 Task: Look for space in Bharwāri, India from 11th June, 2023 to 15th June, 2023 for 2 adults in price range Rs.7000 to Rs.16000. Place can be private room with 1  bedroom having 2 beds and 1 bathroom. Property type can be house, flat, guest house, hotel. Booking option can be shelf check-in. Required host language is English.
Action: Mouse moved to (457, 90)
Screenshot: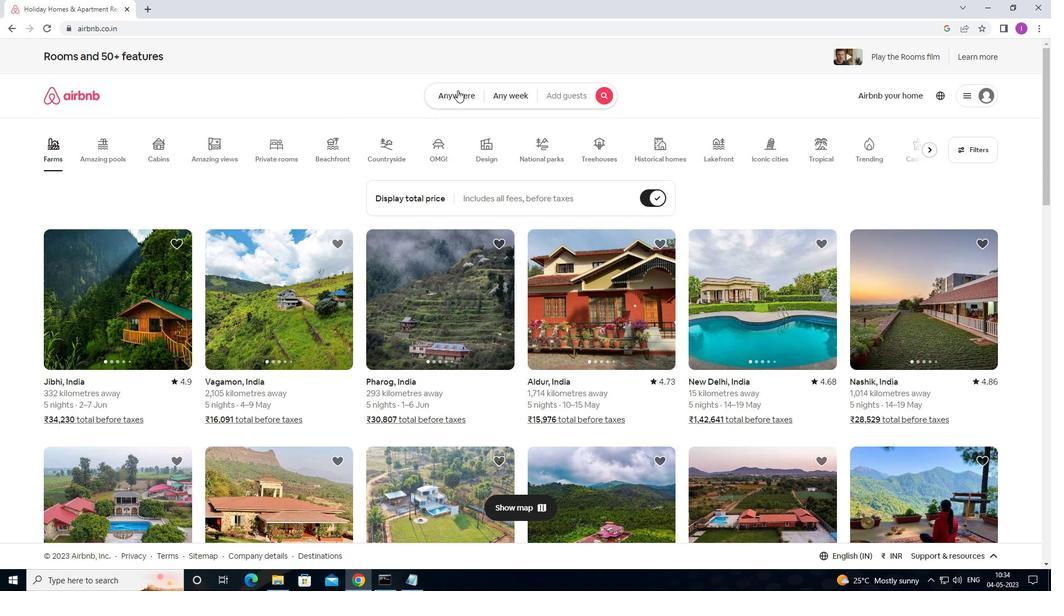 
Action: Mouse pressed left at (457, 90)
Screenshot: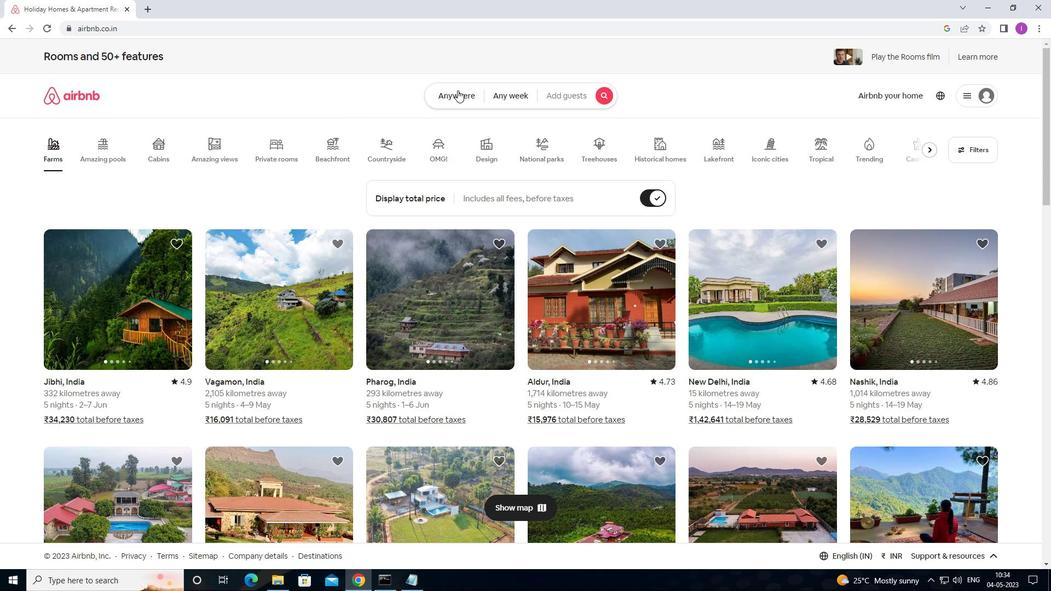
Action: Mouse moved to (371, 141)
Screenshot: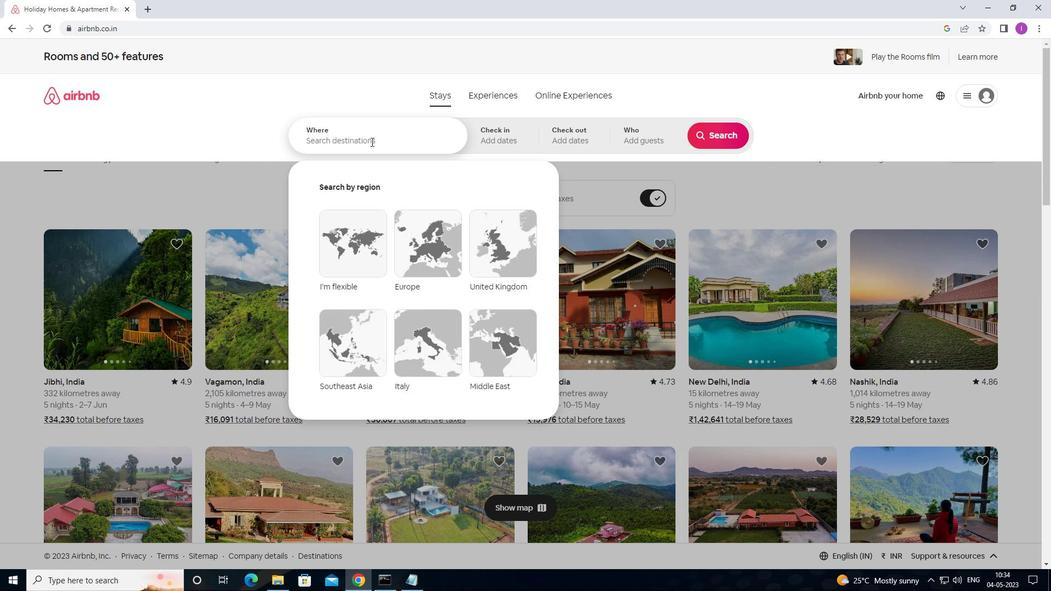 
Action: Mouse pressed left at (371, 141)
Screenshot: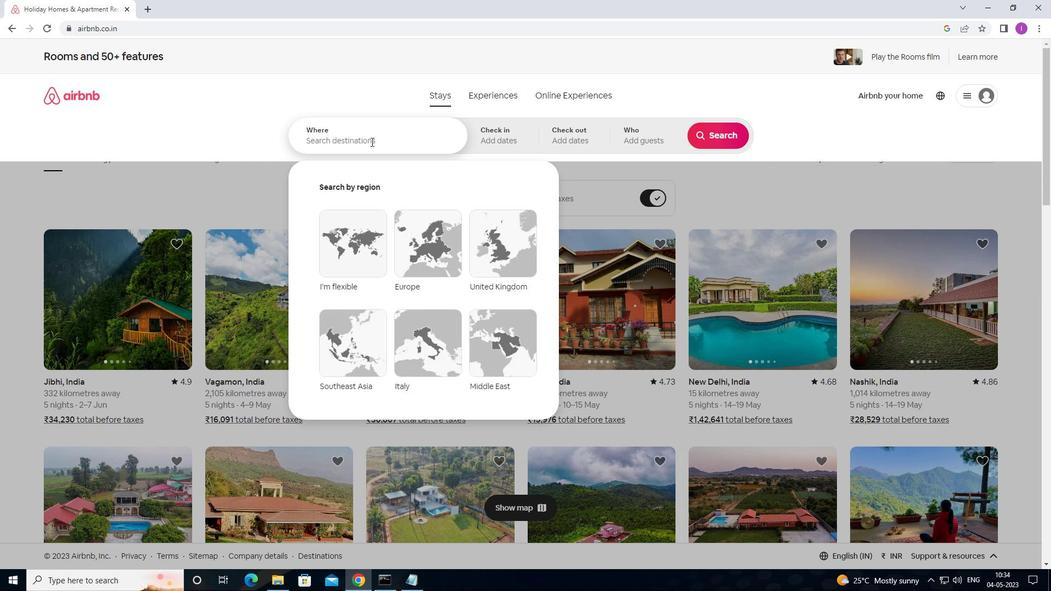 
Action: Mouse moved to (418, 138)
Screenshot: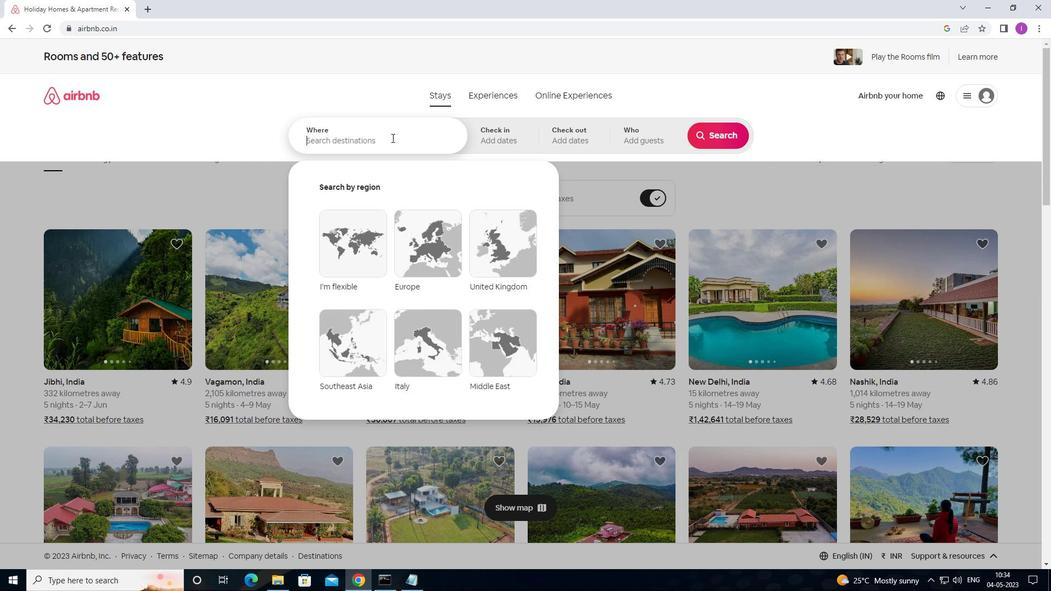 
Action: Key pressed <Key.shift>BHARWARI,
Screenshot: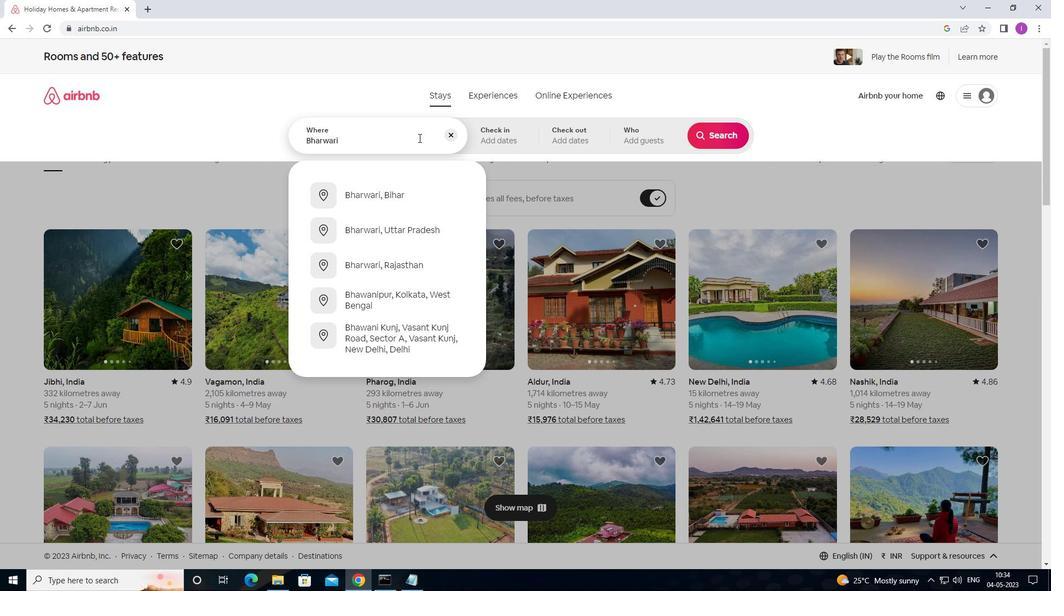
Action: Mouse moved to (711, 0)
Screenshot: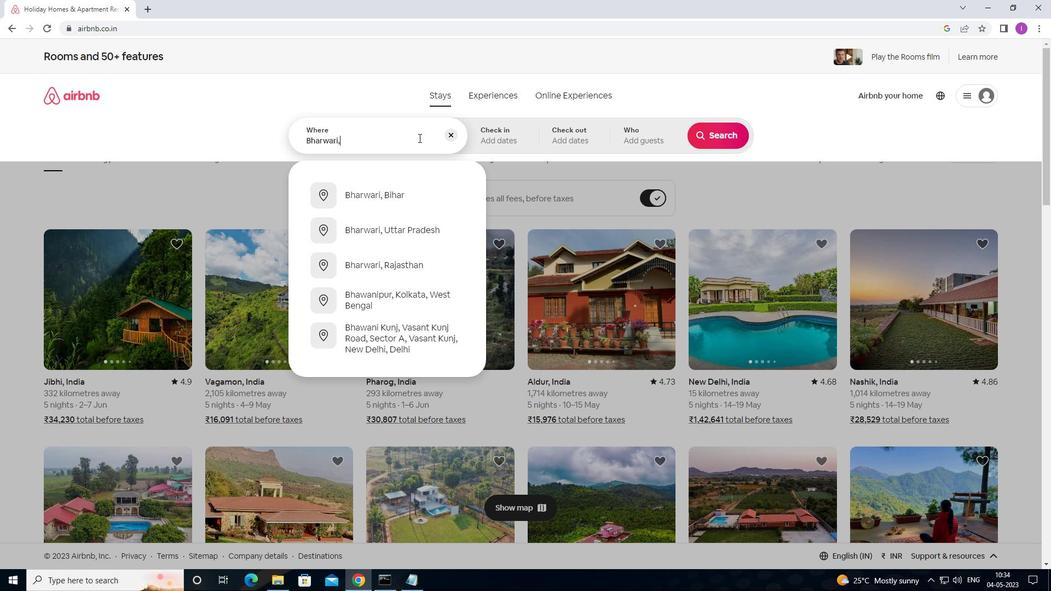 
Action: Key pressed <Key.shift>INDIA
Screenshot: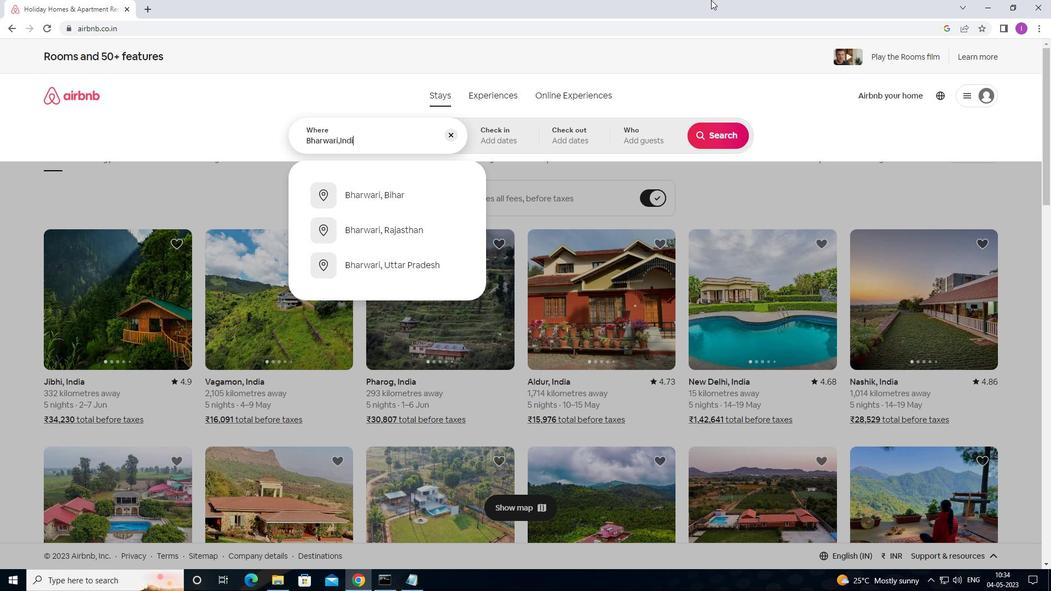 
Action: Mouse moved to (513, 142)
Screenshot: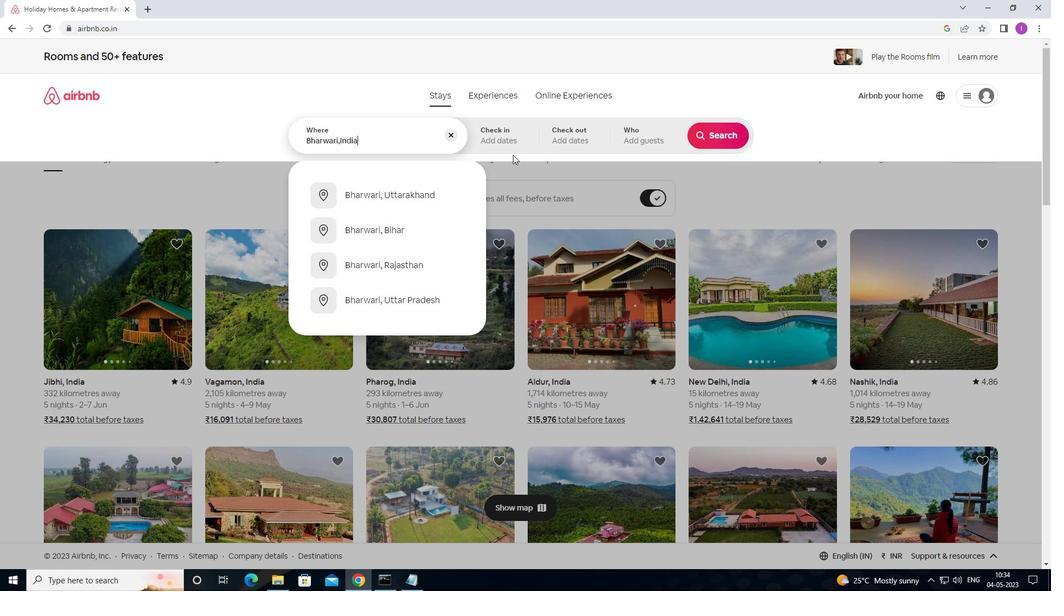 
Action: Mouse pressed left at (513, 142)
Screenshot: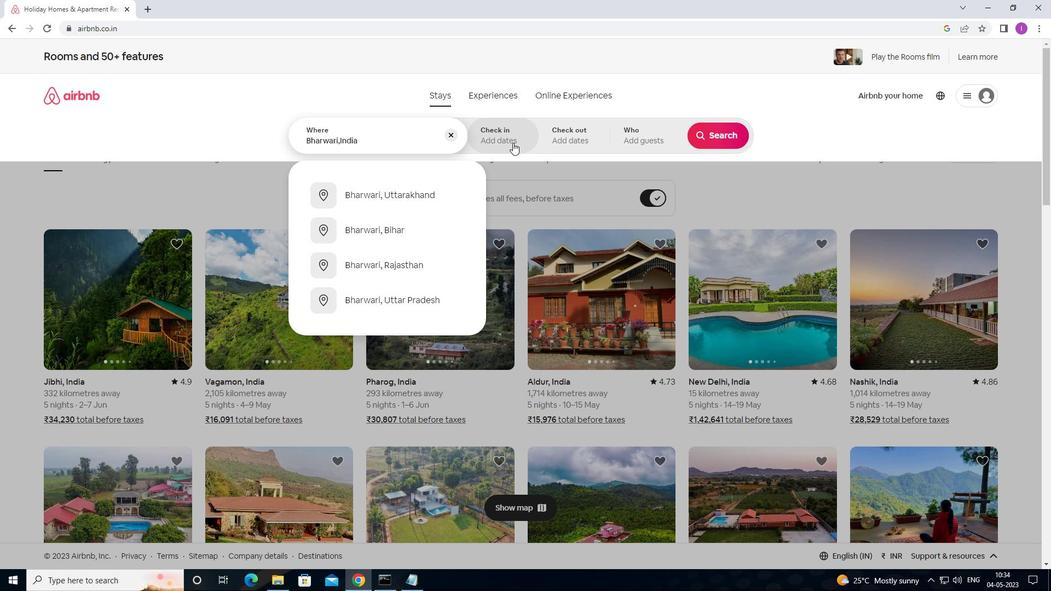 
Action: Mouse moved to (709, 221)
Screenshot: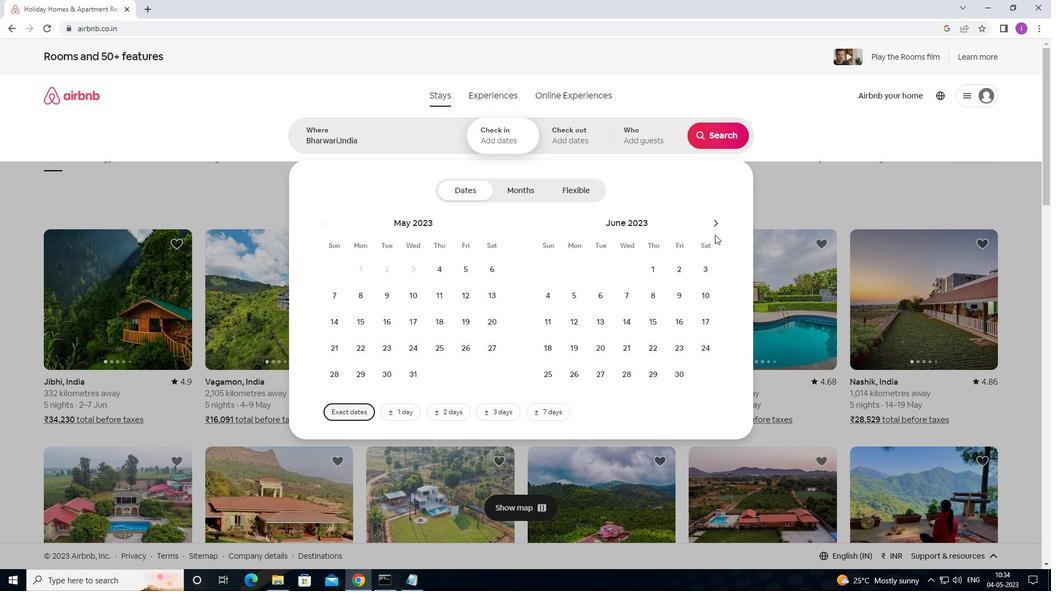 
Action: Mouse pressed left at (709, 221)
Screenshot: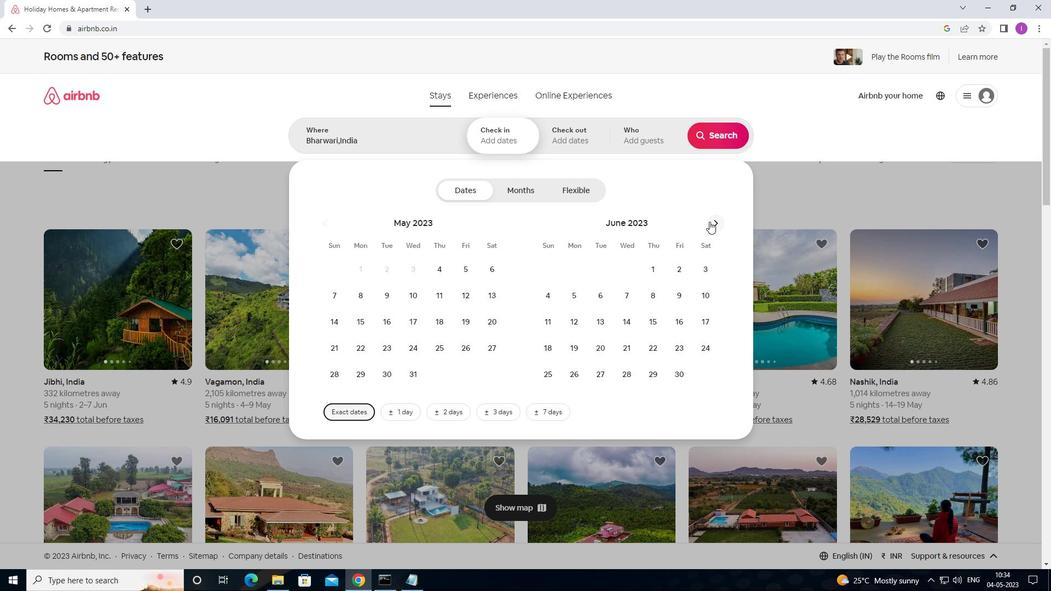 
Action: Mouse moved to (335, 317)
Screenshot: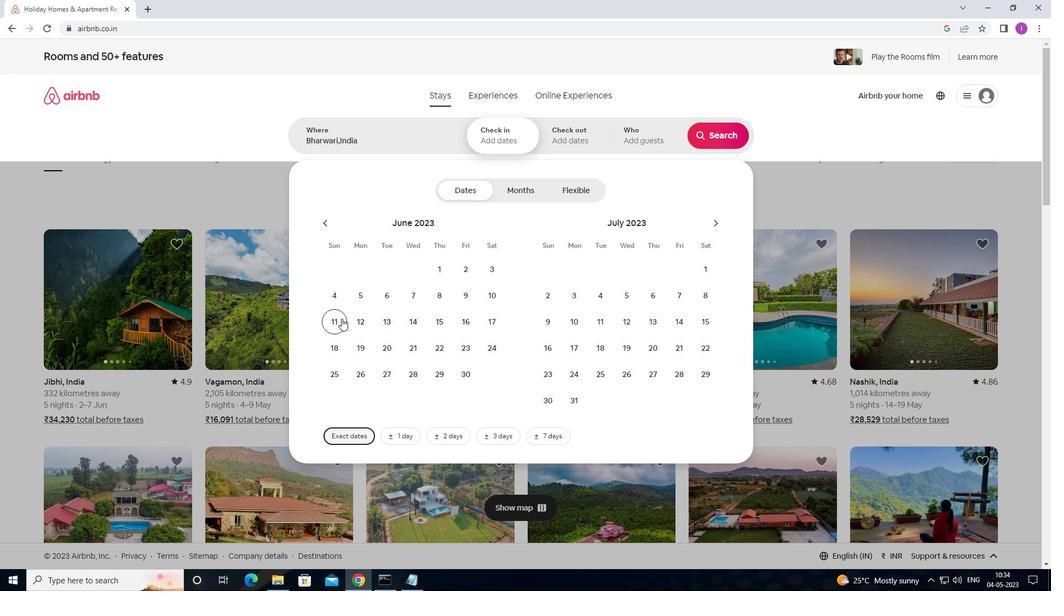
Action: Mouse pressed left at (335, 317)
Screenshot: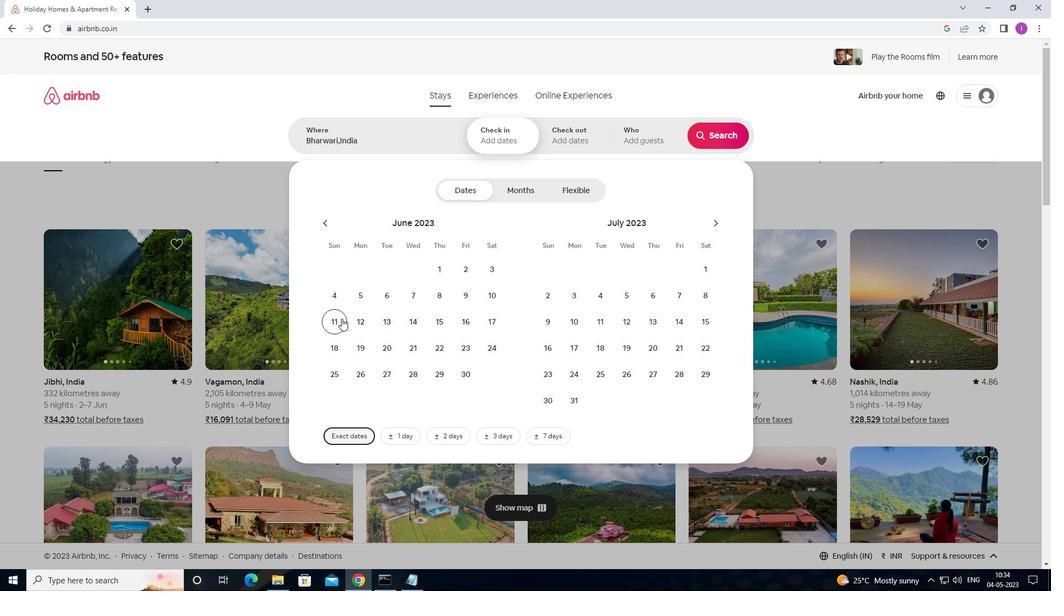 
Action: Mouse moved to (436, 327)
Screenshot: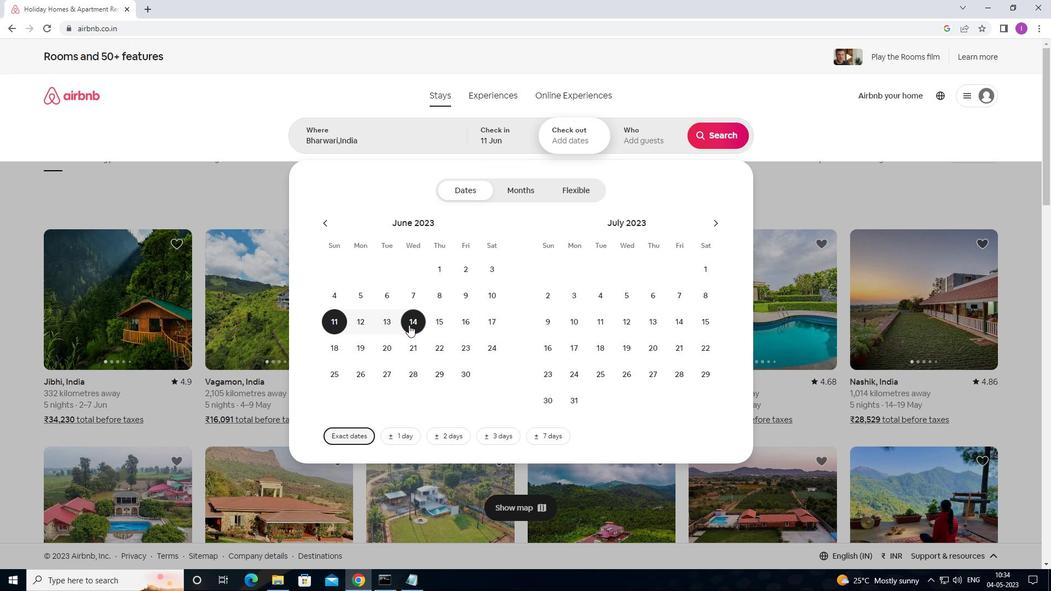 
Action: Mouse pressed left at (436, 327)
Screenshot: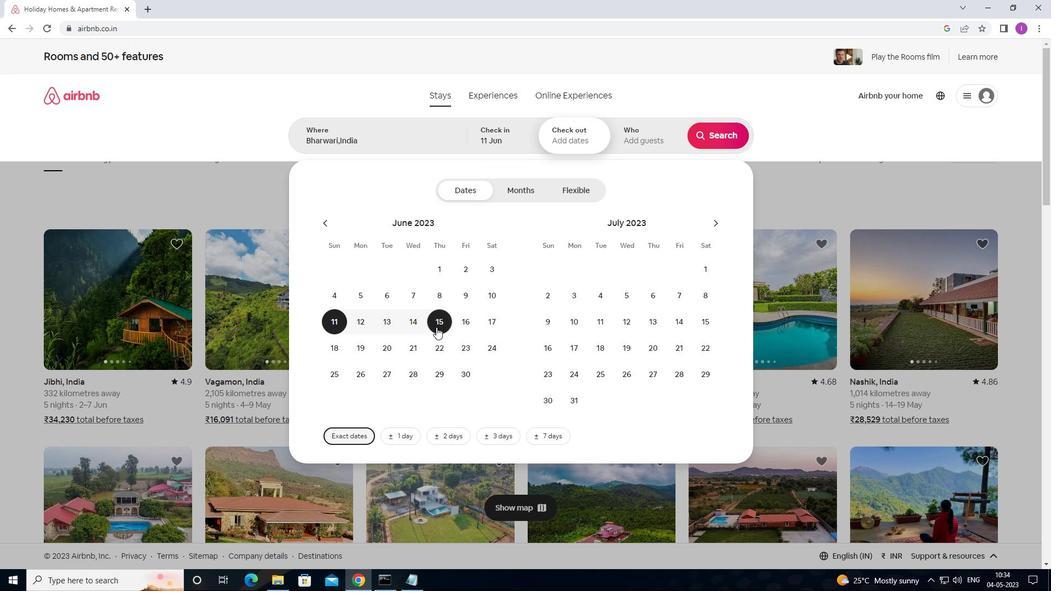 
Action: Mouse moved to (644, 141)
Screenshot: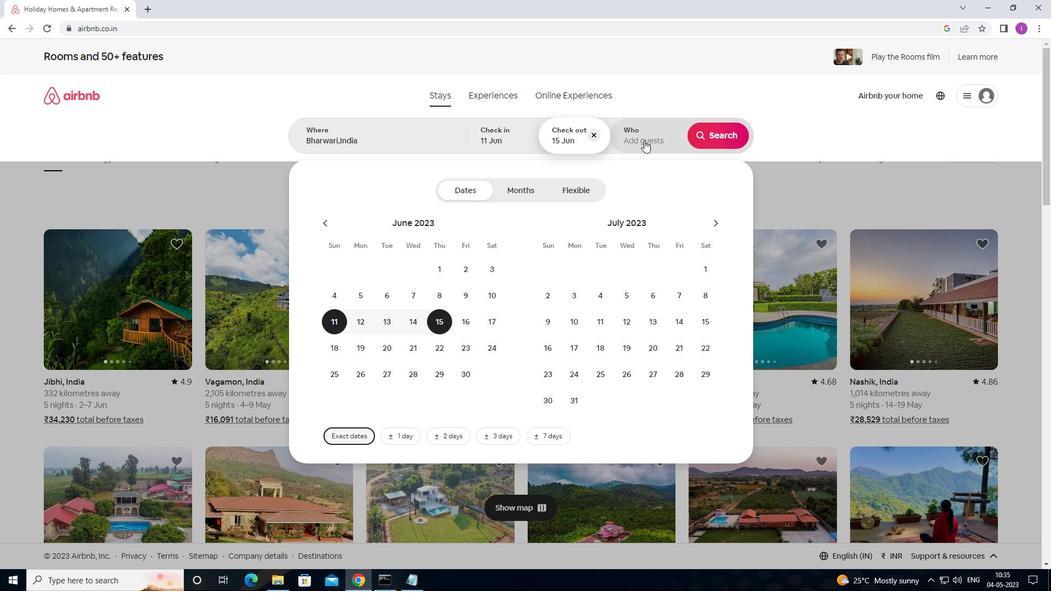 
Action: Mouse pressed left at (644, 141)
Screenshot: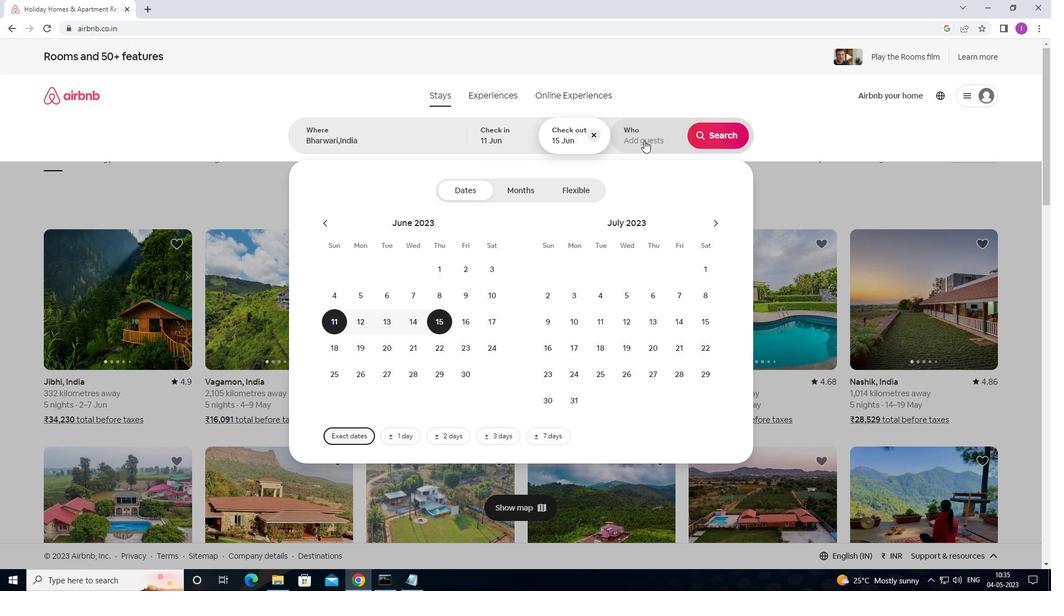 
Action: Mouse moved to (660, 231)
Screenshot: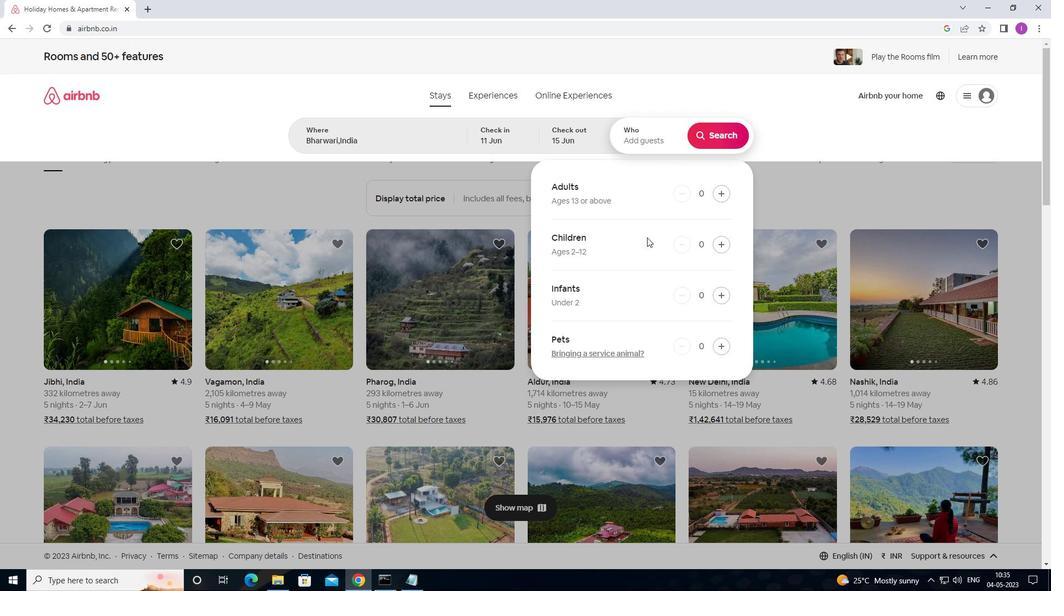 
Action: Mouse scrolled (660, 230) with delta (0, 0)
Screenshot: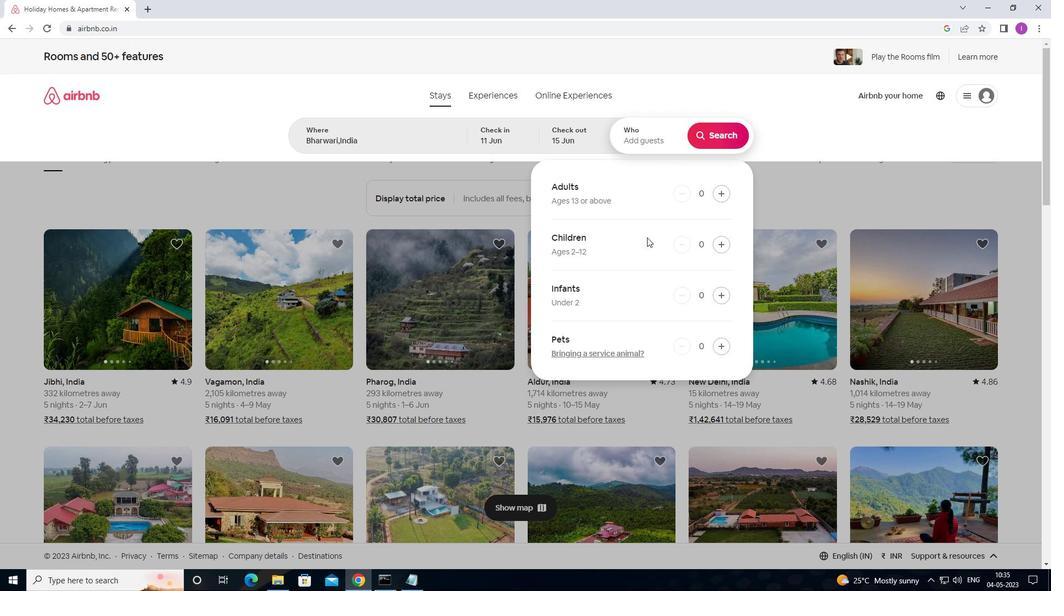 
Action: Mouse scrolled (660, 230) with delta (0, 0)
Screenshot: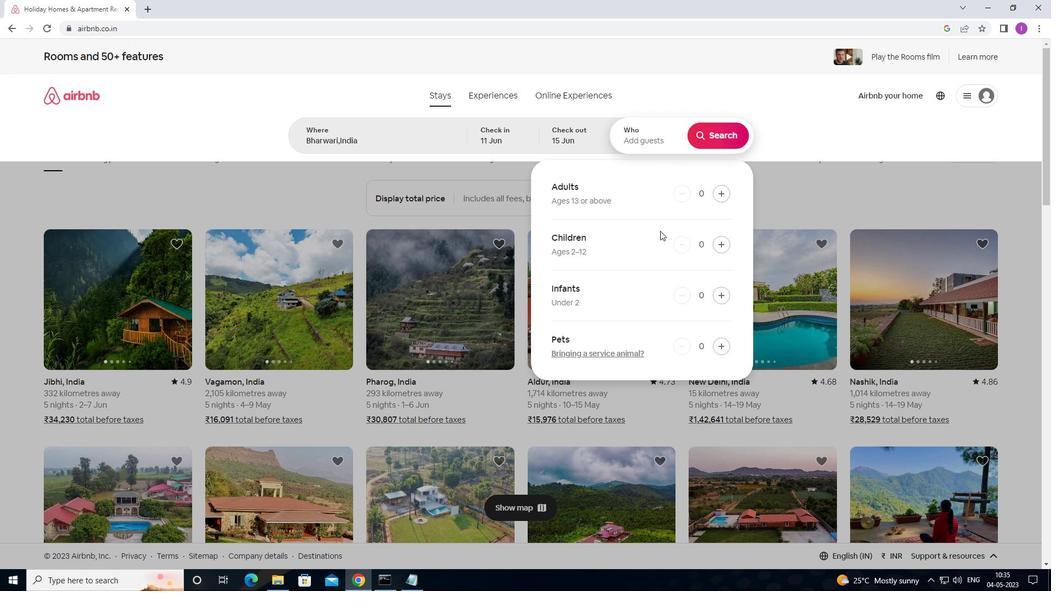 
Action: Mouse moved to (716, 192)
Screenshot: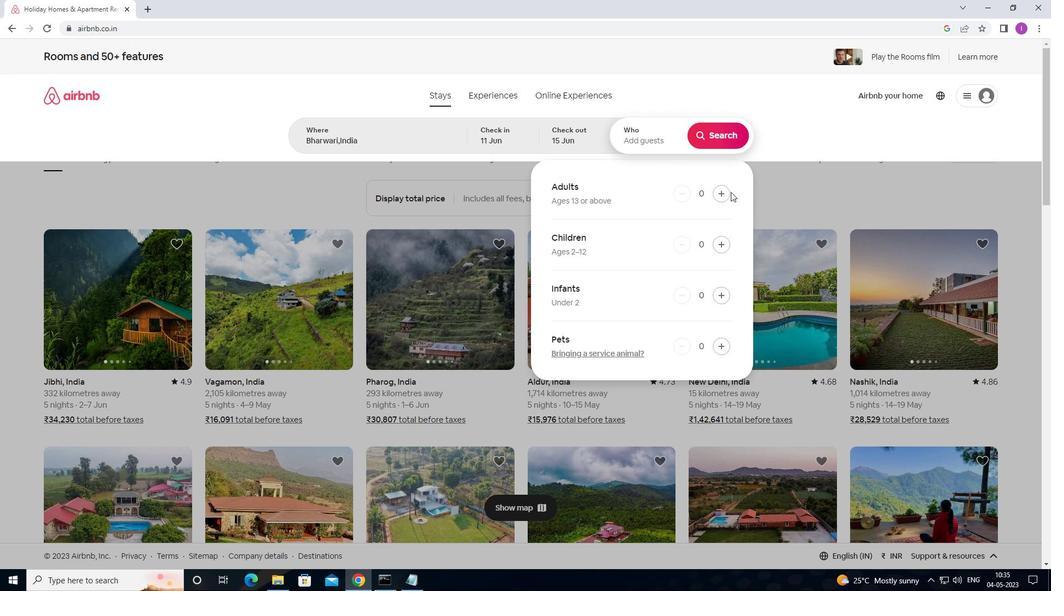 
Action: Mouse pressed left at (716, 192)
Screenshot: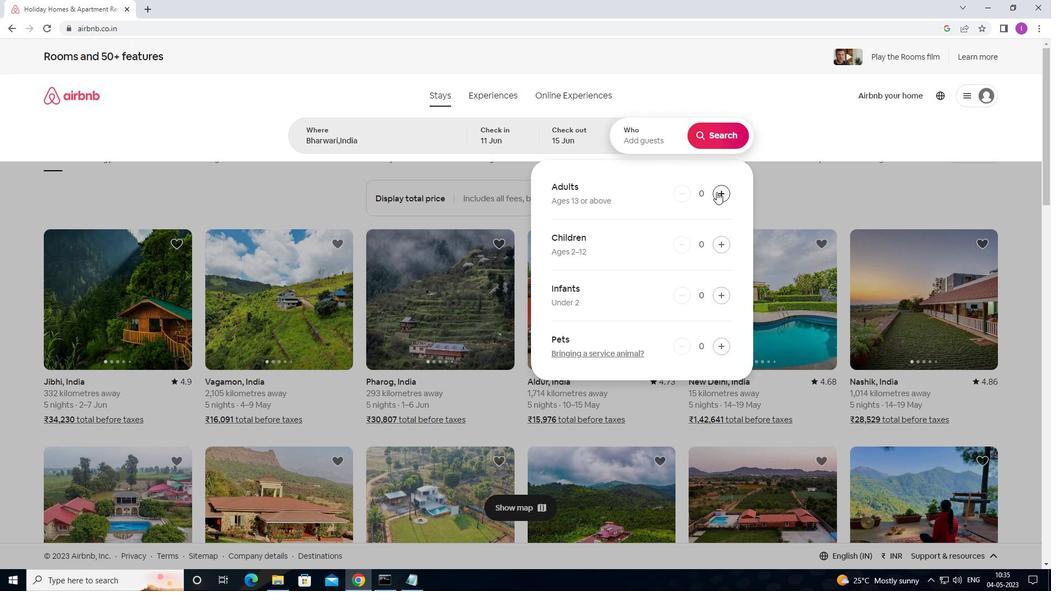 
Action: Mouse pressed left at (716, 192)
Screenshot: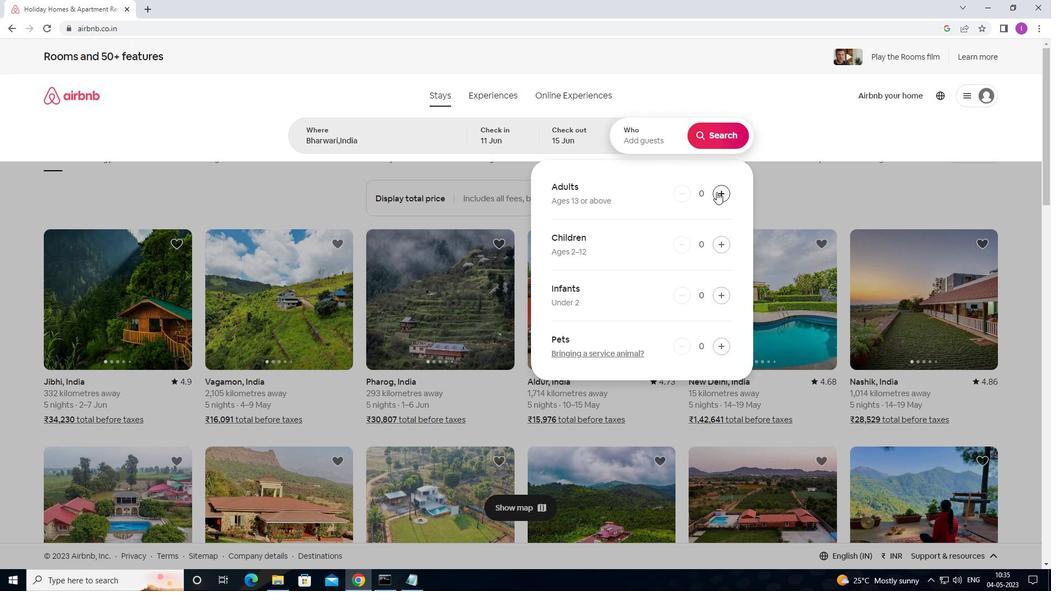 
Action: Mouse moved to (731, 137)
Screenshot: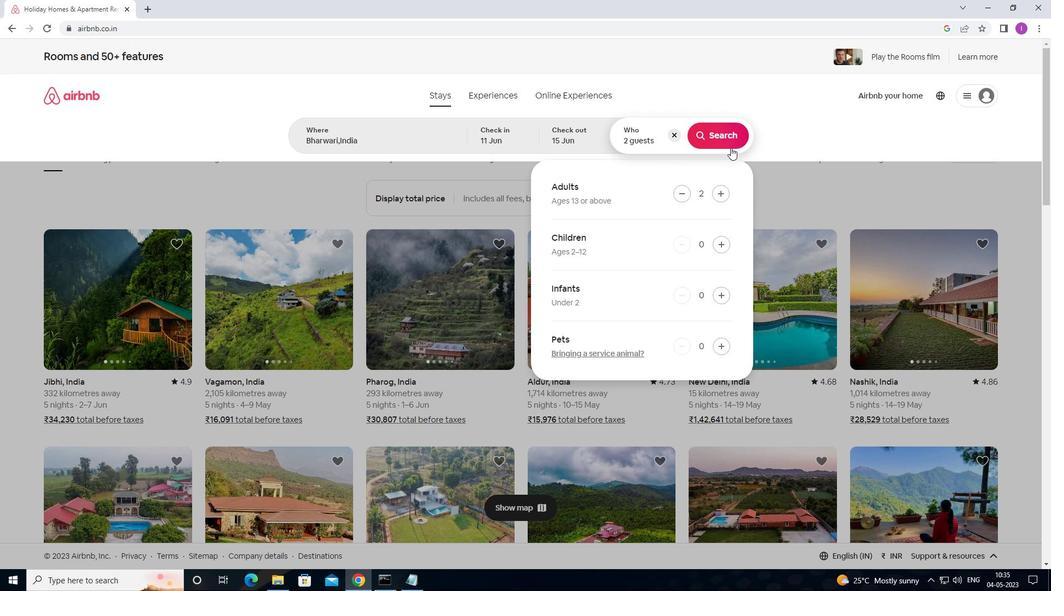 
Action: Mouse pressed left at (731, 137)
Screenshot: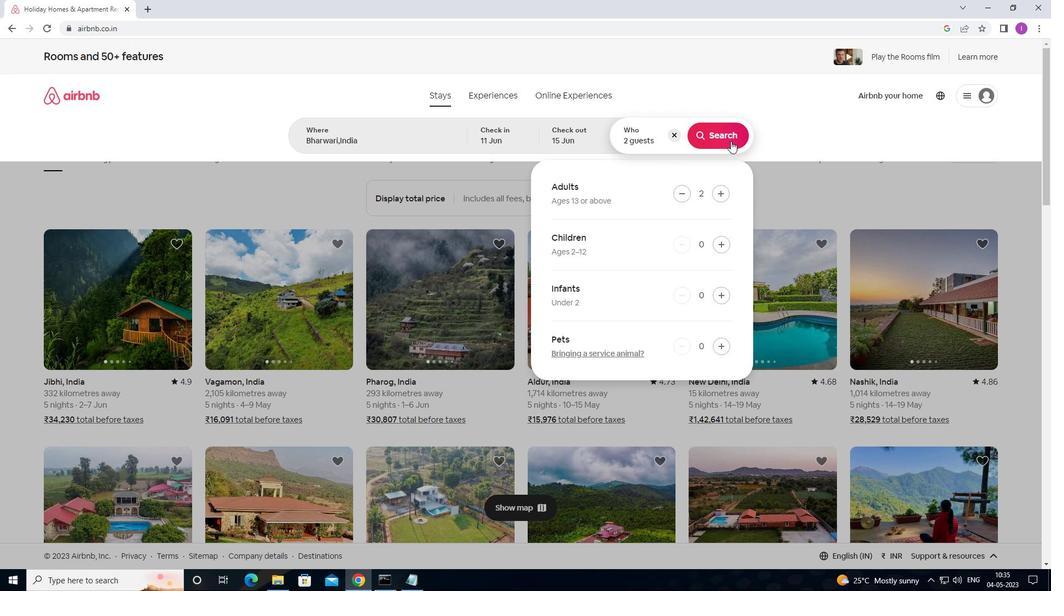 
Action: Mouse moved to (1020, 104)
Screenshot: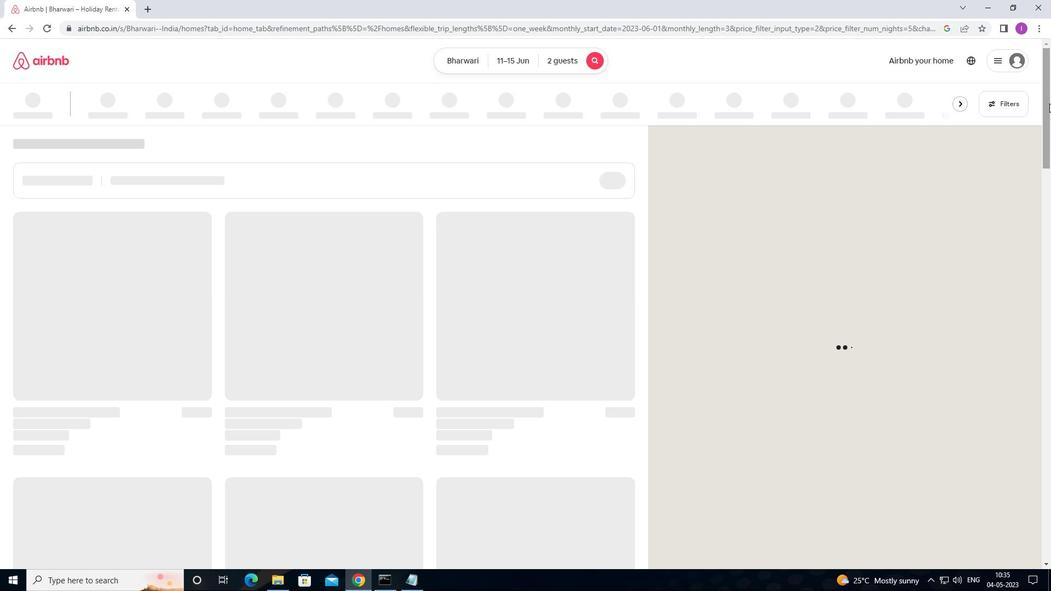 
Action: Mouse pressed left at (1020, 104)
Screenshot: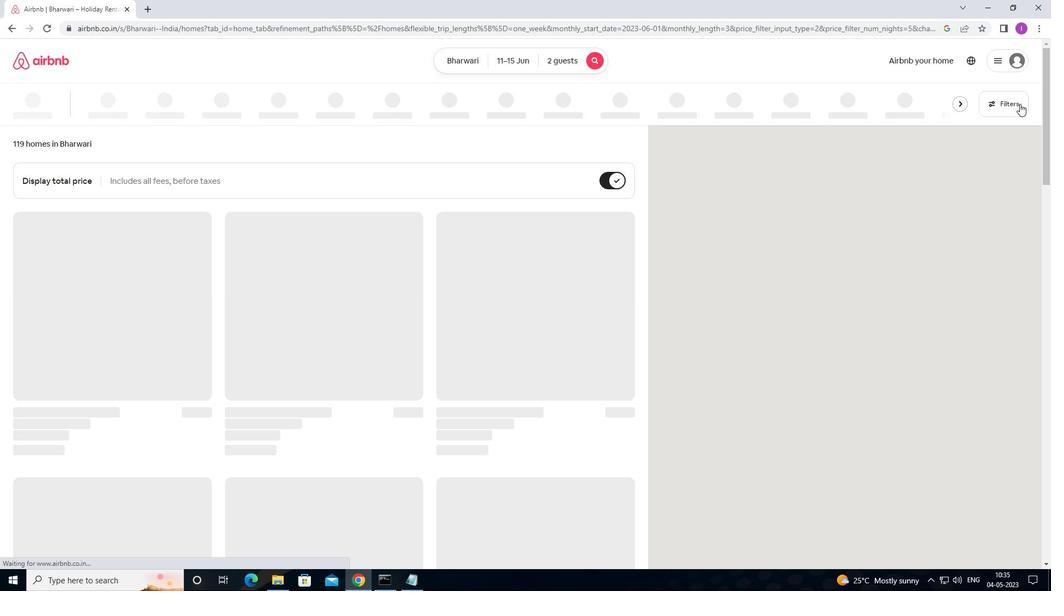 
Action: Mouse moved to (398, 243)
Screenshot: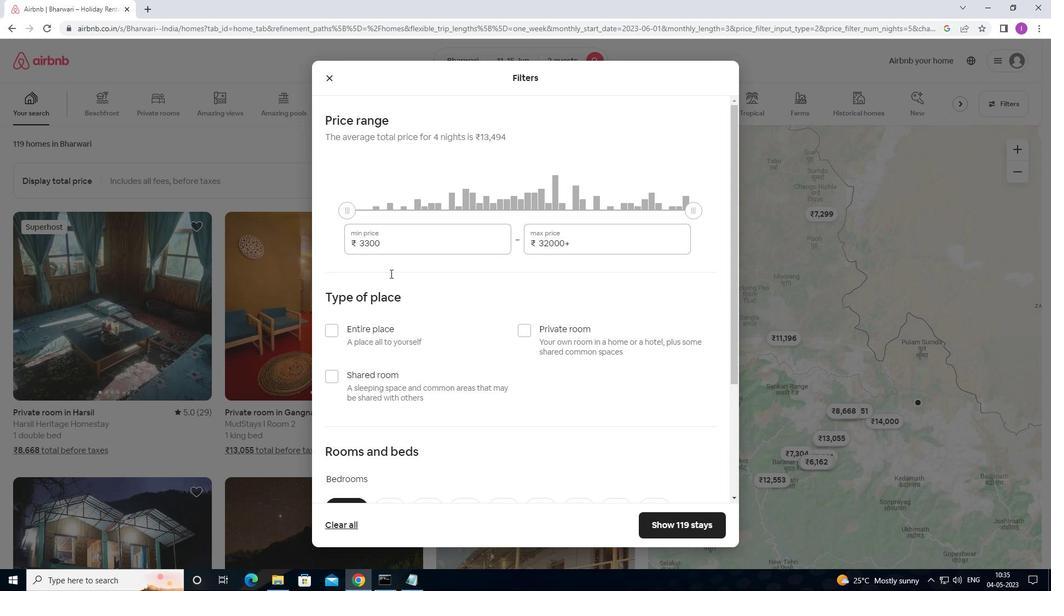 
Action: Mouse pressed left at (398, 243)
Screenshot: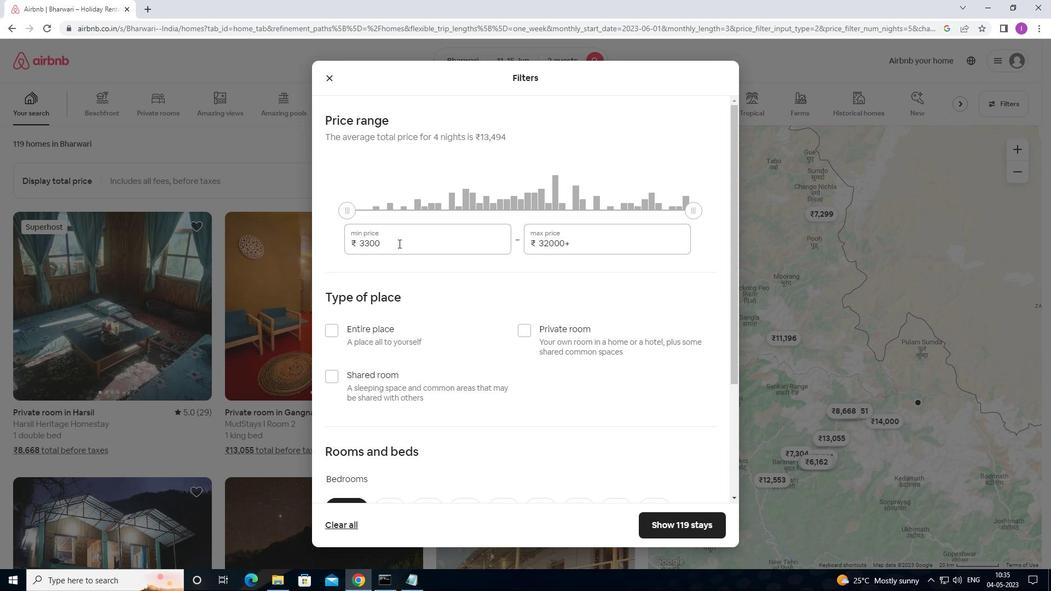 
Action: Mouse moved to (348, 252)
Screenshot: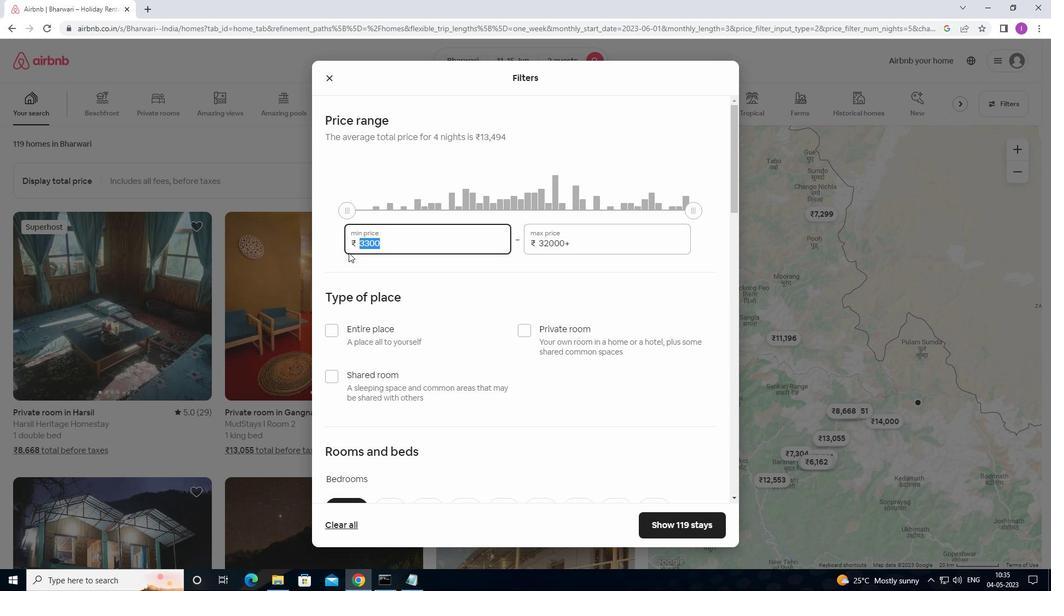 
Action: Key pressed 70
Screenshot: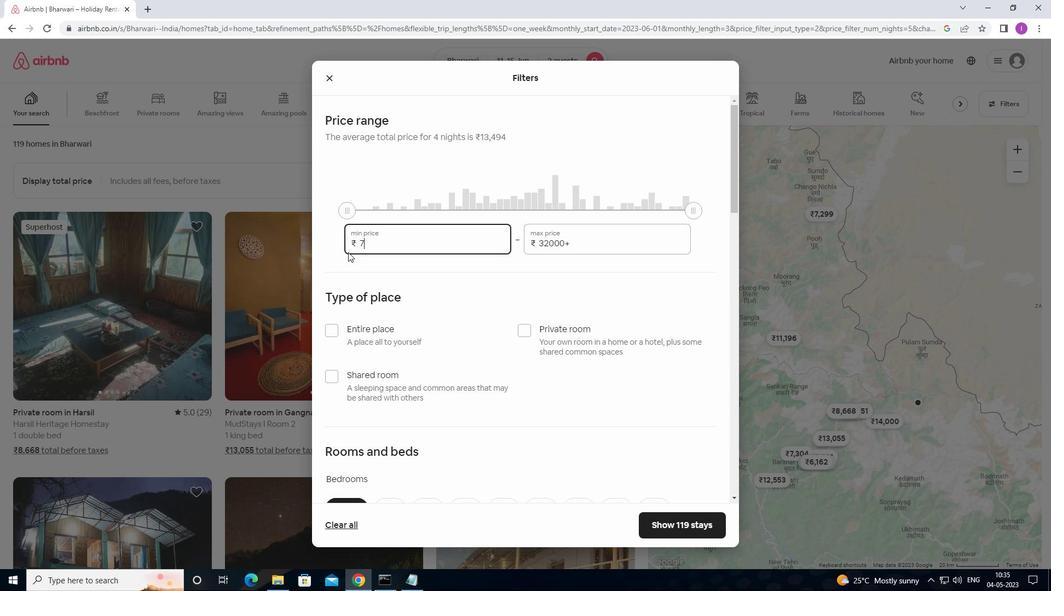 
Action: Mouse moved to (348, 250)
Screenshot: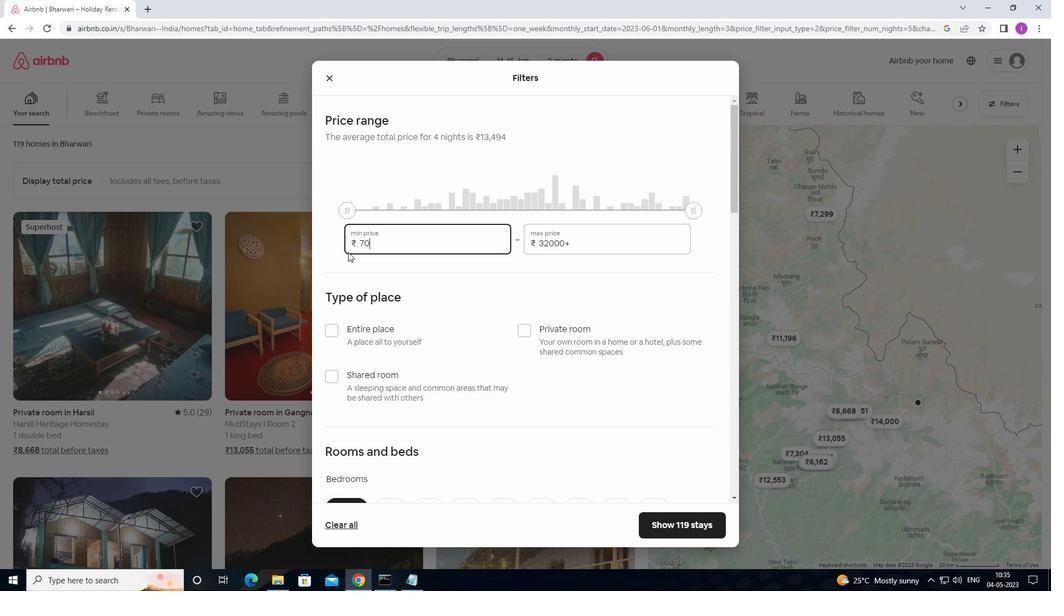 
Action: Key pressed 0
Screenshot: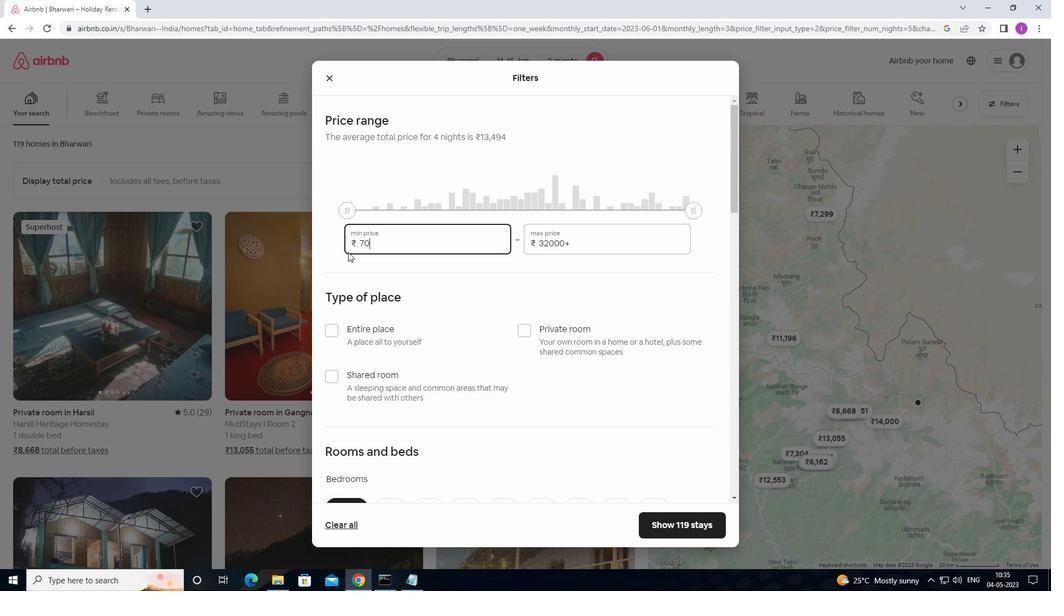 
Action: Mouse moved to (349, 250)
Screenshot: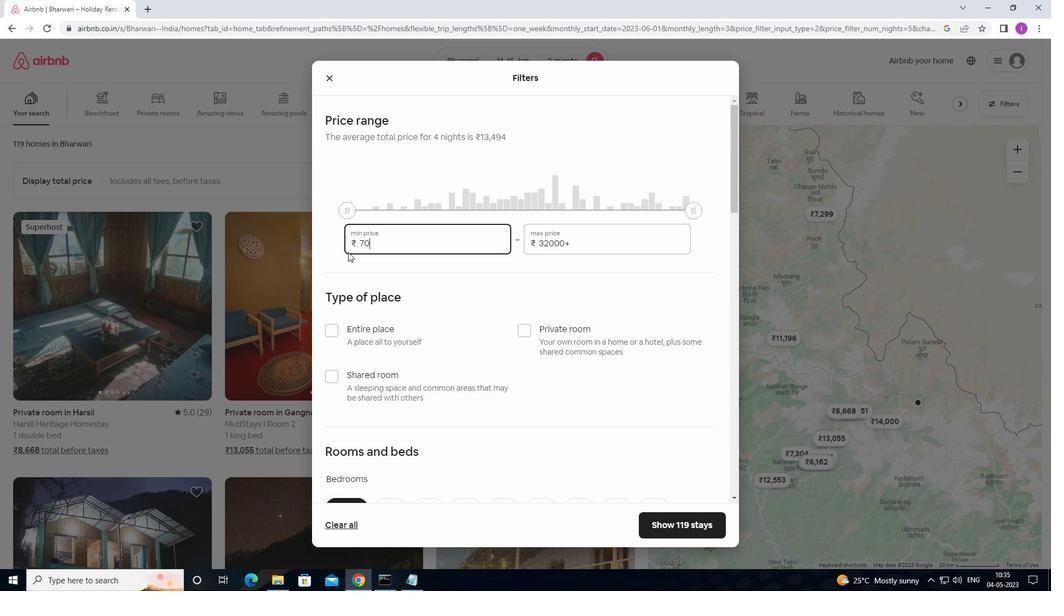 
Action: Key pressed 0
Screenshot: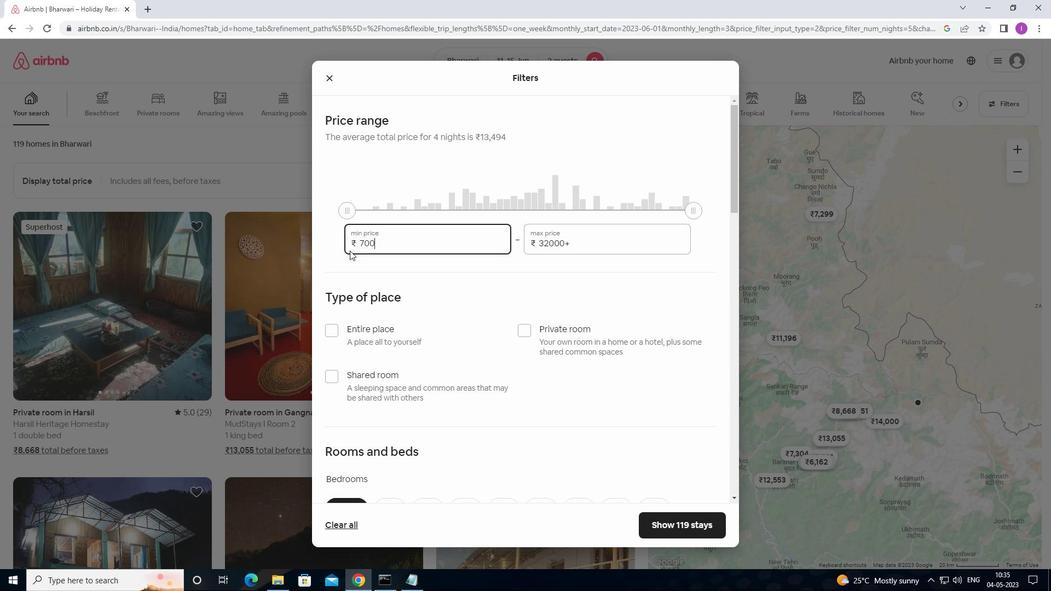 
Action: Mouse moved to (586, 248)
Screenshot: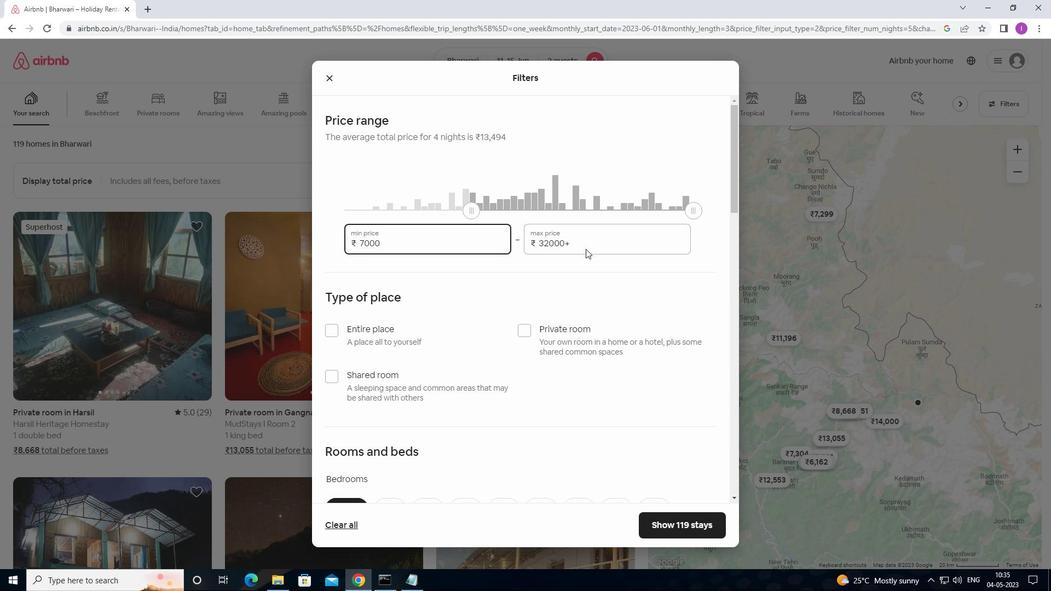 
Action: Mouse pressed left at (586, 248)
Screenshot: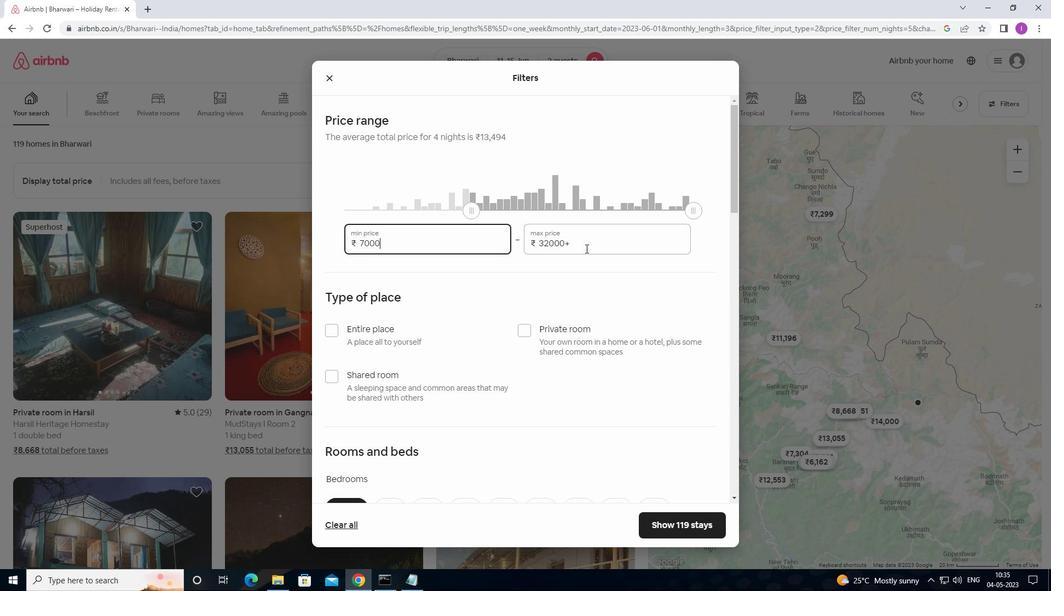 
Action: Mouse moved to (509, 233)
Screenshot: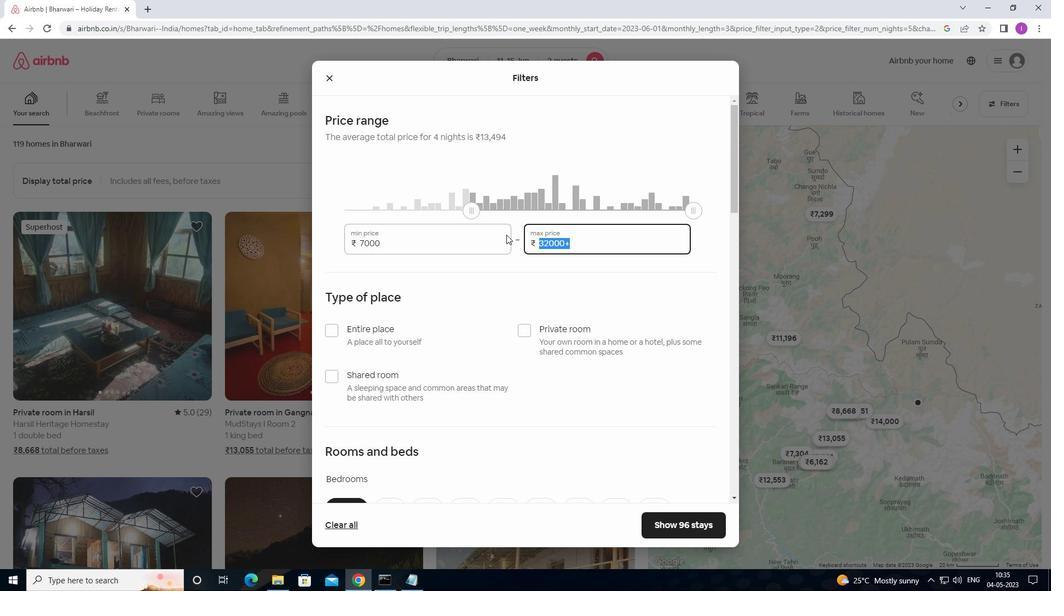 
Action: Key pressed 16000
Screenshot: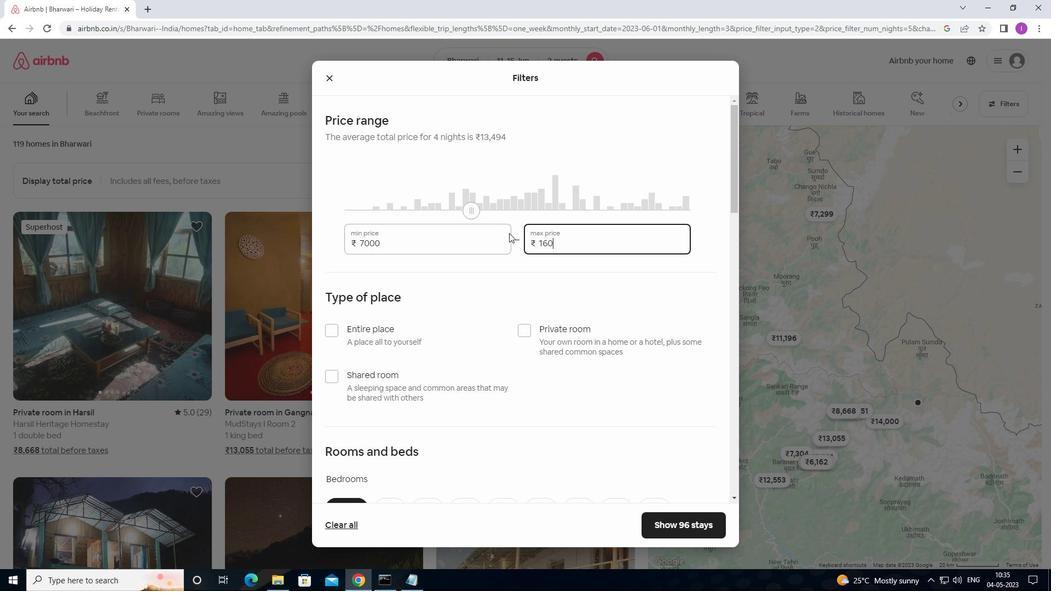 
Action: Mouse moved to (544, 276)
Screenshot: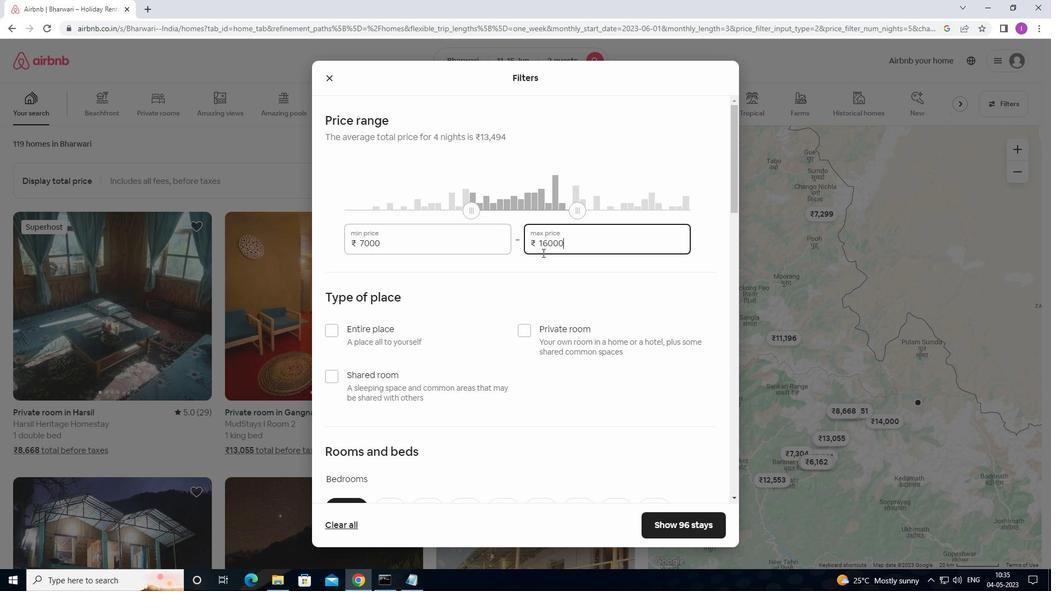 
Action: Mouse scrolled (544, 275) with delta (0, 0)
Screenshot: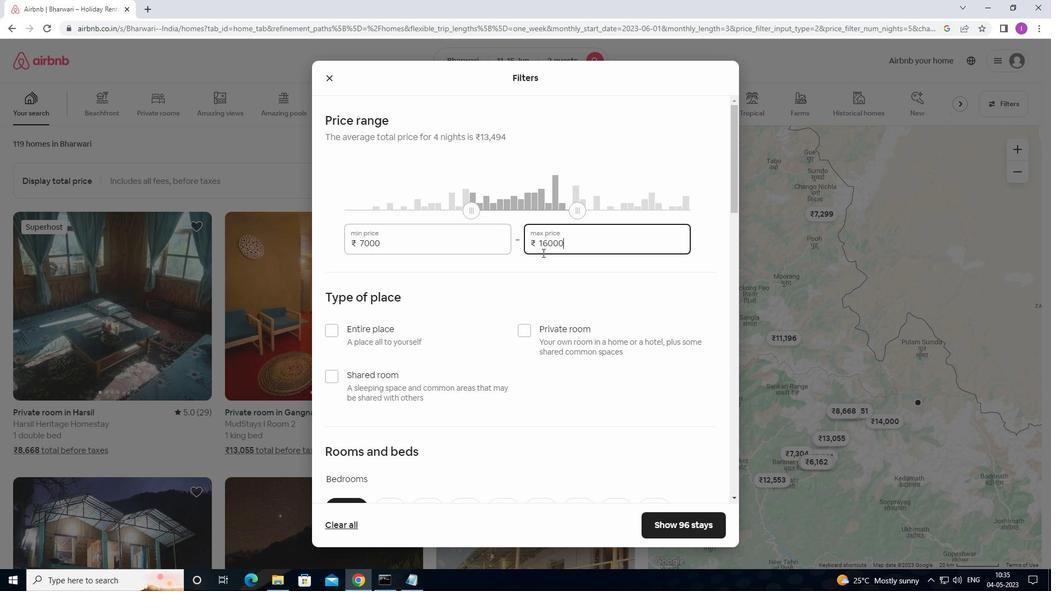 
Action: Mouse moved to (544, 276)
Screenshot: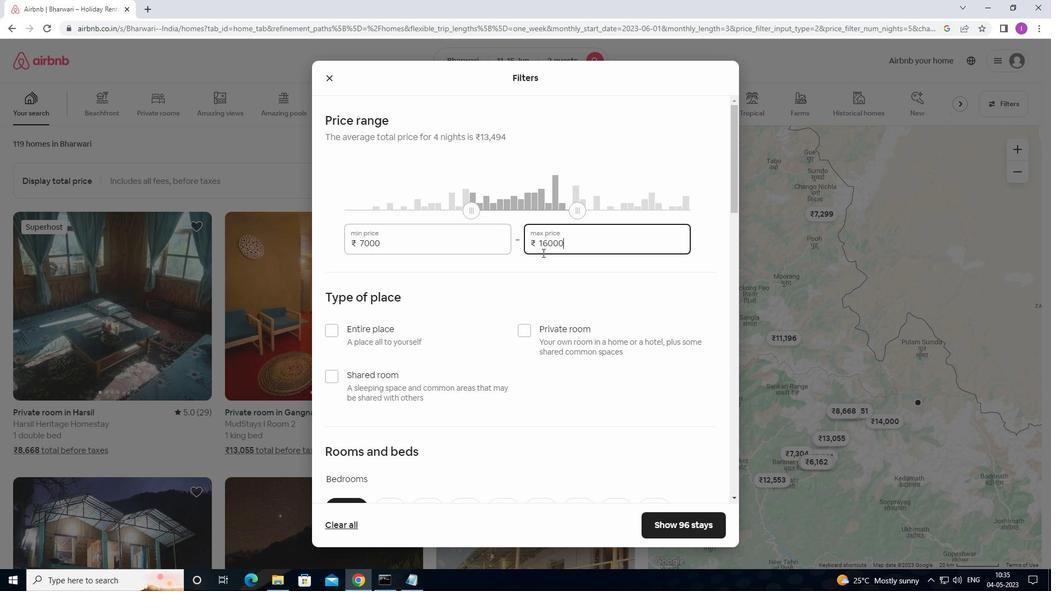 
Action: Mouse scrolled (544, 276) with delta (0, 0)
Screenshot: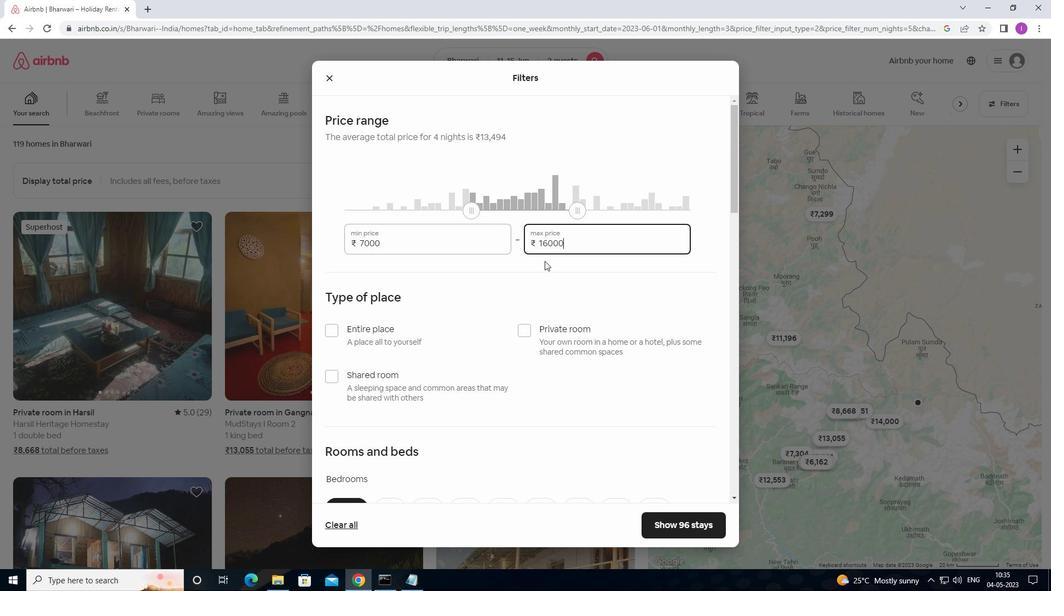 
Action: Mouse scrolled (544, 276) with delta (0, 0)
Screenshot: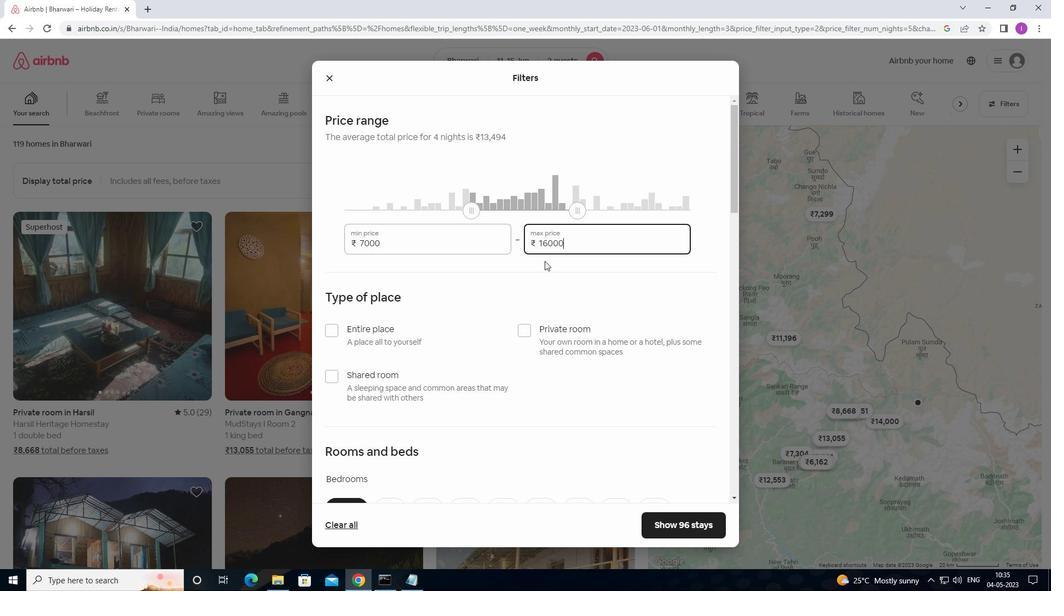 
Action: Mouse moved to (525, 158)
Screenshot: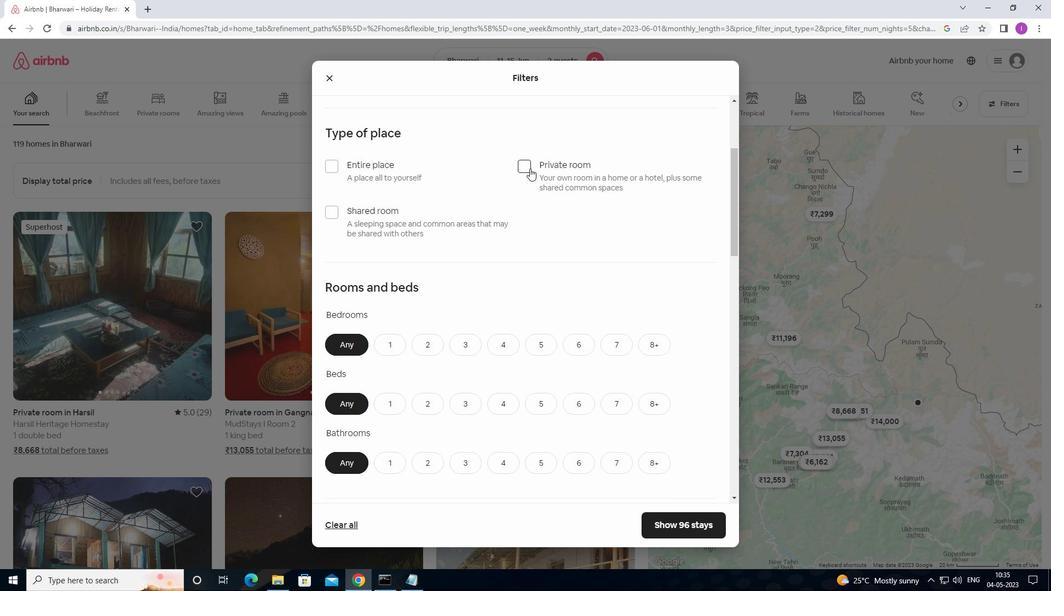 
Action: Mouse pressed left at (525, 158)
Screenshot: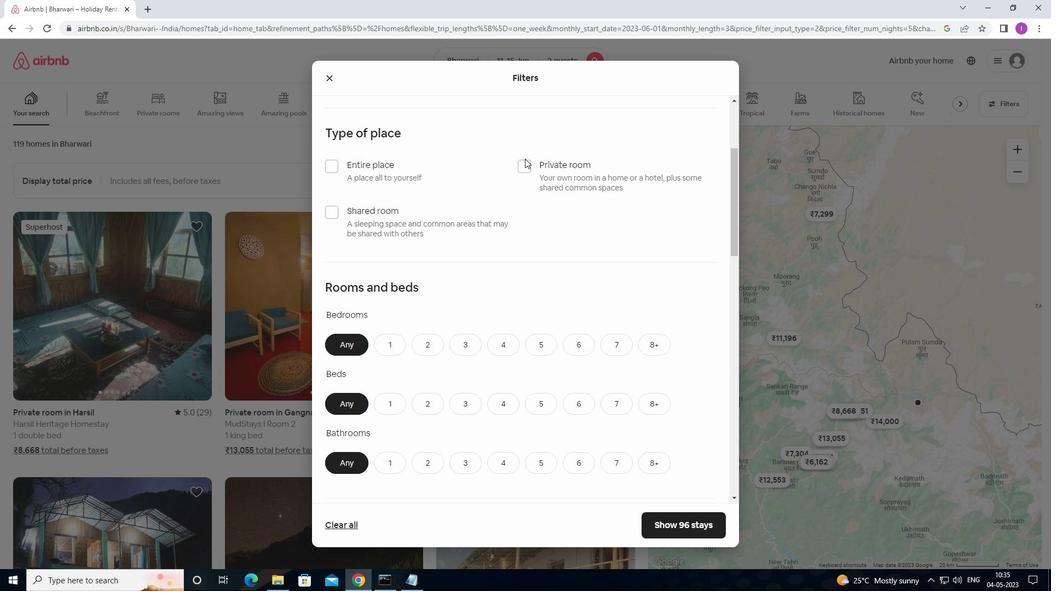
Action: Mouse moved to (519, 163)
Screenshot: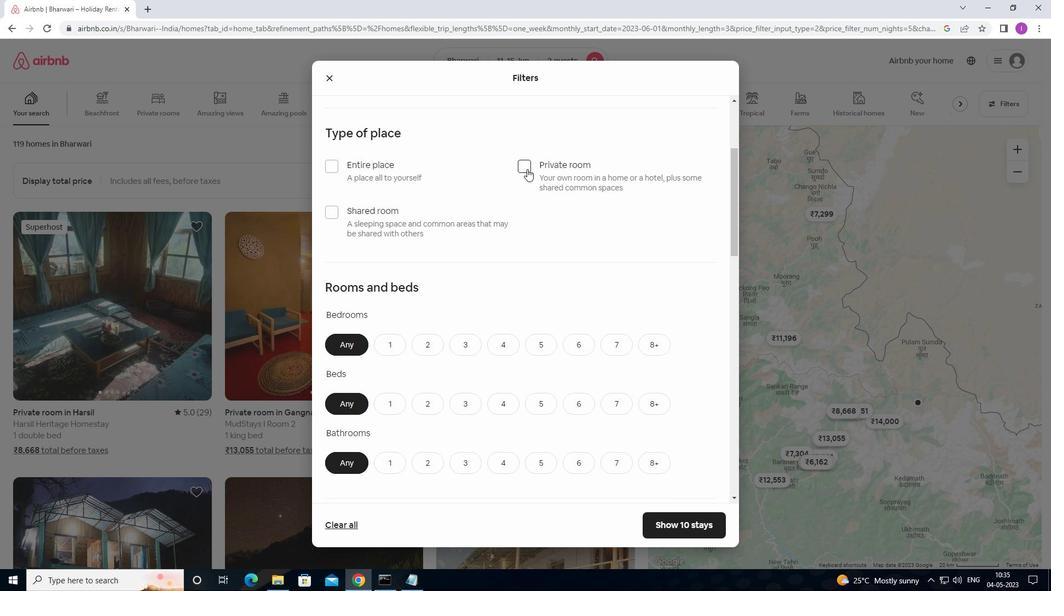 
Action: Mouse pressed left at (519, 163)
Screenshot: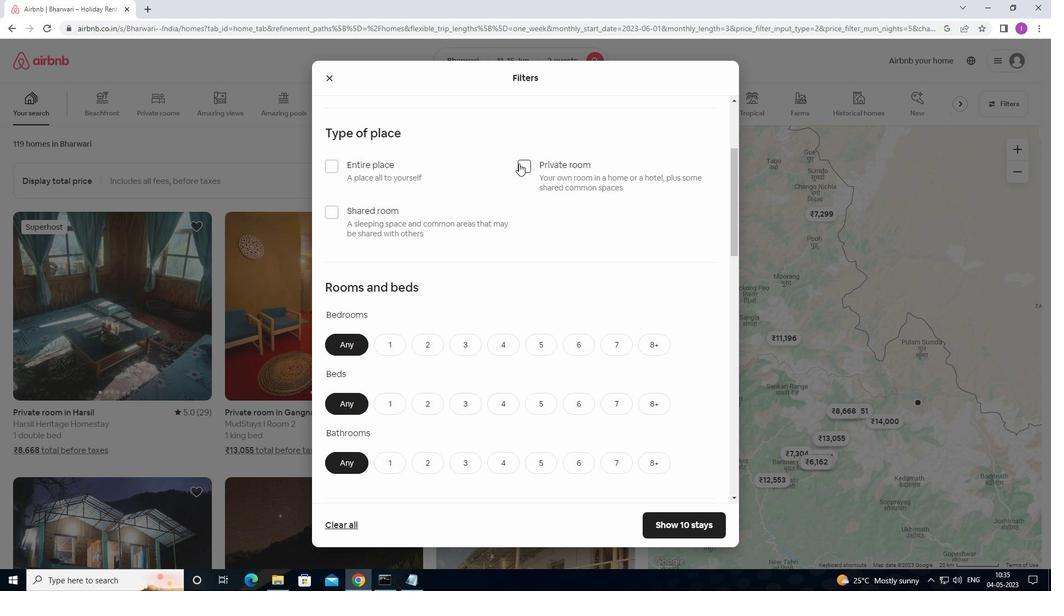
Action: Mouse moved to (537, 207)
Screenshot: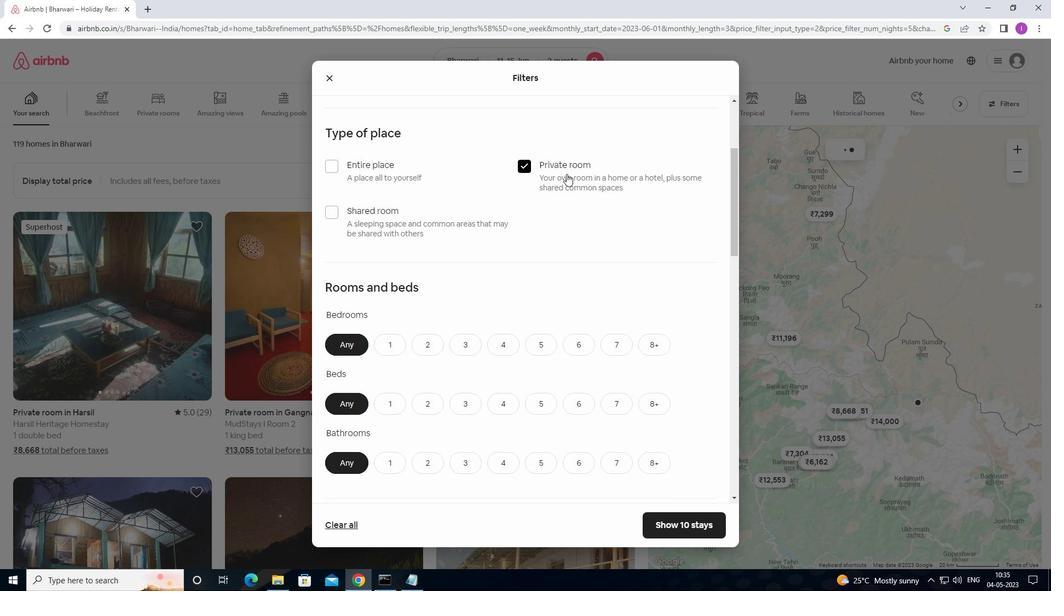 
Action: Mouse scrolled (537, 206) with delta (0, 0)
Screenshot: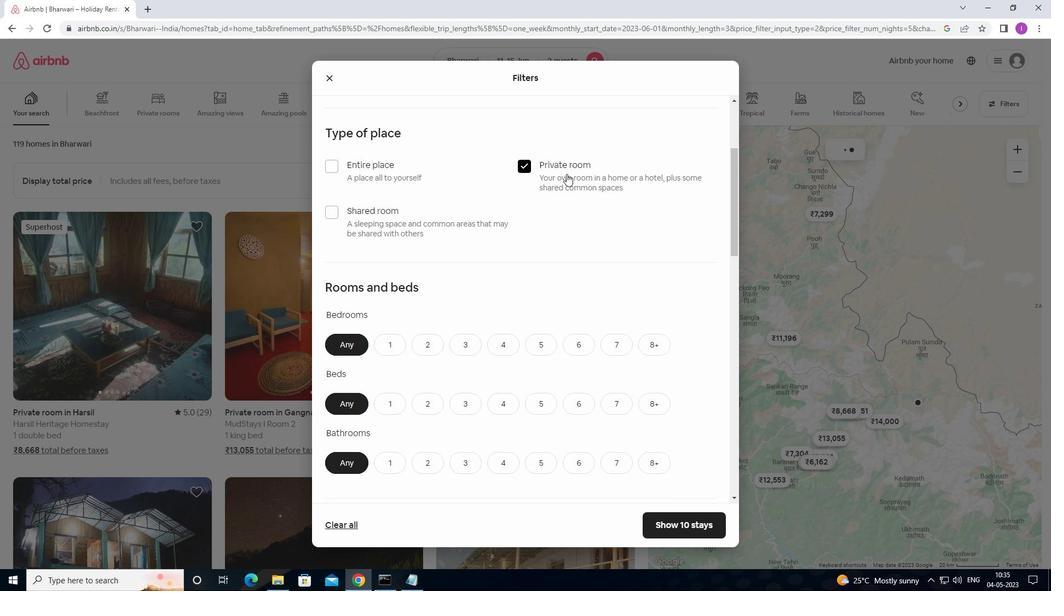 
Action: Mouse moved to (521, 218)
Screenshot: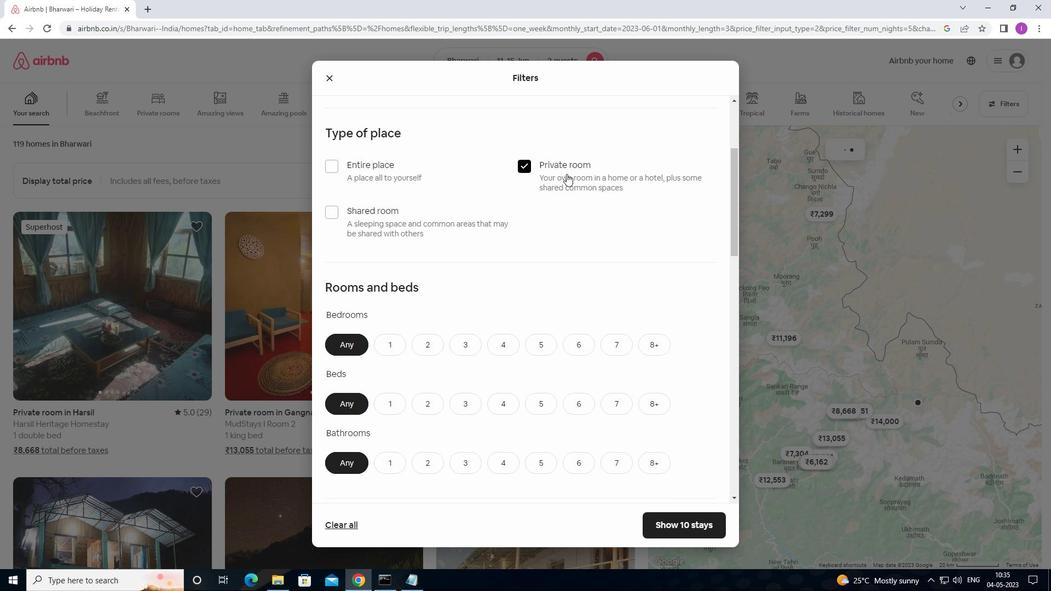 
Action: Mouse scrolled (521, 217) with delta (0, 0)
Screenshot: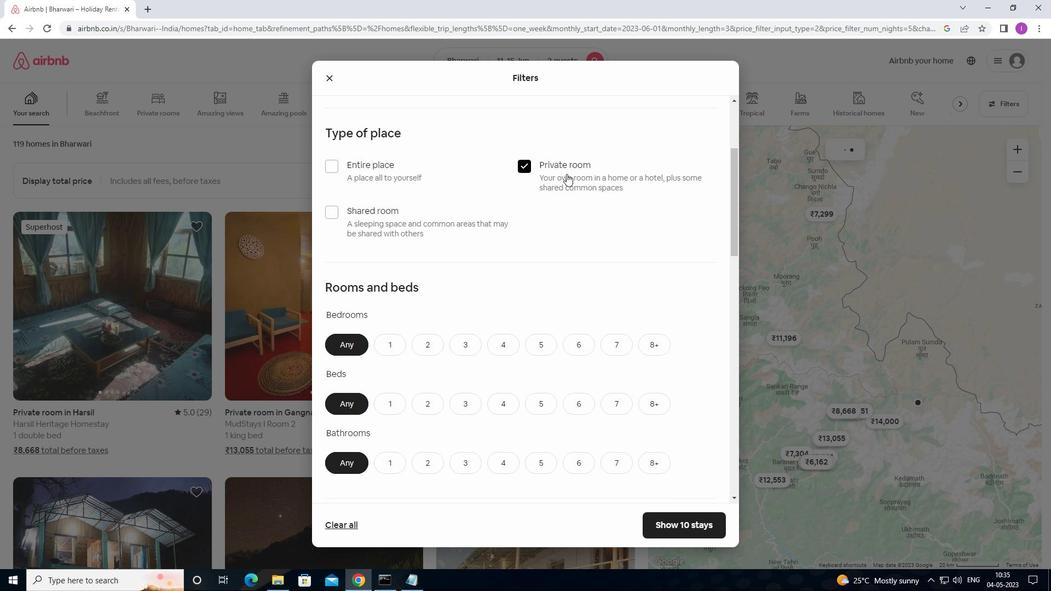 
Action: Mouse moved to (519, 221)
Screenshot: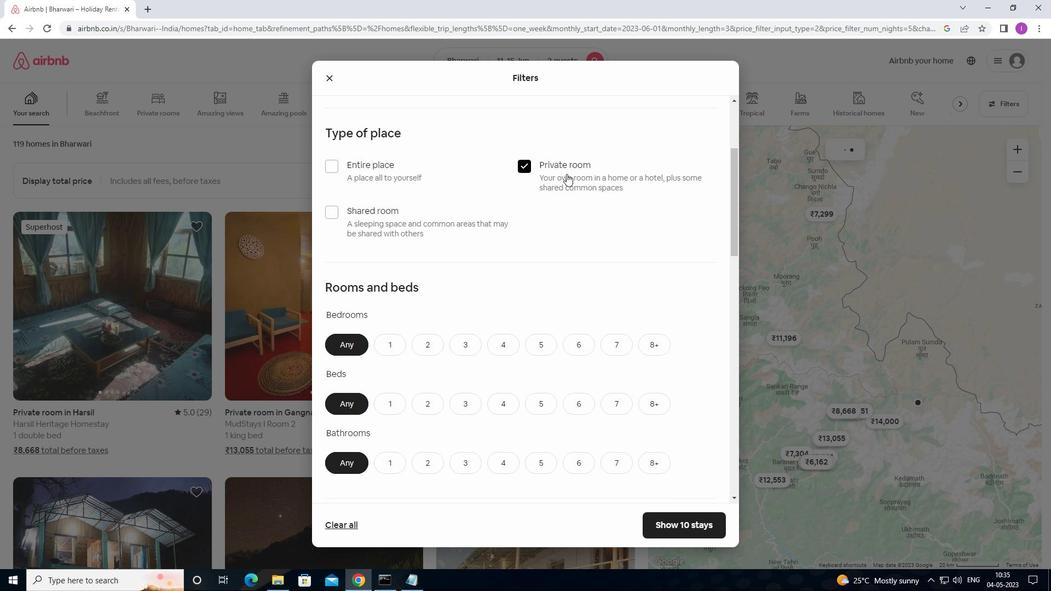 
Action: Mouse scrolled (519, 220) with delta (0, 0)
Screenshot: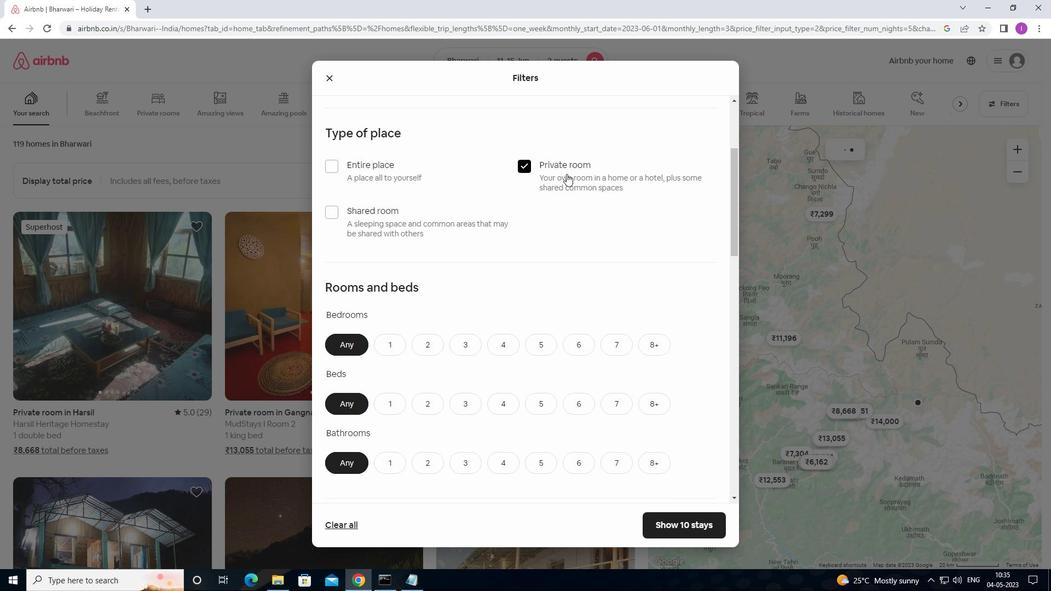 
Action: Mouse moved to (517, 222)
Screenshot: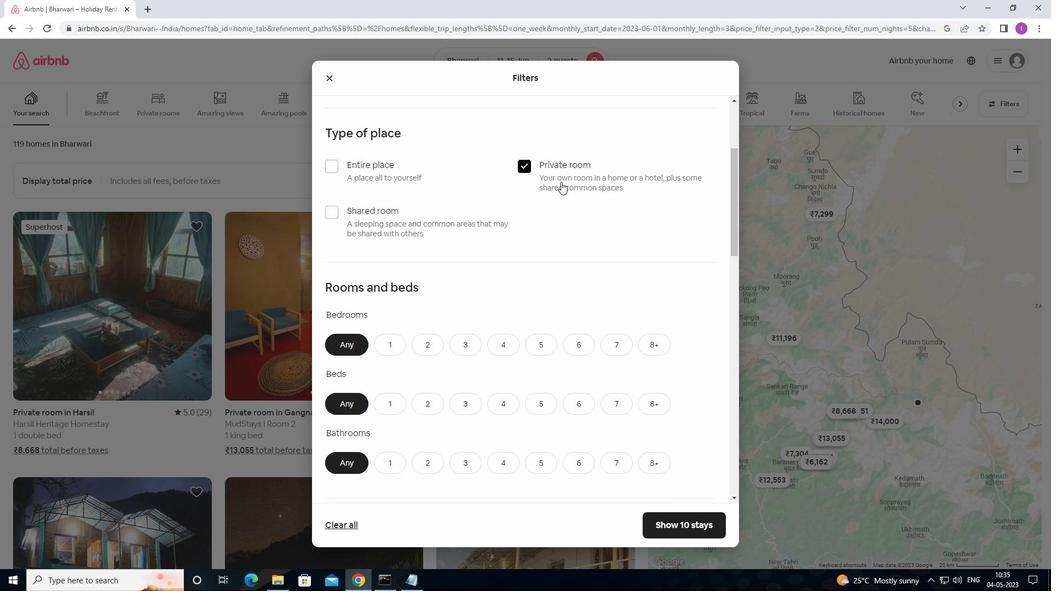 
Action: Mouse scrolled (517, 221) with delta (0, 0)
Screenshot: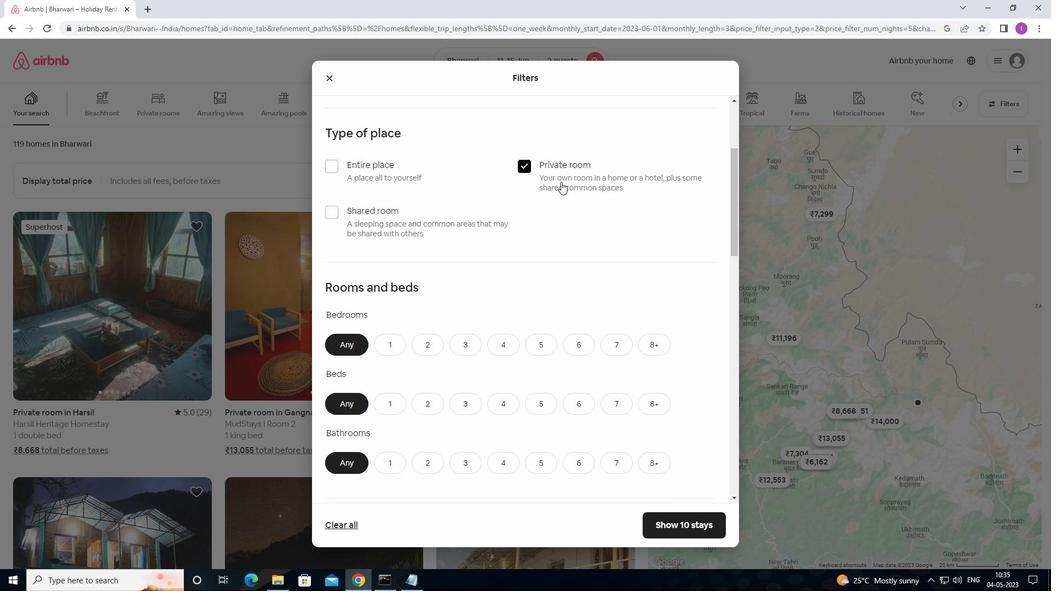 
Action: Mouse moved to (508, 223)
Screenshot: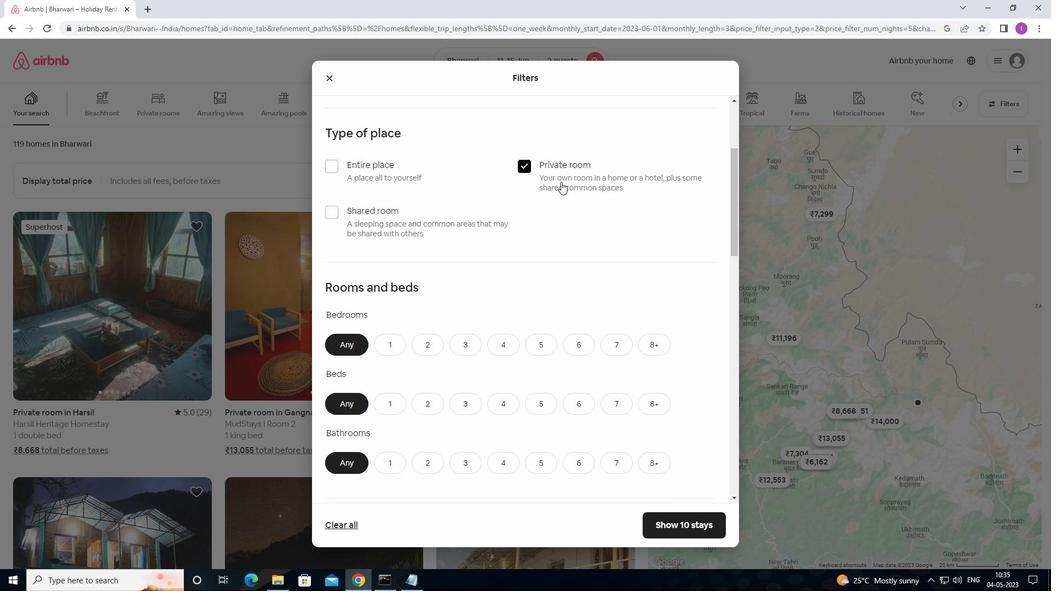 
Action: Mouse scrolled (508, 222) with delta (0, 0)
Screenshot: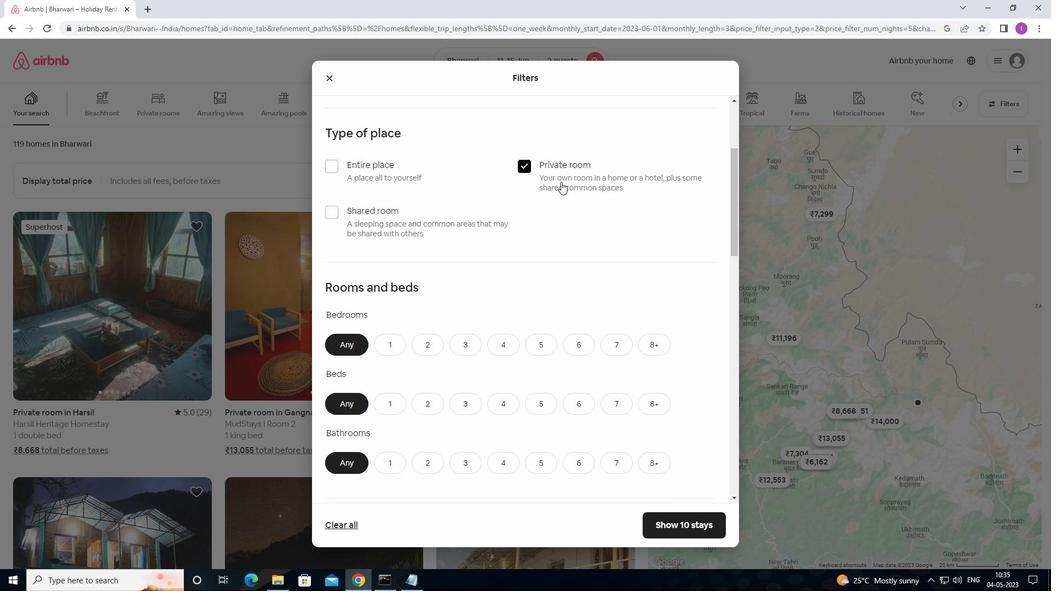 
Action: Mouse moved to (418, 175)
Screenshot: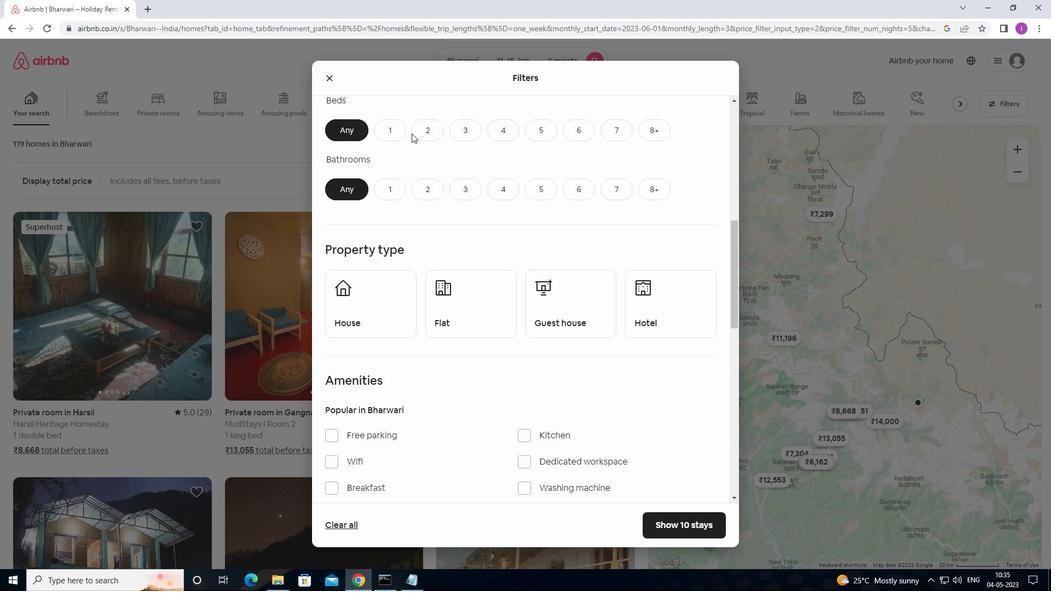 
Action: Mouse scrolled (418, 176) with delta (0, 0)
Screenshot: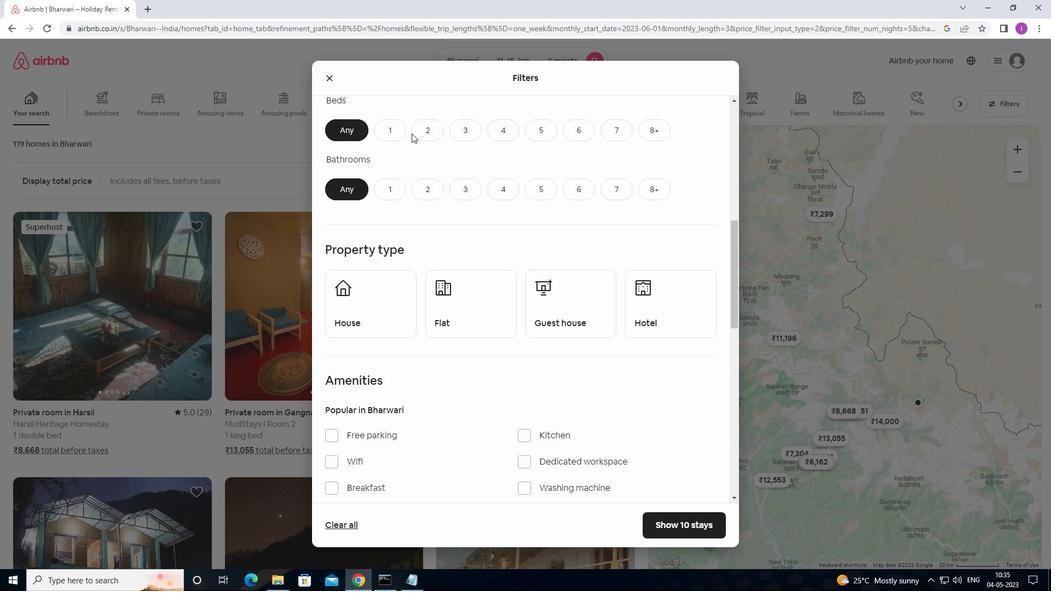 
Action: Mouse moved to (420, 184)
Screenshot: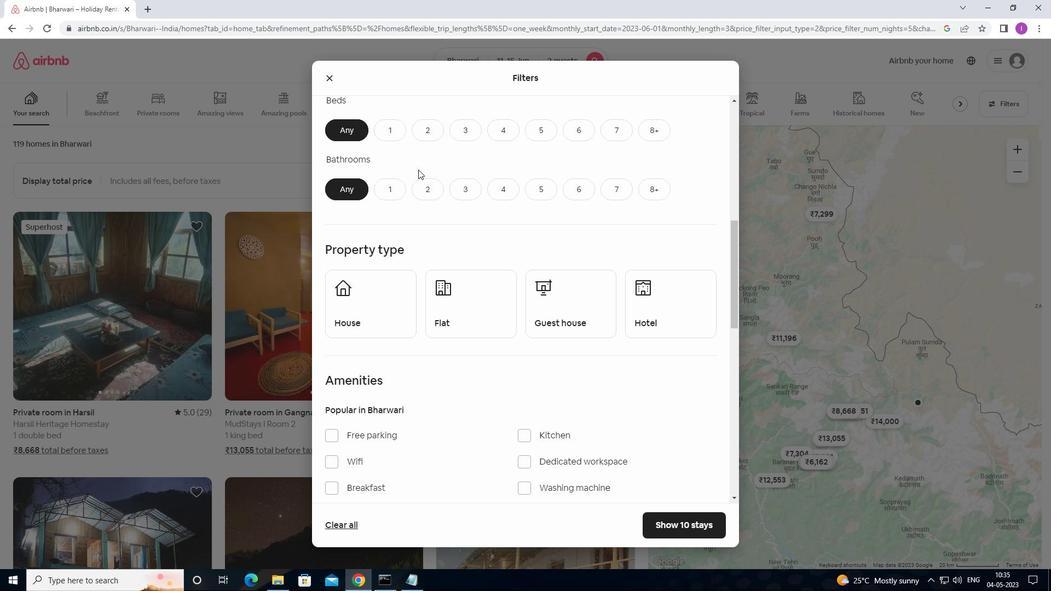 
Action: Mouse scrolled (420, 184) with delta (0, 0)
Screenshot: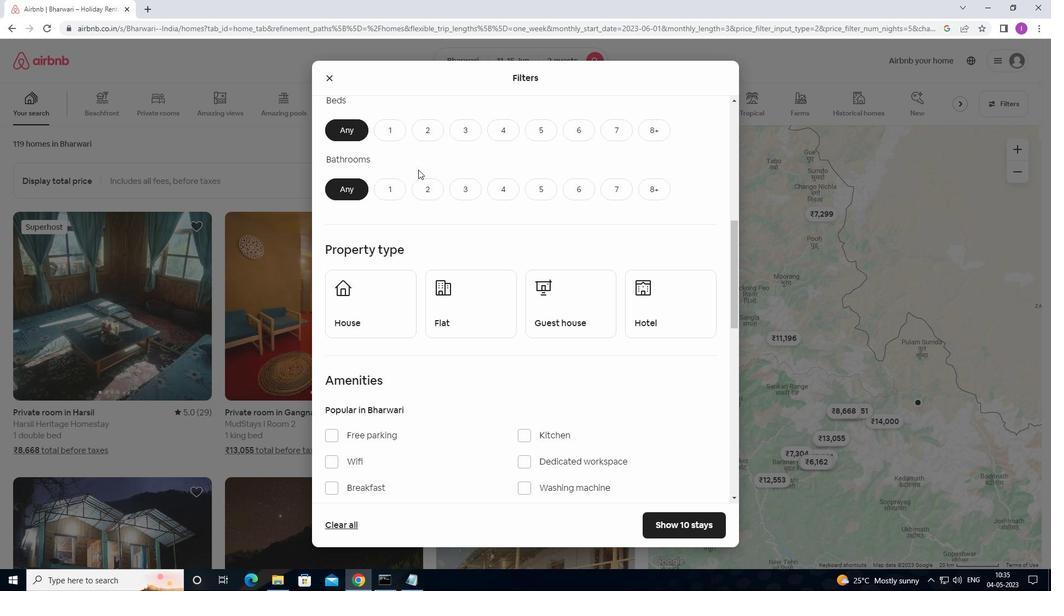 
Action: Mouse moved to (397, 180)
Screenshot: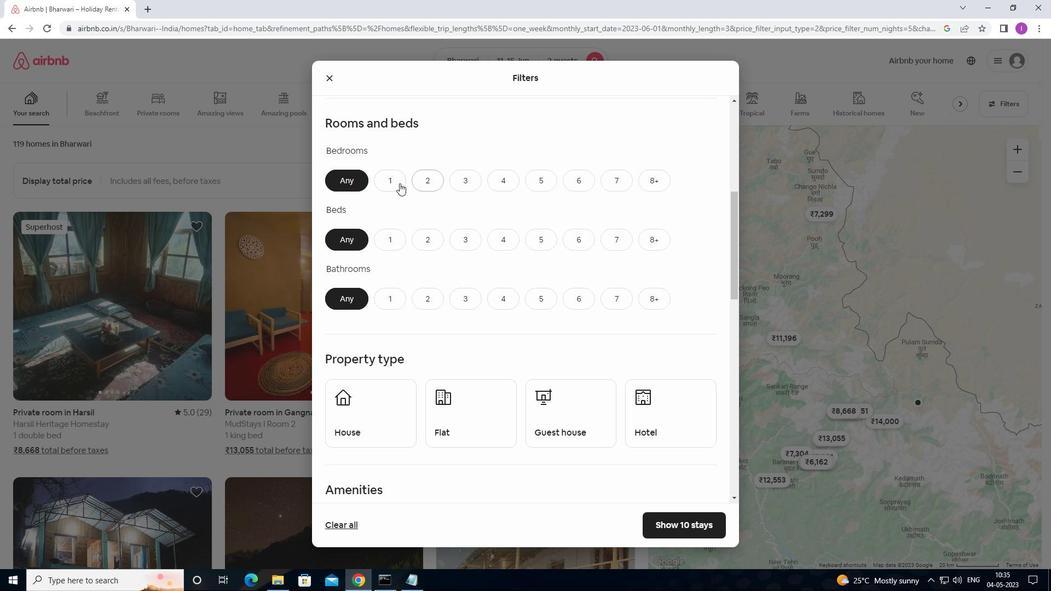 
Action: Mouse pressed left at (397, 180)
Screenshot: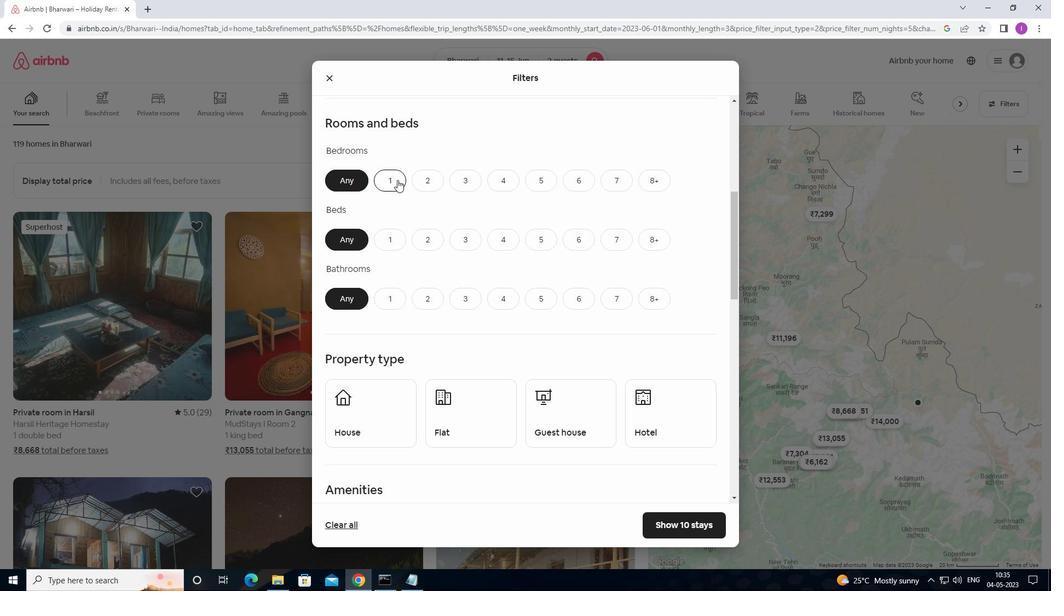 
Action: Mouse moved to (432, 237)
Screenshot: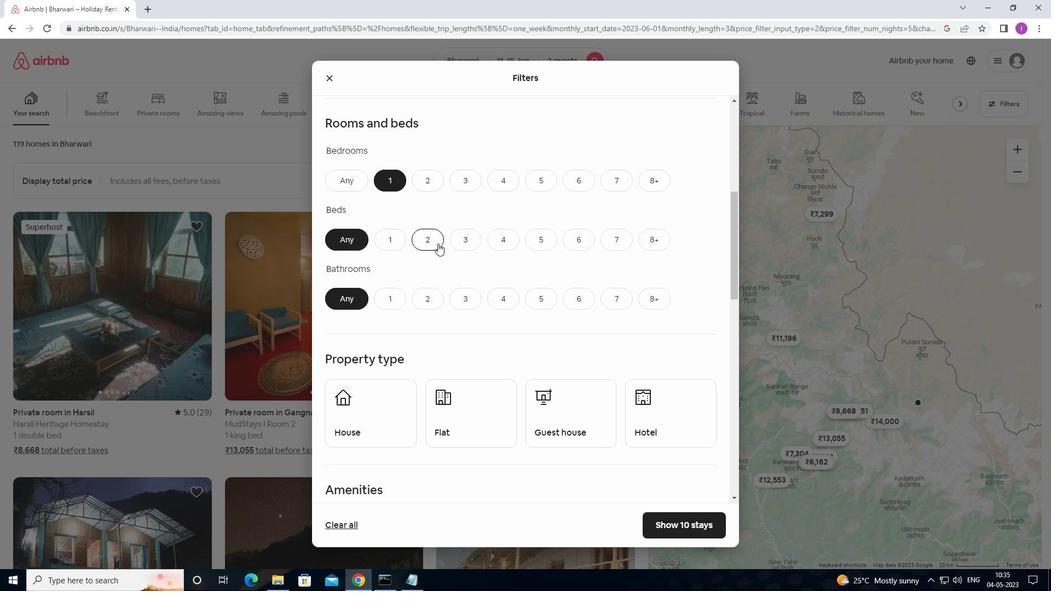 
Action: Mouse pressed left at (432, 237)
Screenshot: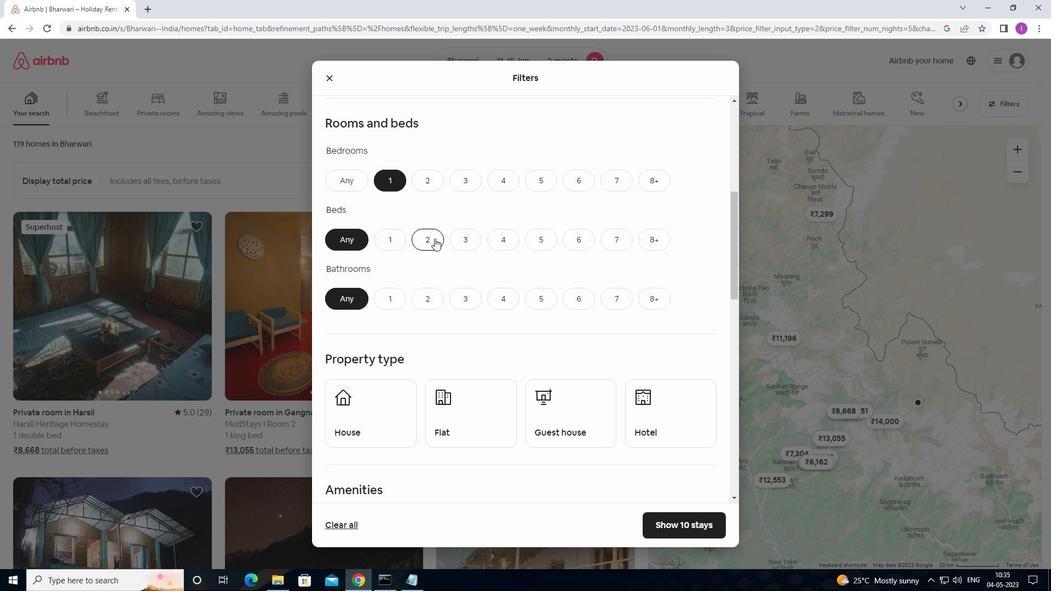
Action: Mouse moved to (392, 301)
Screenshot: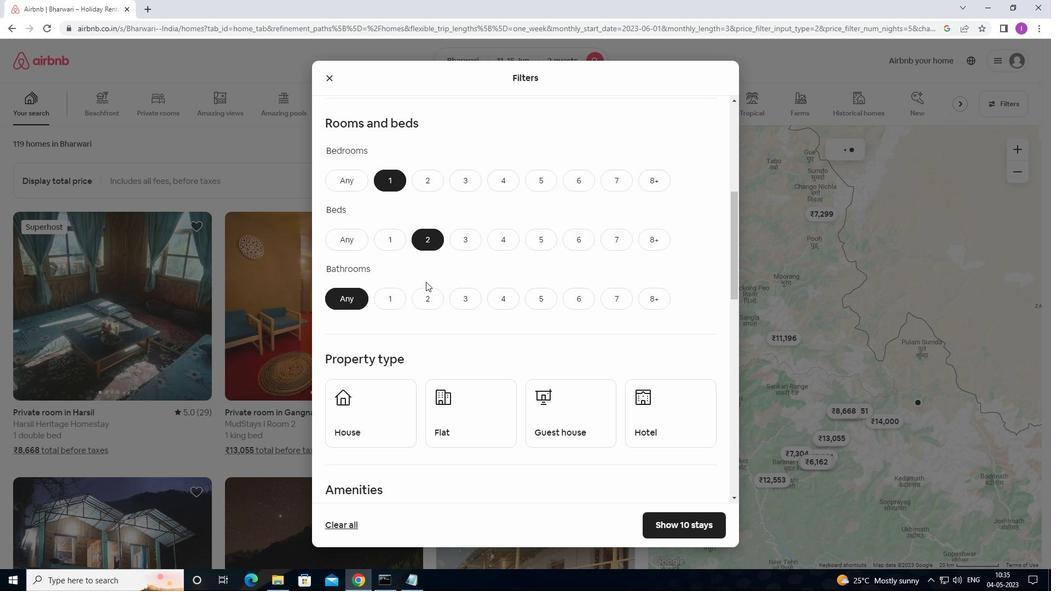 
Action: Mouse pressed left at (392, 301)
Screenshot: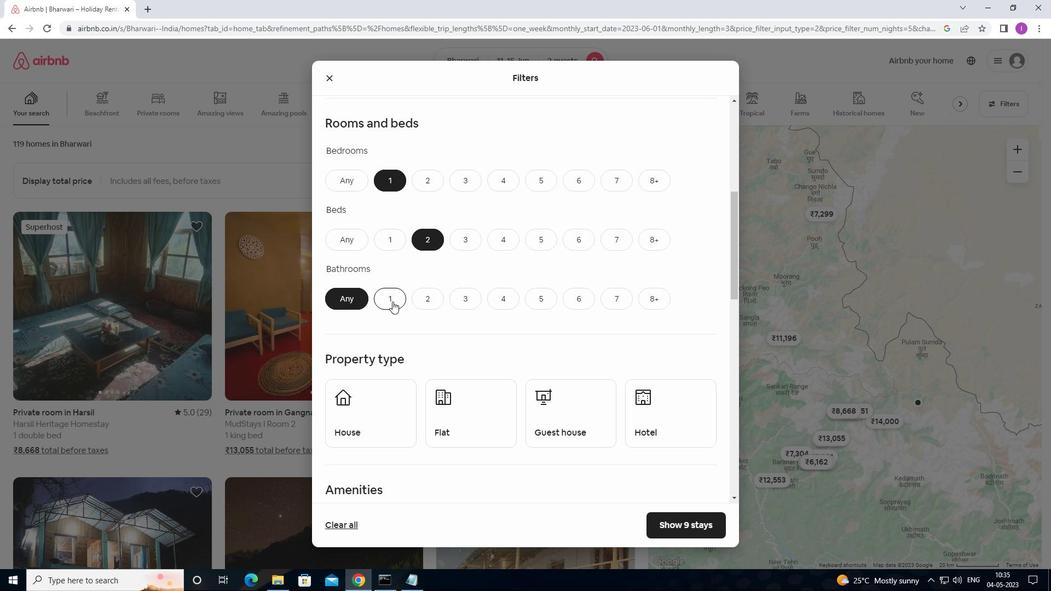 
Action: Mouse moved to (396, 291)
Screenshot: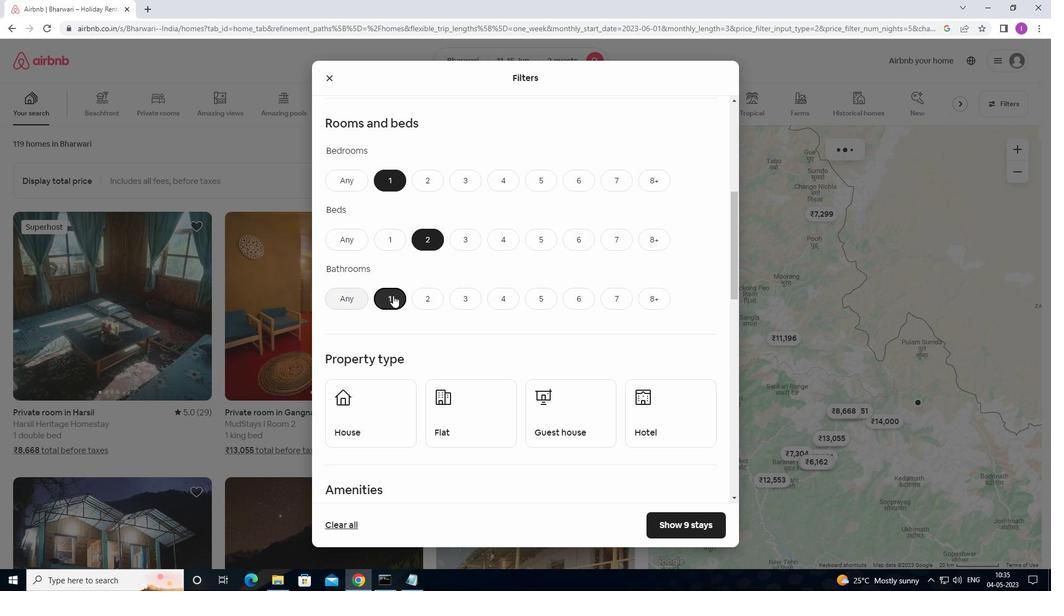 
Action: Mouse scrolled (396, 291) with delta (0, 0)
Screenshot: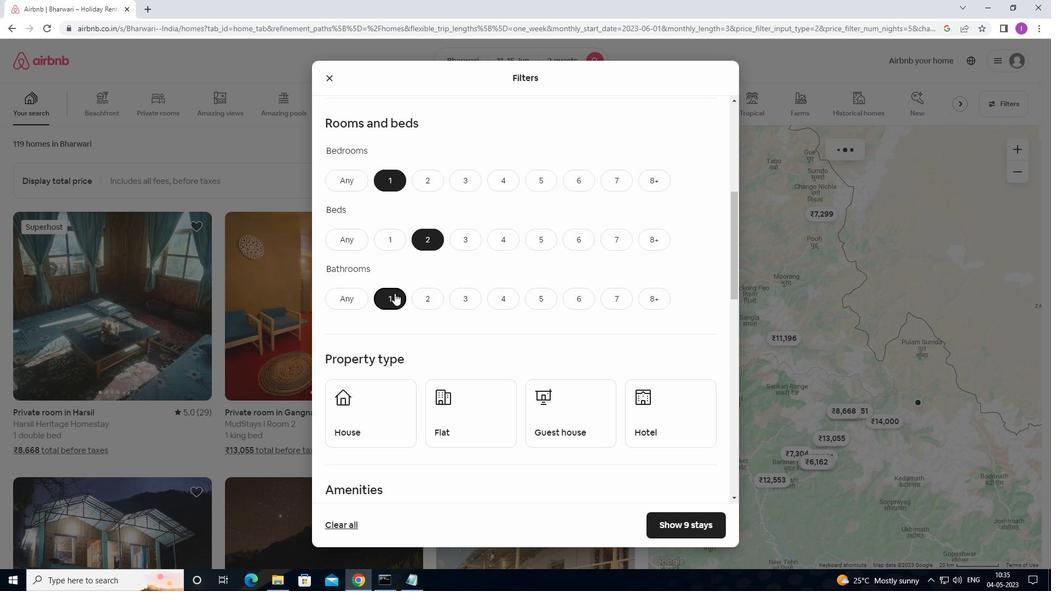 
Action: Mouse scrolled (396, 291) with delta (0, 0)
Screenshot: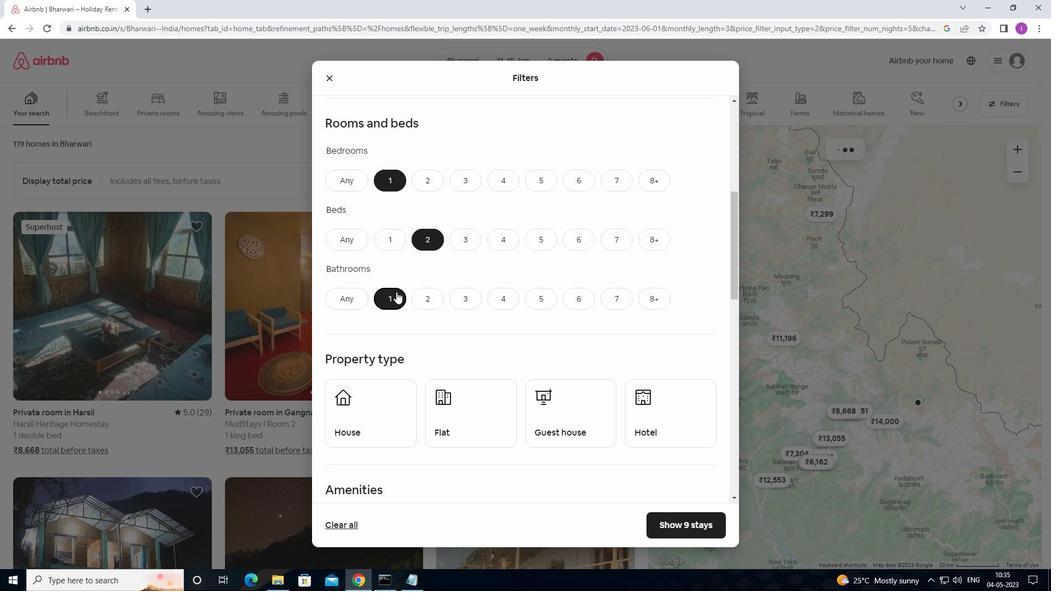 
Action: Mouse scrolled (396, 291) with delta (0, 0)
Screenshot: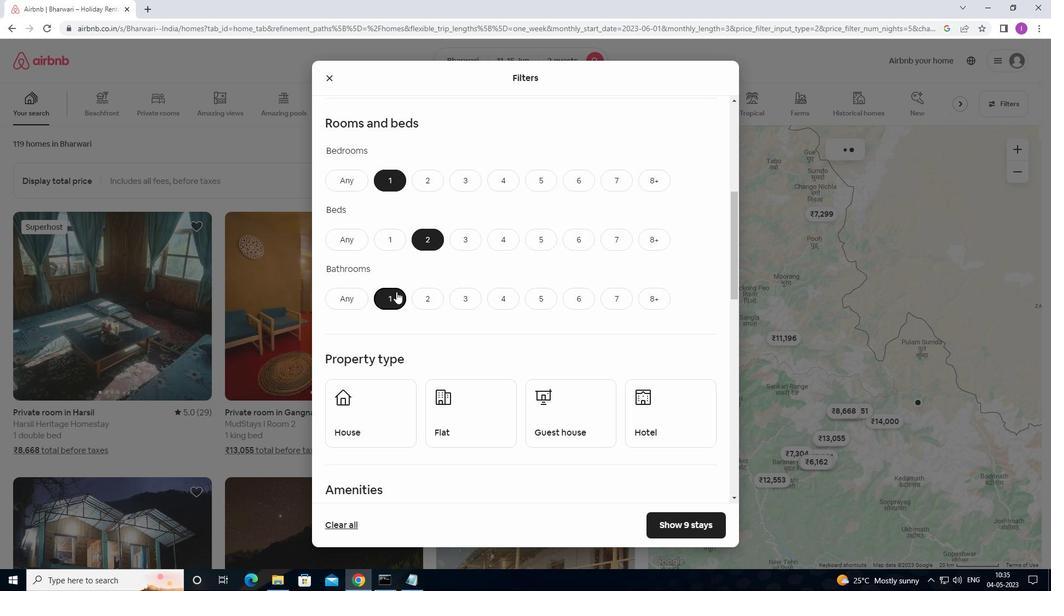 
Action: Mouse moved to (397, 289)
Screenshot: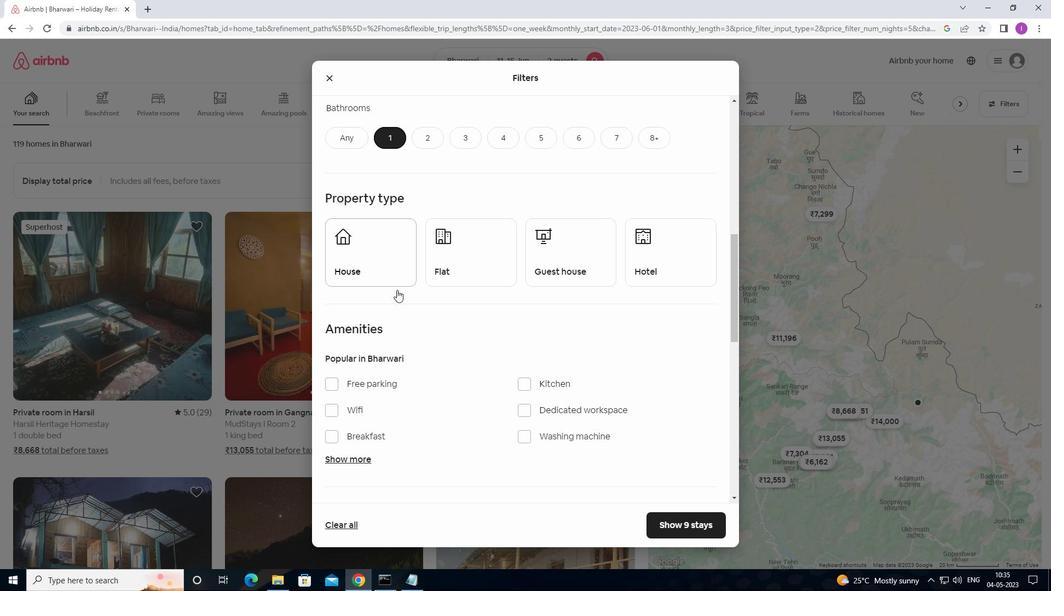 
Action: Mouse scrolled (397, 288) with delta (0, 0)
Screenshot: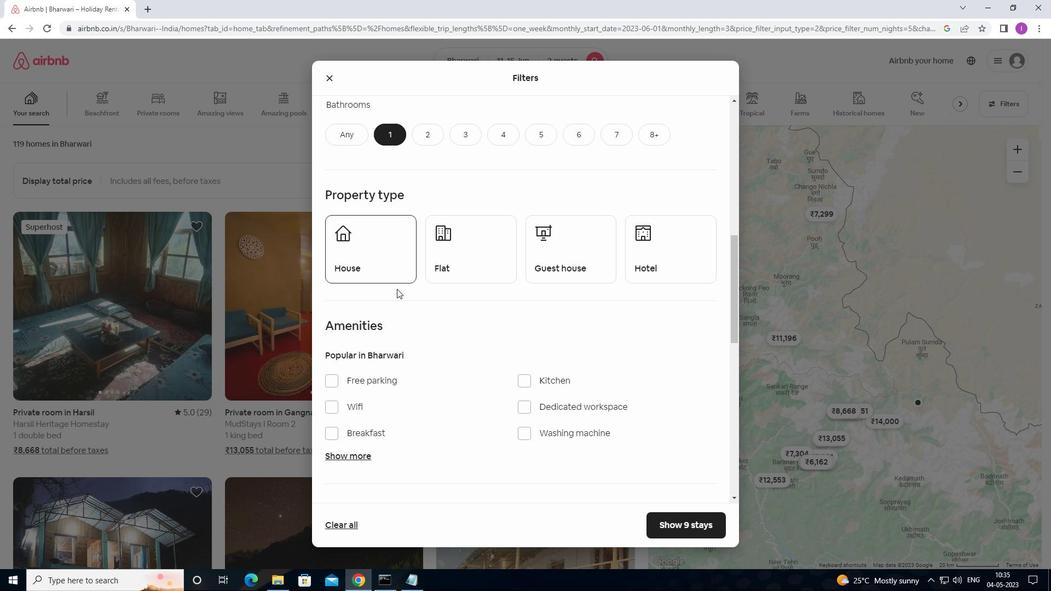 
Action: Mouse moved to (353, 207)
Screenshot: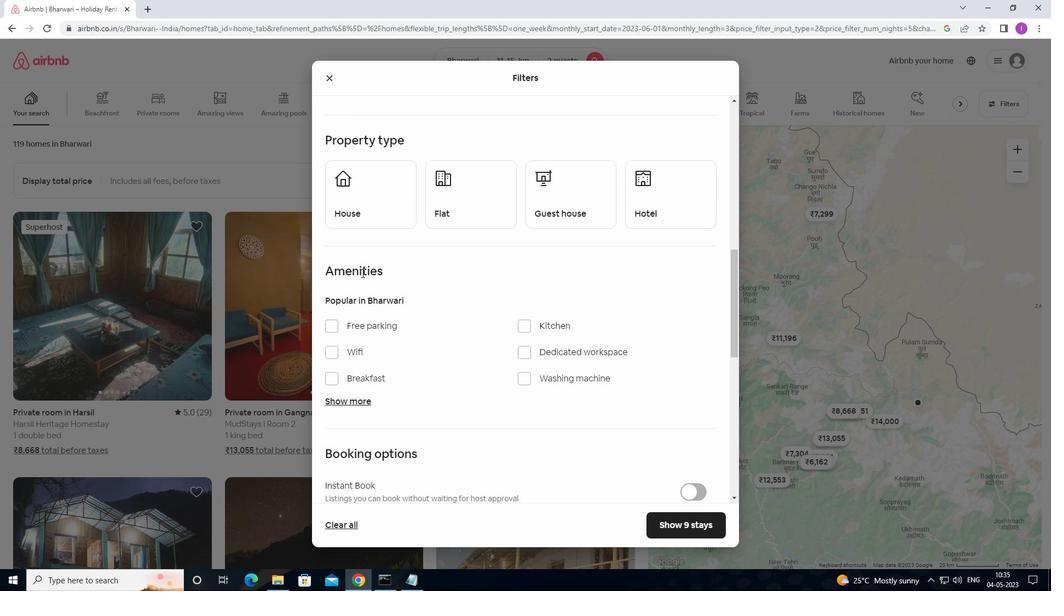 
Action: Mouse pressed left at (353, 207)
Screenshot: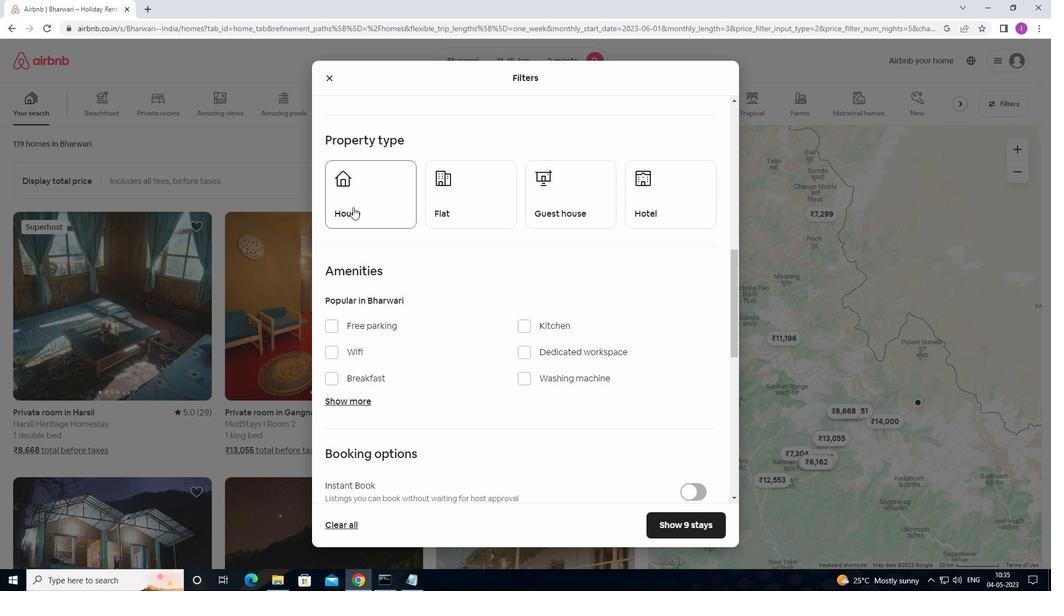 
Action: Mouse moved to (455, 218)
Screenshot: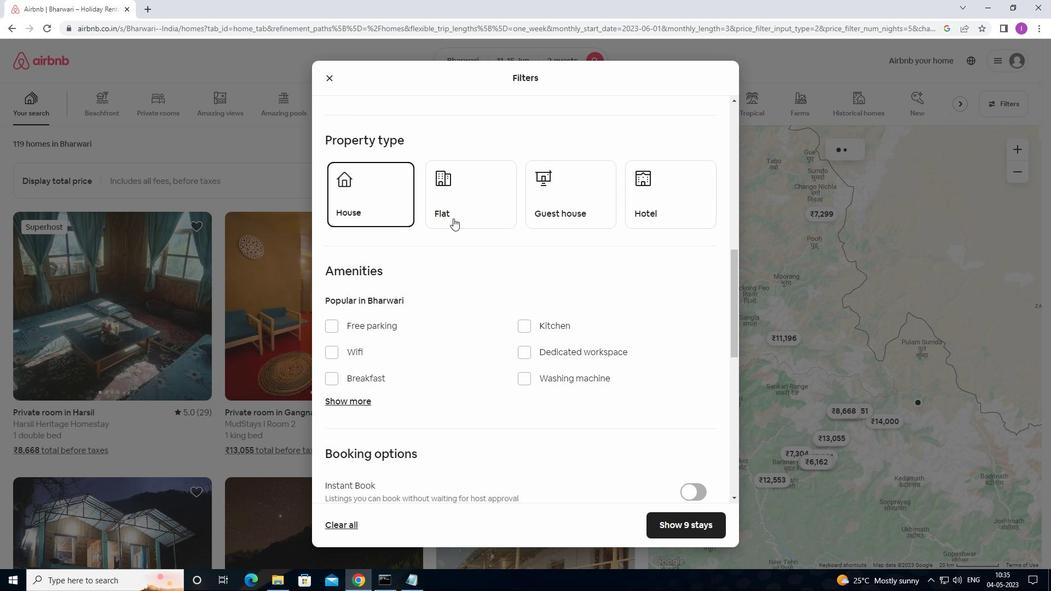 
Action: Mouse pressed left at (455, 218)
Screenshot: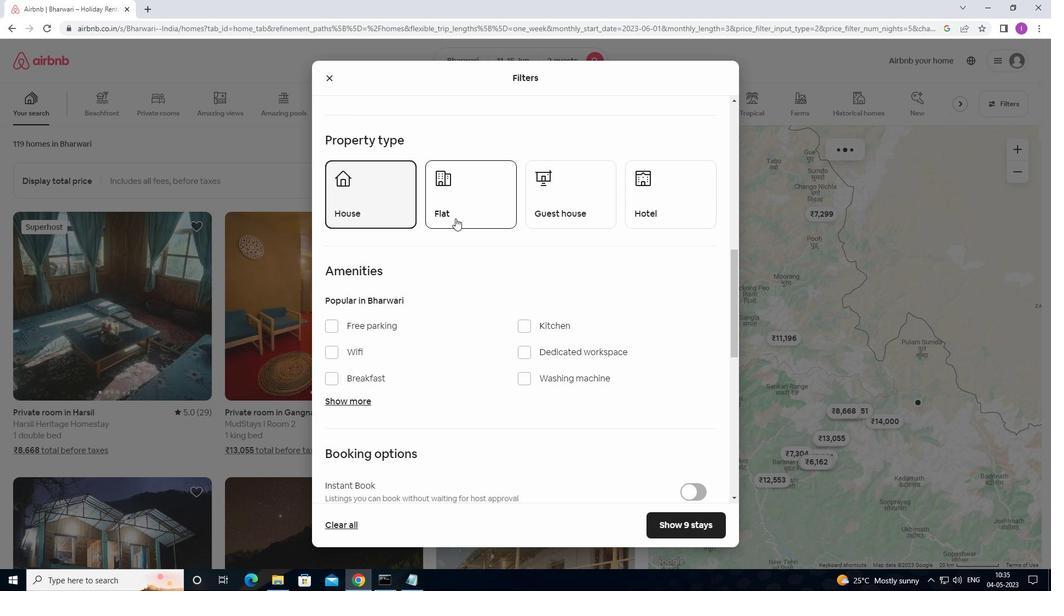 
Action: Mouse moved to (630, 218)
Screenshot: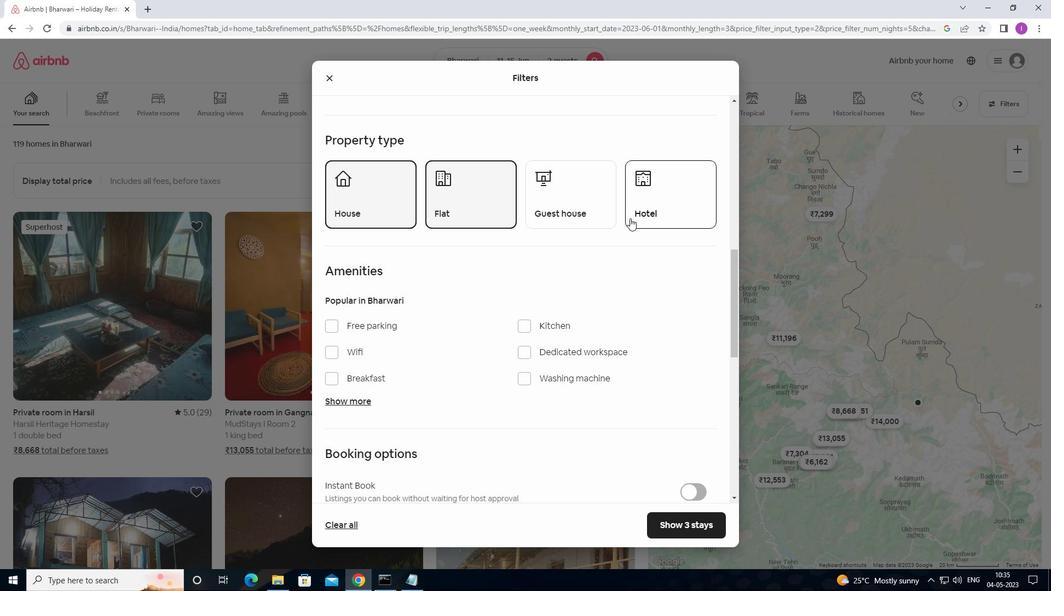 
Action: Mouse pressed left at (630, 218)
Screenshot: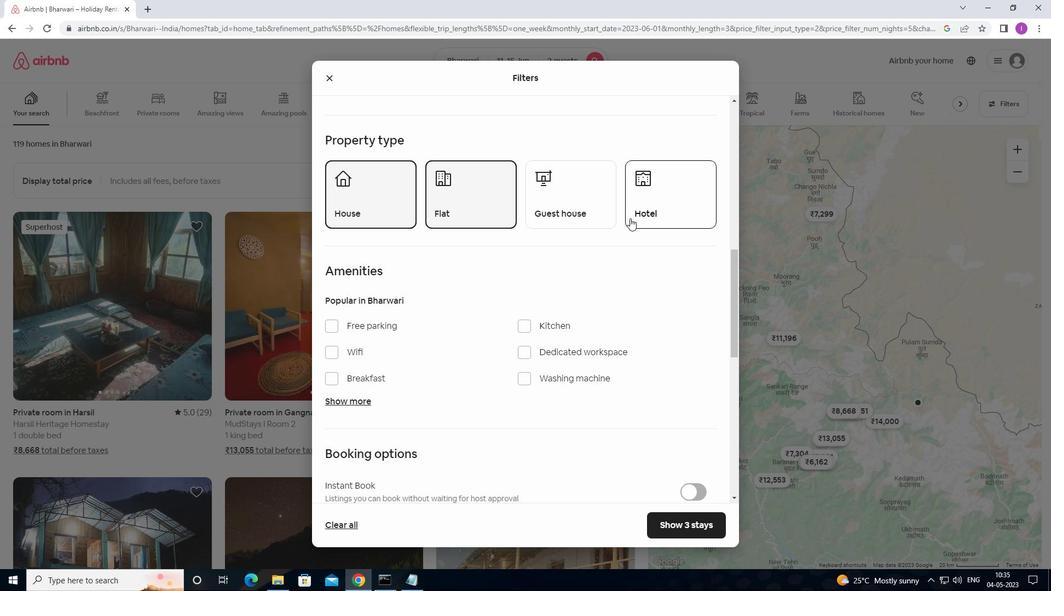 
Action: Mouse moved to (605, 215)
Screenshot: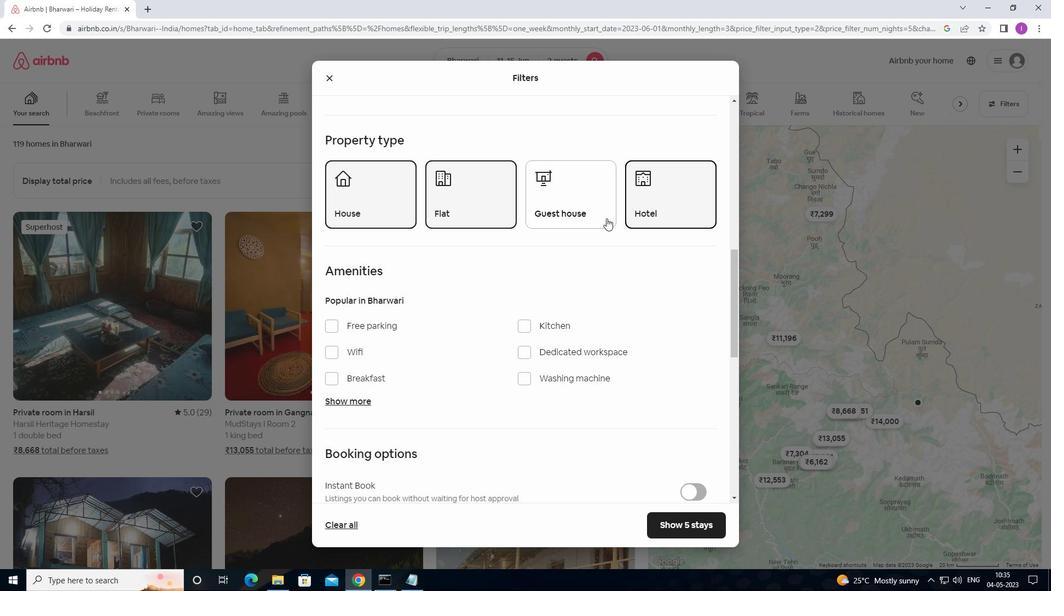 
Action: Mouse pressed left at (605, 215)
Screenshot: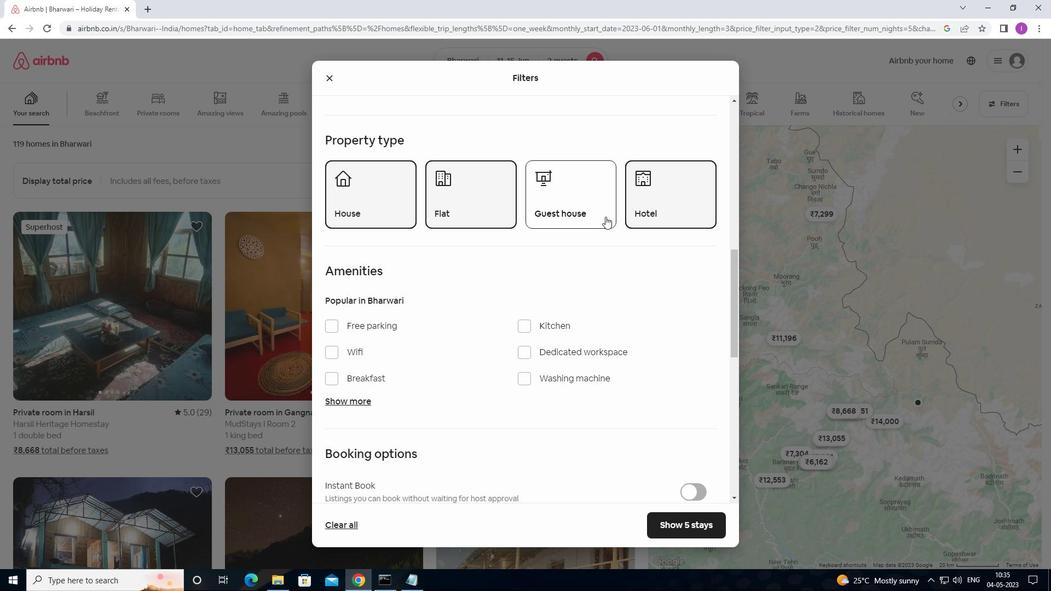
Action: Mouse moved to (457, 291)
Screenshot: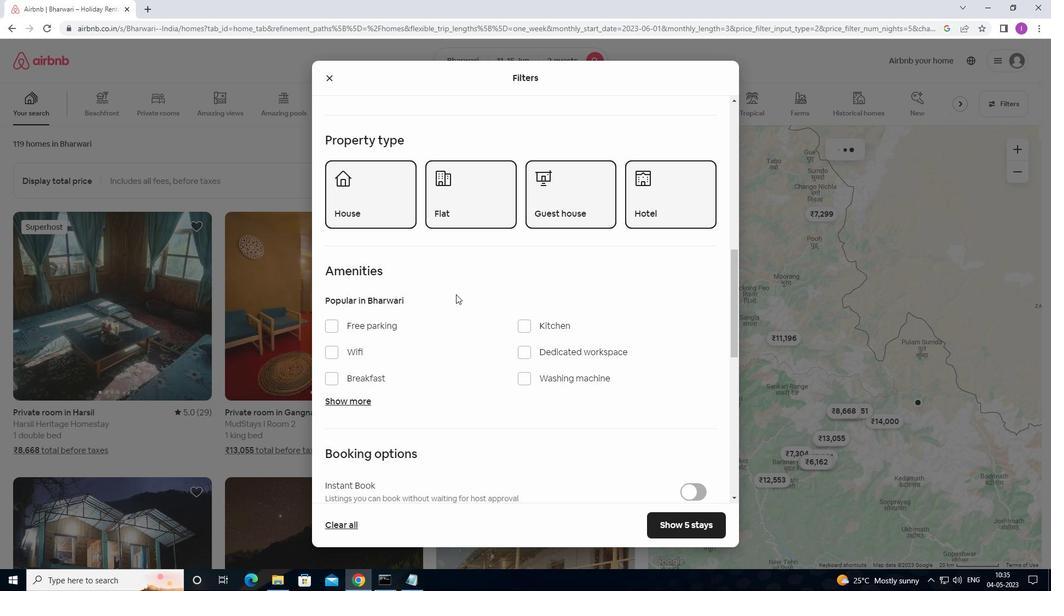 
Action: Mouse scrolled (457, 290) with delta (0, 0)
Screenshot: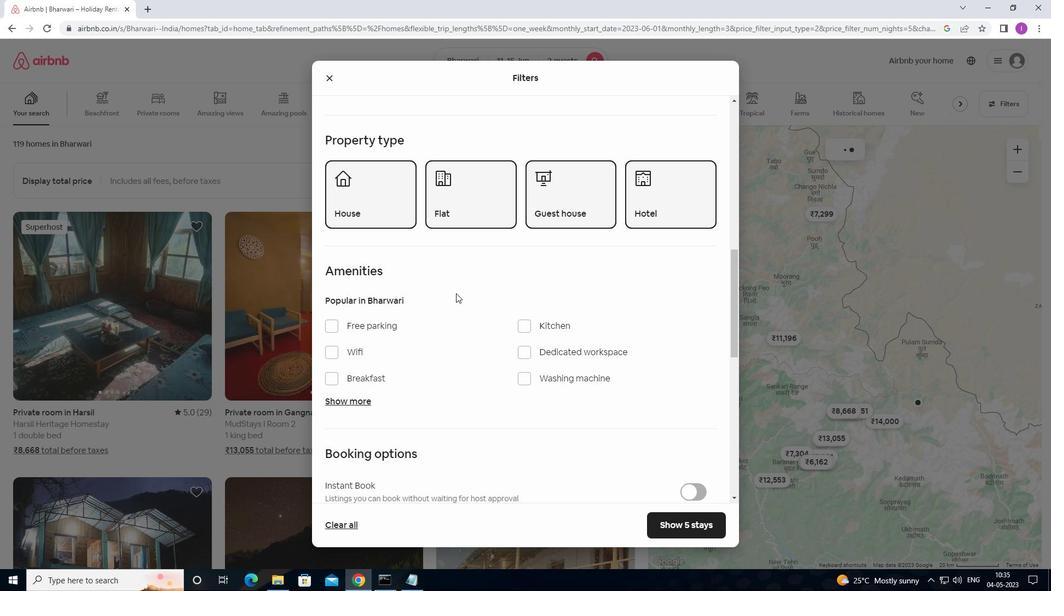 
Action: Mouse scrolled (457, 290) with delta (0, 0)
Screenshot: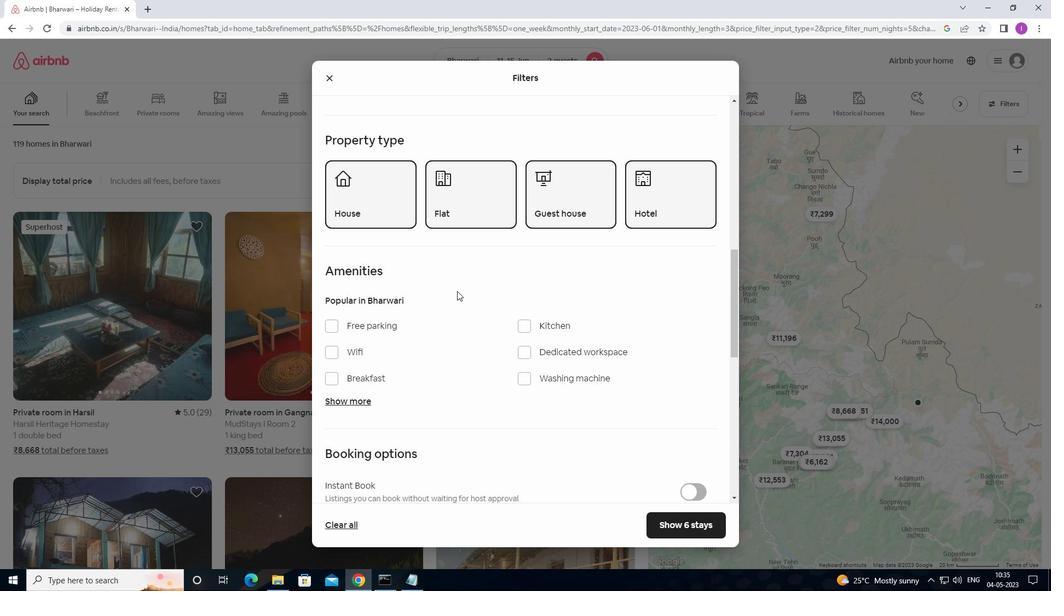 
Action: Mouse moved to (379, 256)
Screenshot: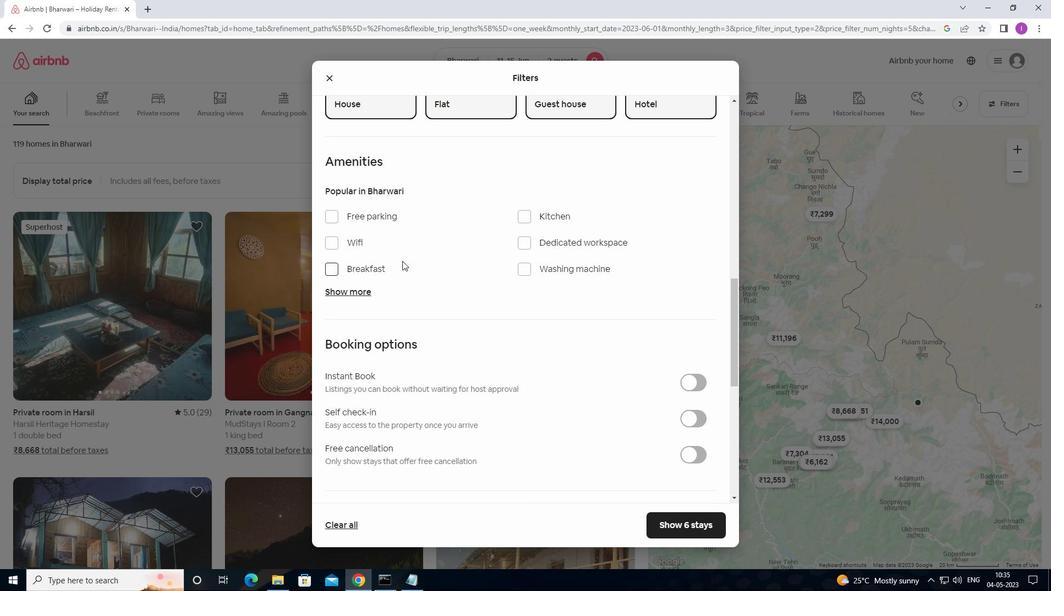
Action: Mouse scrolled (379, 256) with delta (0, 0)
Screenshot: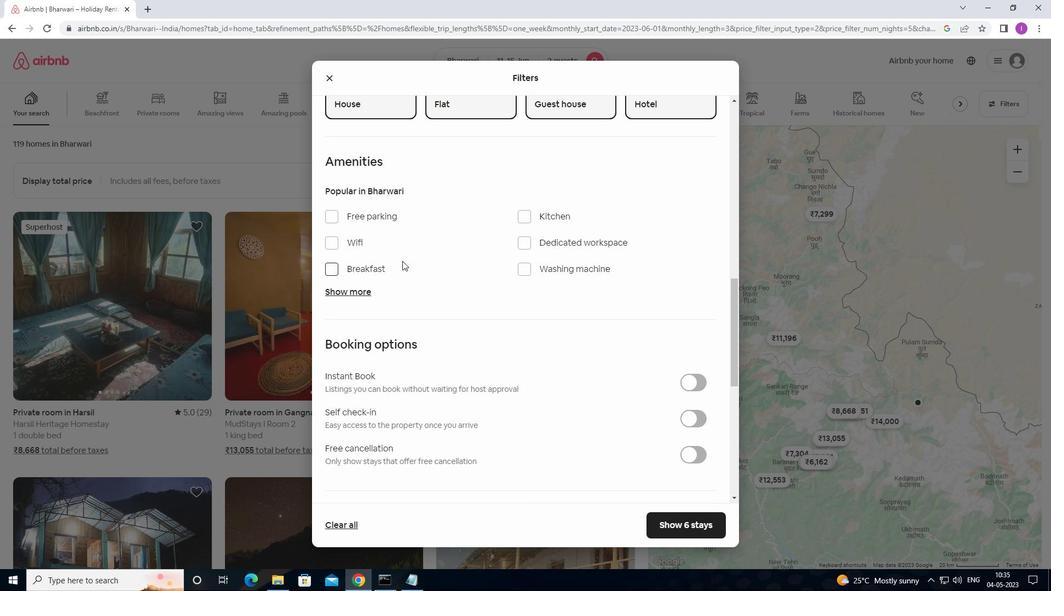 
Action: Mouse moved to (378, 256)
Screenshot: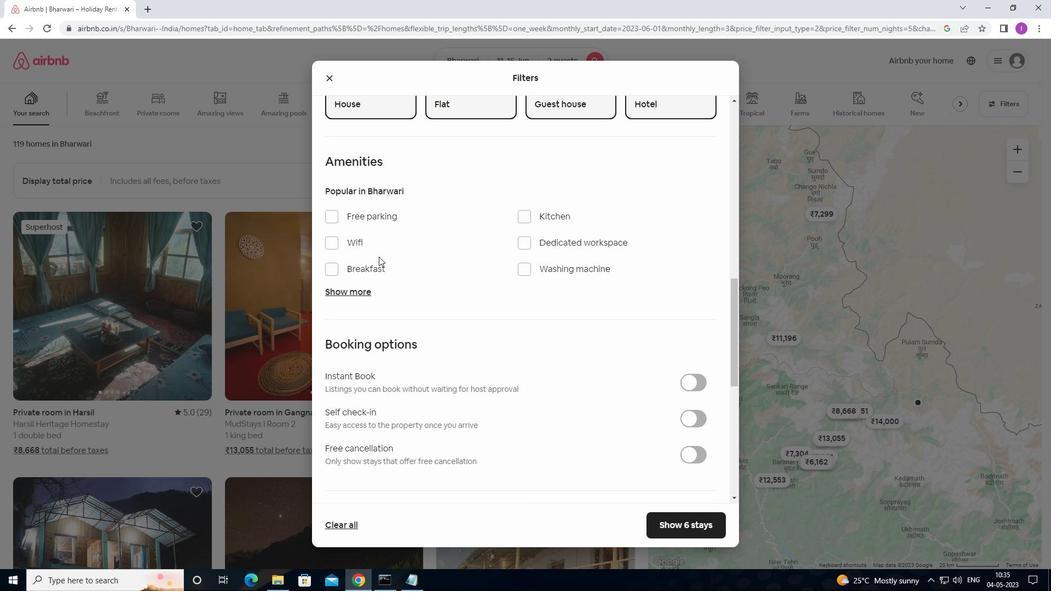 
Action: Mouse scrolled (378, 256) with delta (0, 0)
Screenshot: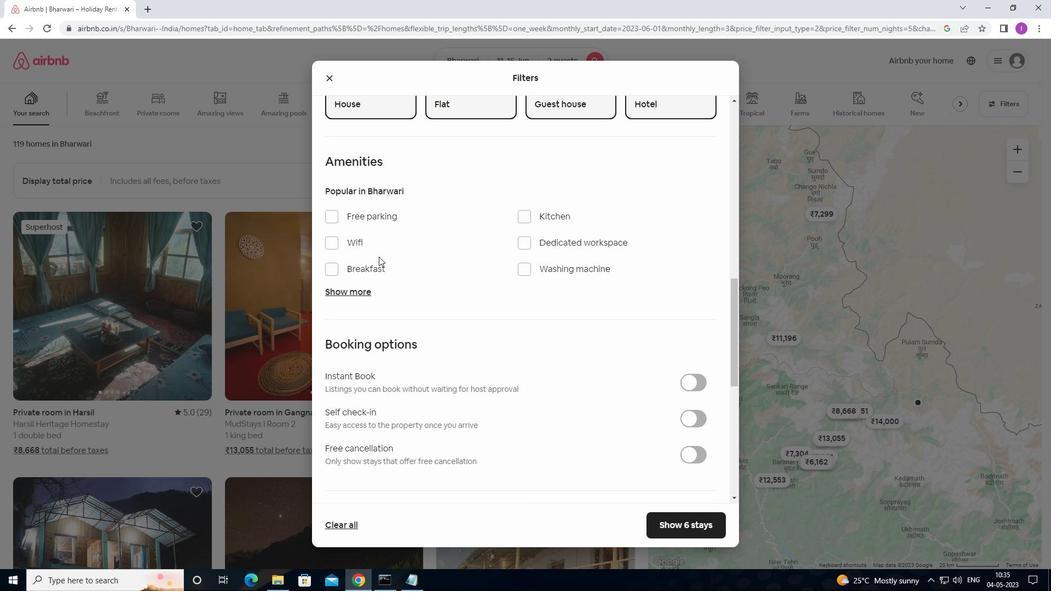 
Action: Mouse moved to (379, 256)
Screenshot: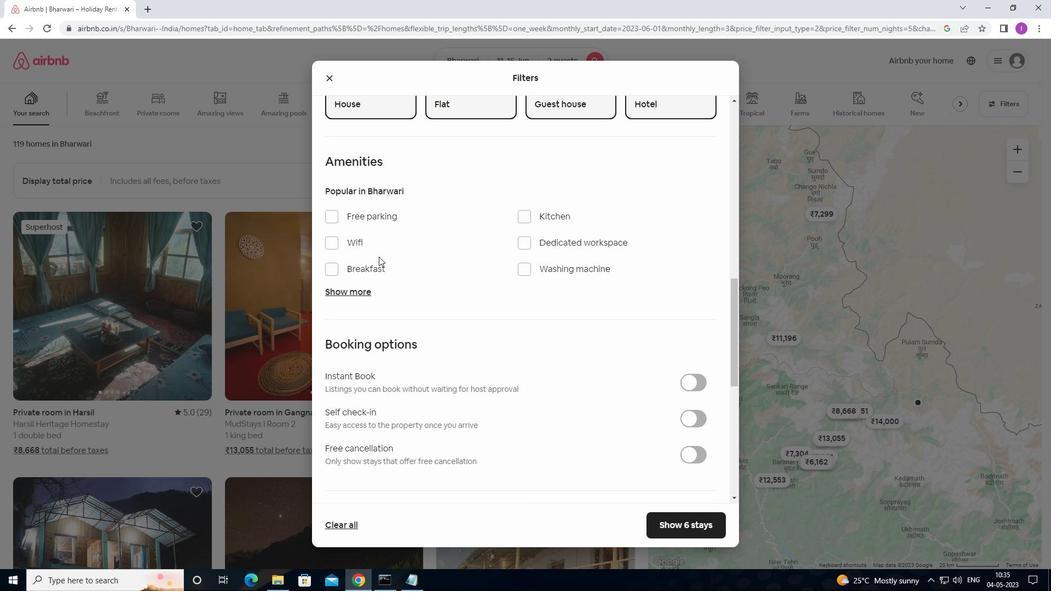 
Action: Mouse scrolled (379, 256) with delta (0, 0)
Screenshot: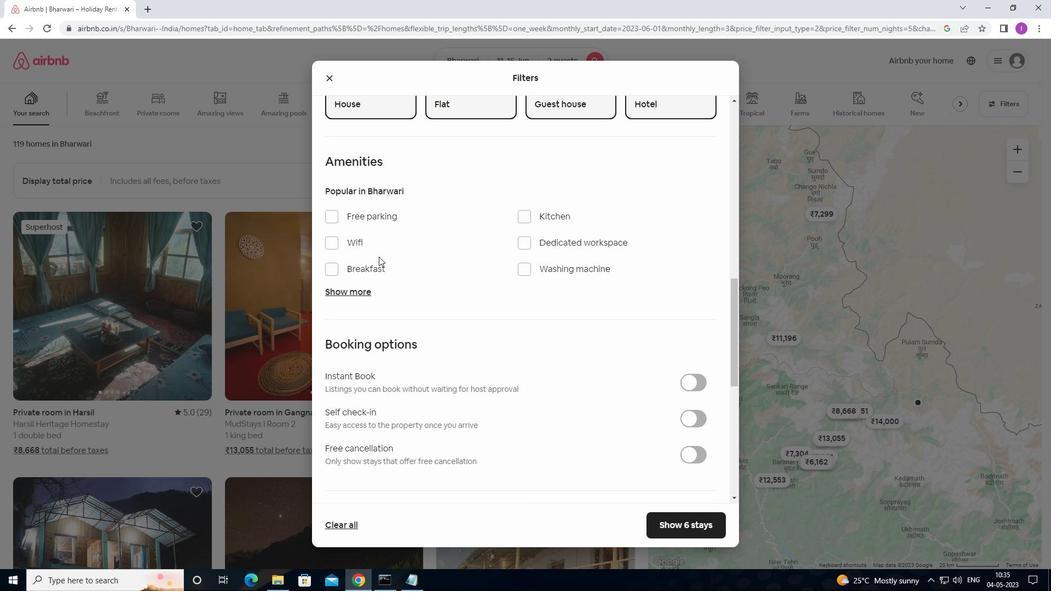 
Action: Mouse moved to (702, 257)
Screenshot: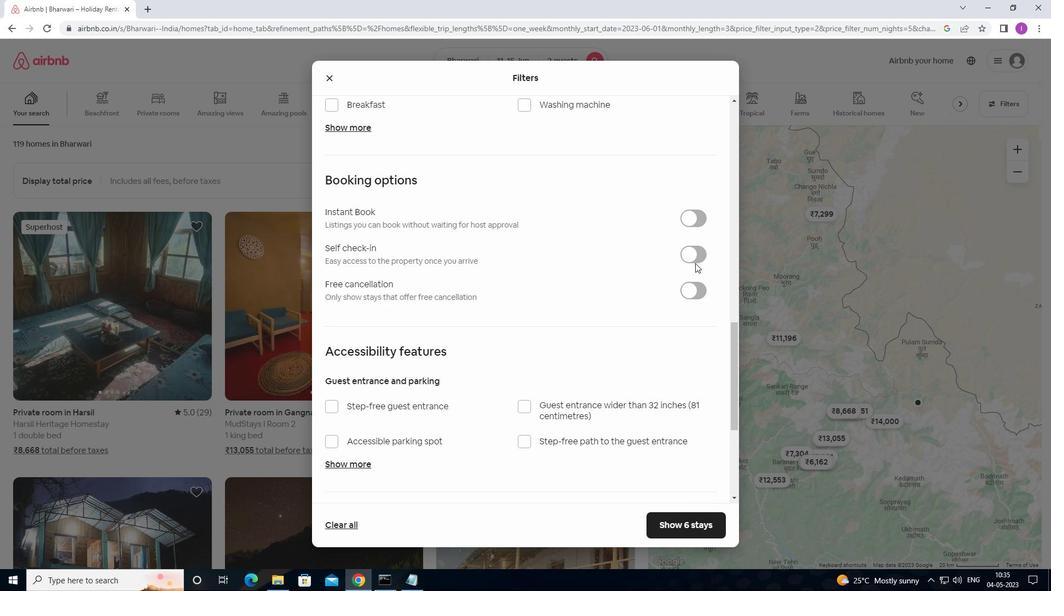 
Action: Mouse pressed left at (702, 257)
Screenshot: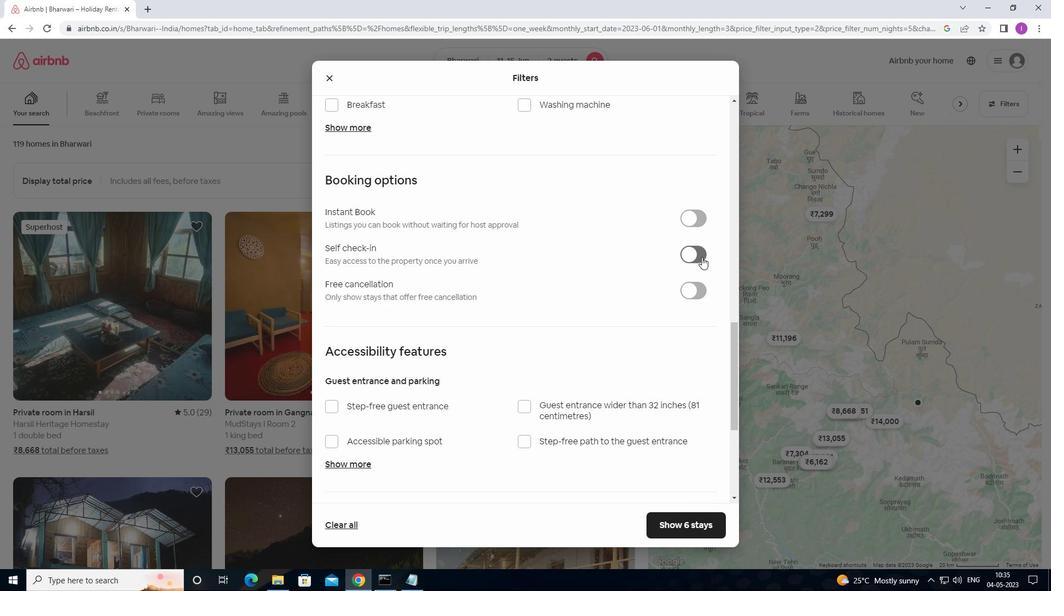 
Action: Mouse moved to (509, 283)
Screenshot: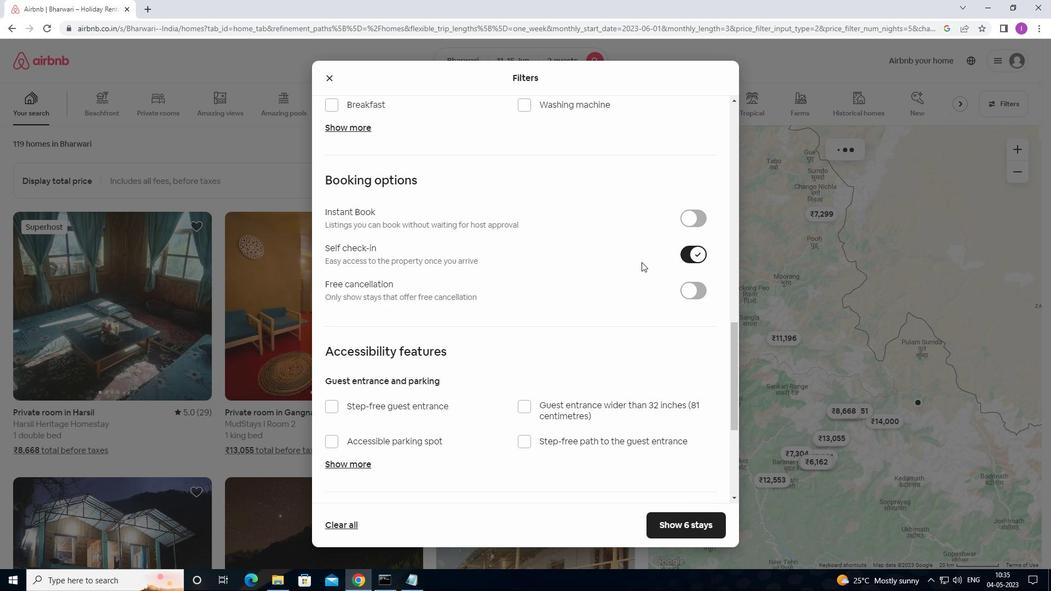 
Action: Mouse scrolled (509, 283) with delta (0, 0)
Screenshot: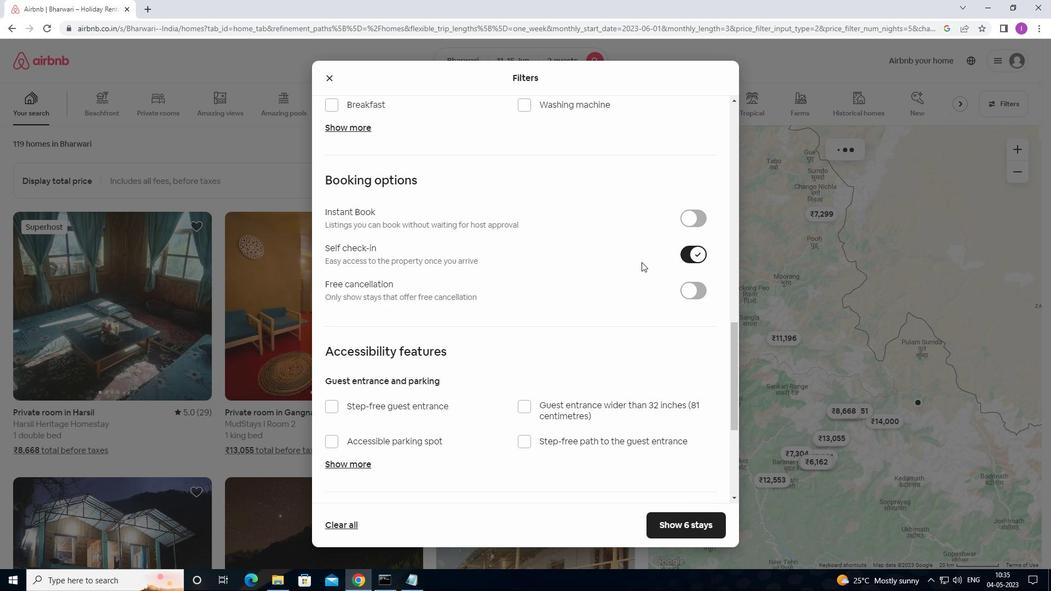 
Action: Mouse moved to (503, 285)
Screenshot: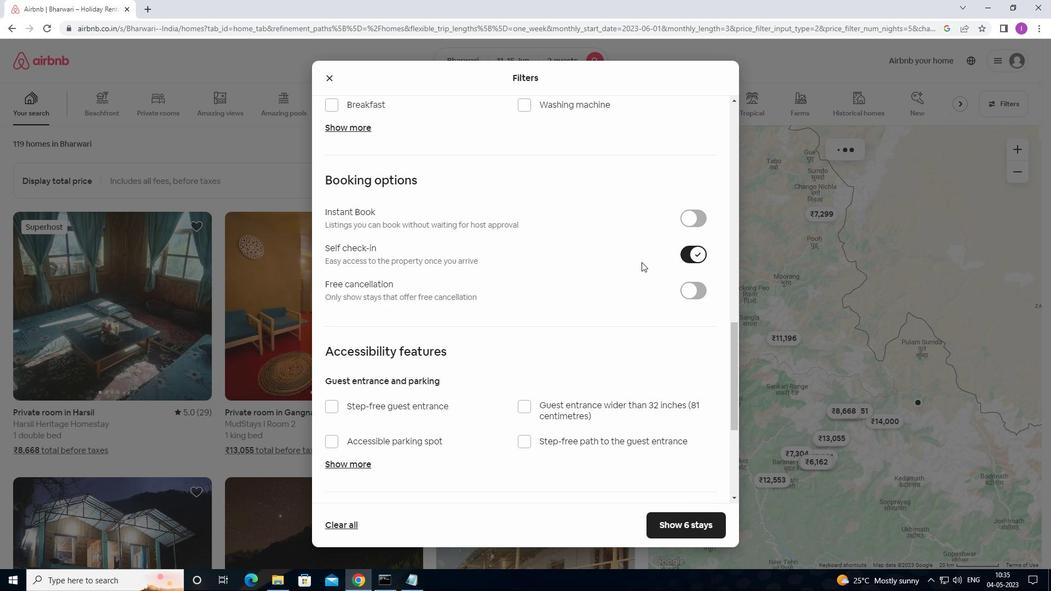 
Action: Mouse scrolled (503, 284) with delta (0, 0)
Screenshot: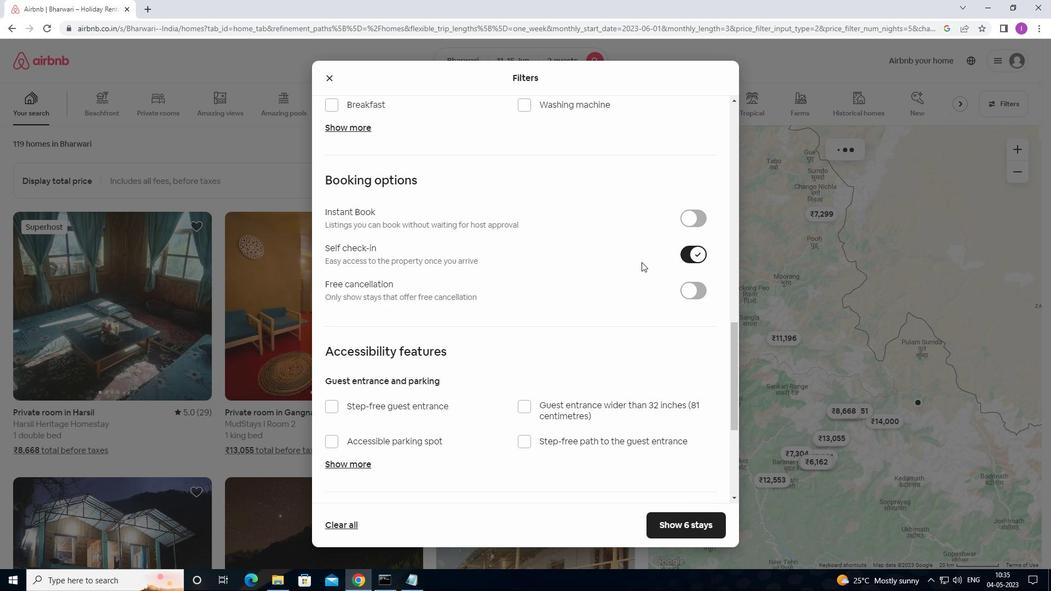 
Action: Mouse moved to (503, 285)
Screenshot: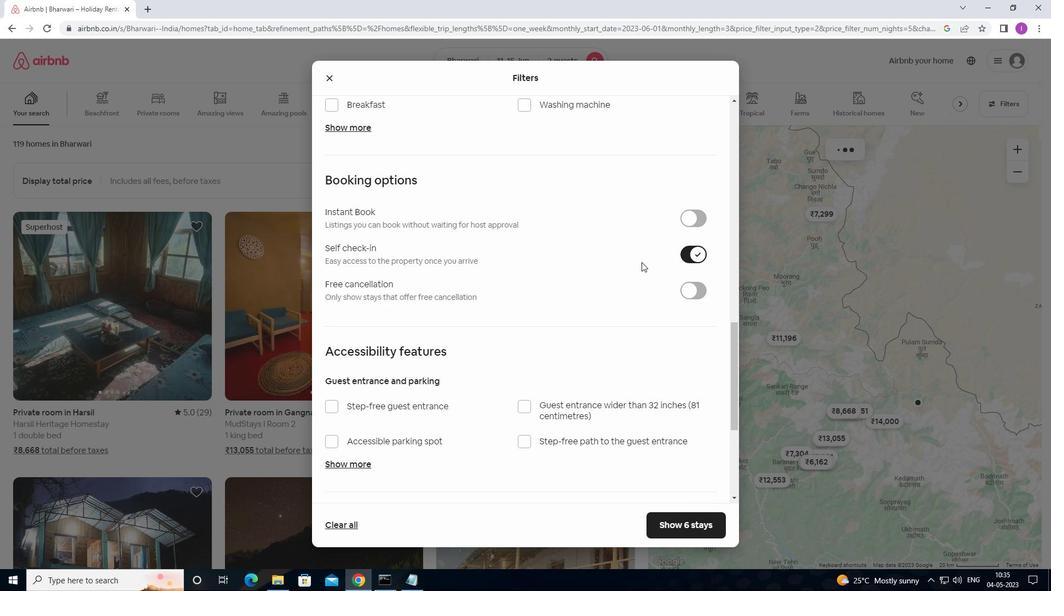 
Action: Mouse scrolled (503, 285) with delta (0, 0)
Screenshot: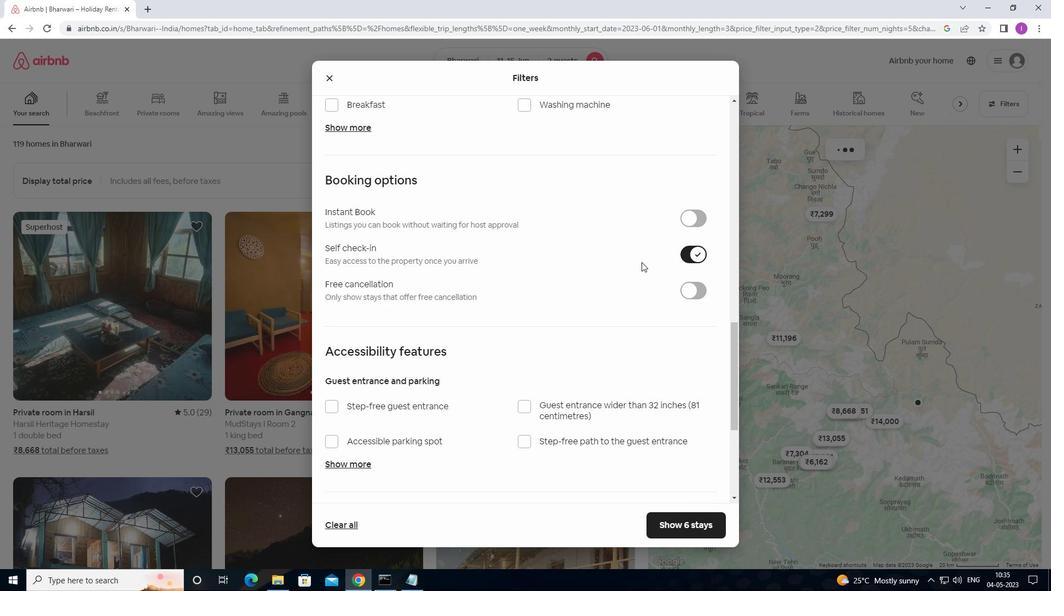 
Action: Mouse scrolled (503, 285) with delta (0, 0)
Screenshot: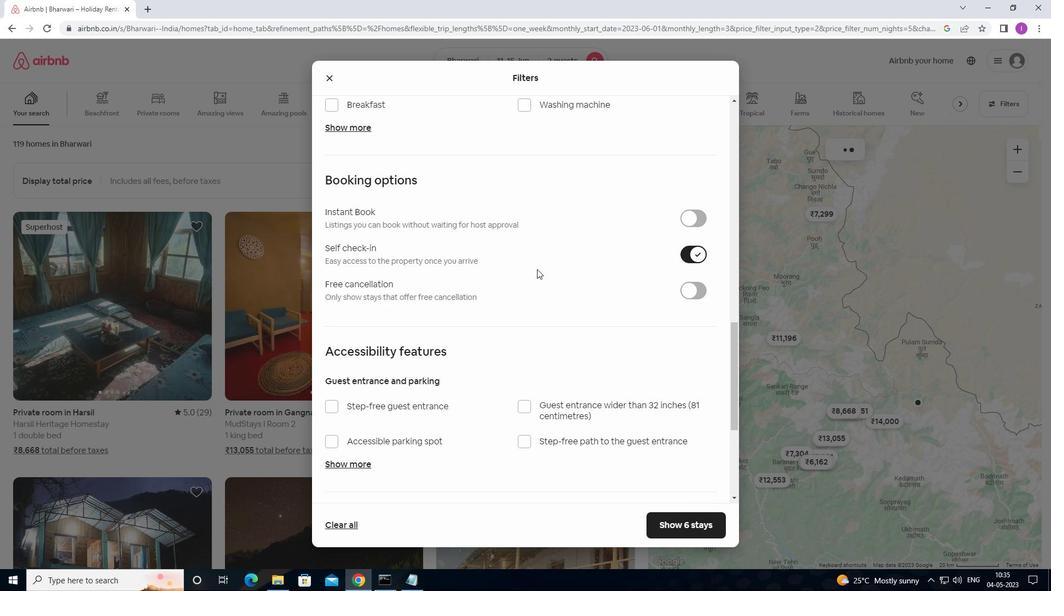 
Action: Mouse moved to (502, 286)
Screenshot: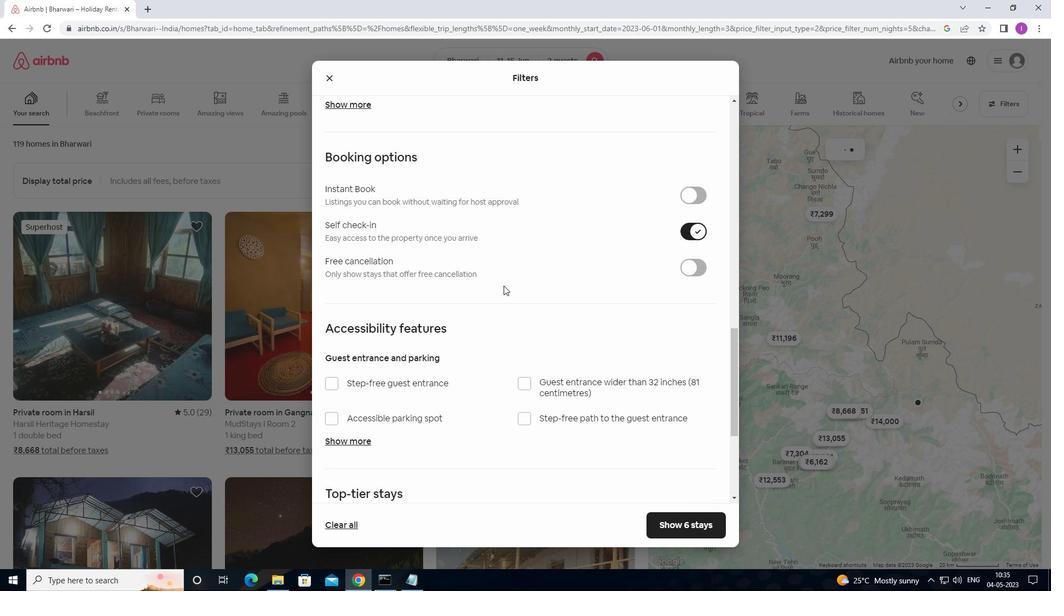 
Action: Mouse scrolled (502, 286) with delta (0, 0)
Screenshot: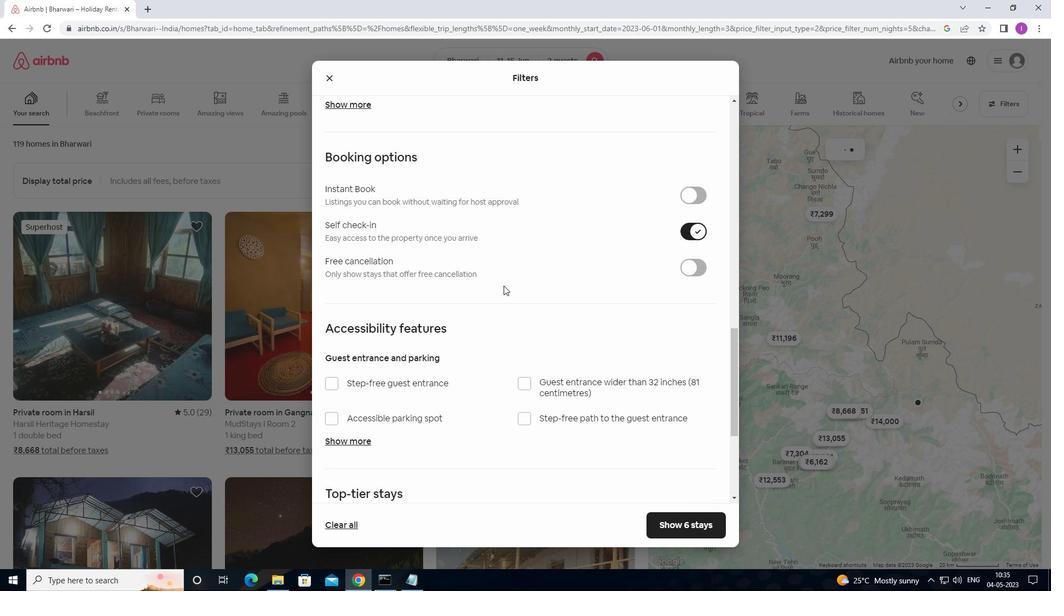 
Action: Mouse moved to (500, 291)
Screenshot: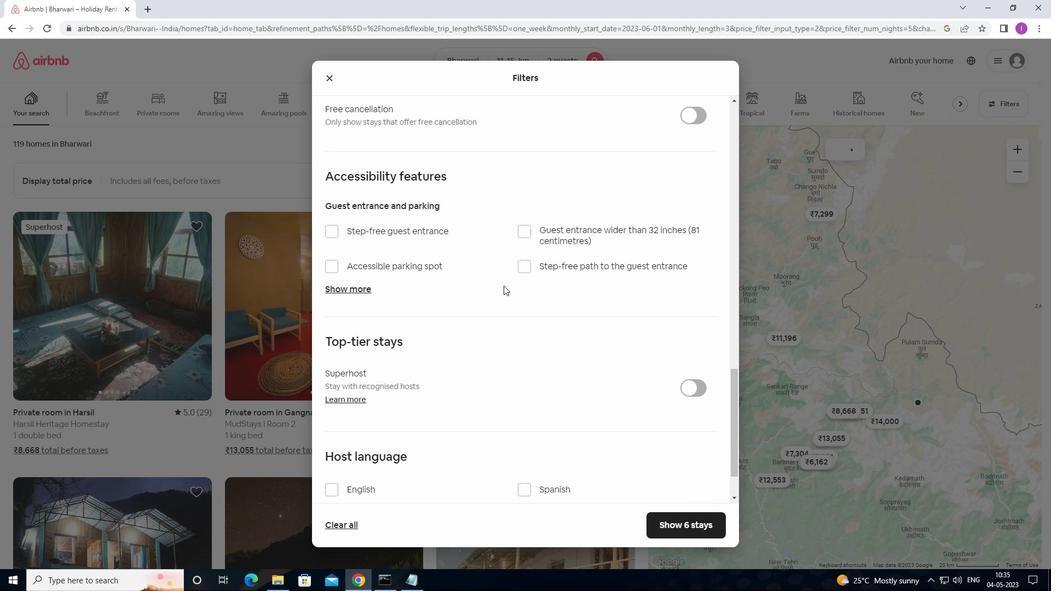 
Action: Mouse scrolled (500, 291) with delta (0, 0)
Screenshot: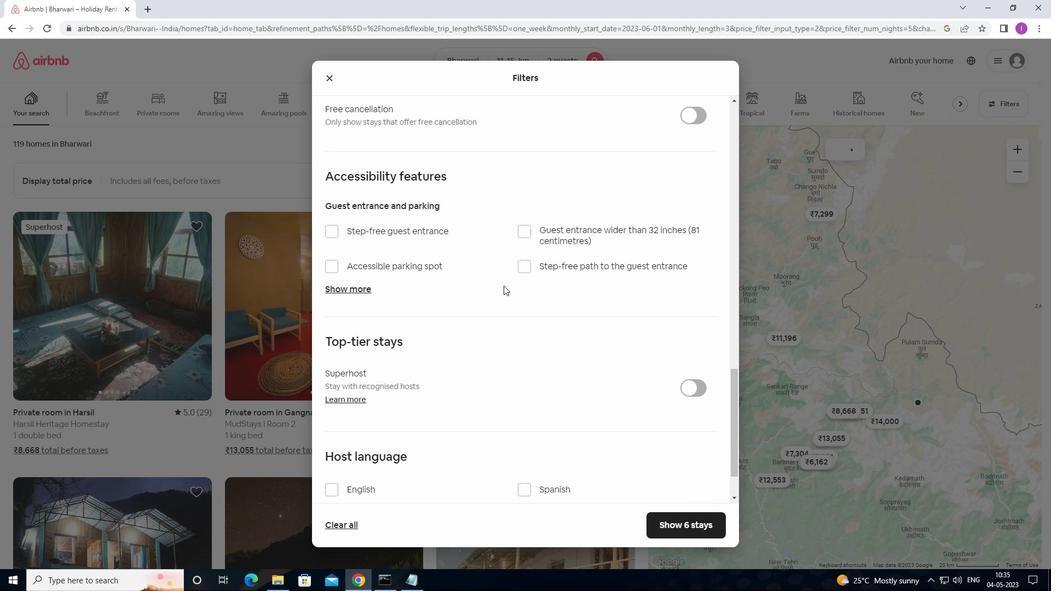
Action: Mouse moved to (498, 296)
Screenshot: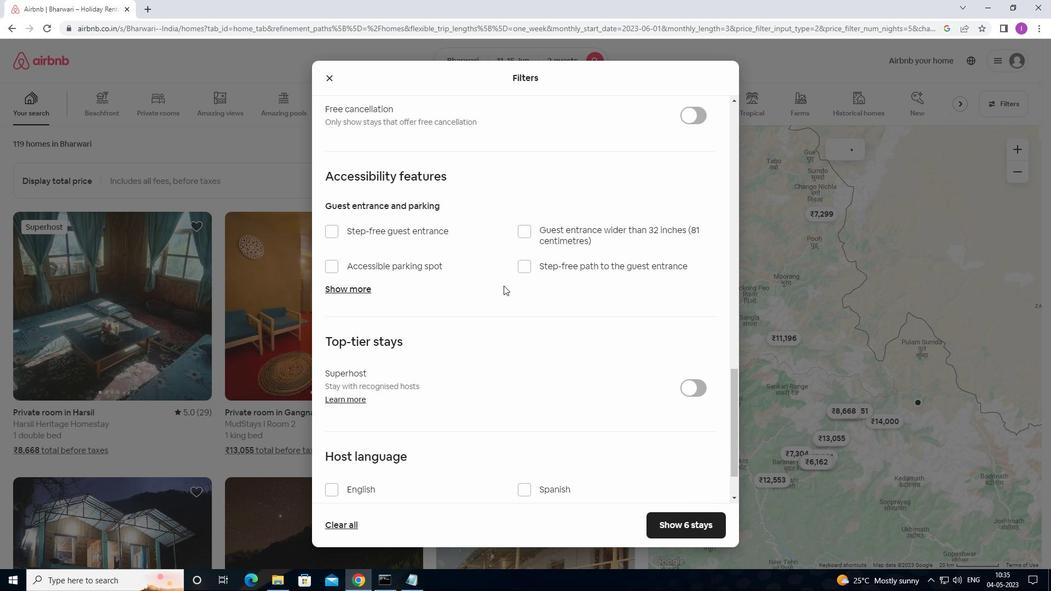 
Action: Mouse scrolled (498, 296) with delta (0, 0)
Screenshot: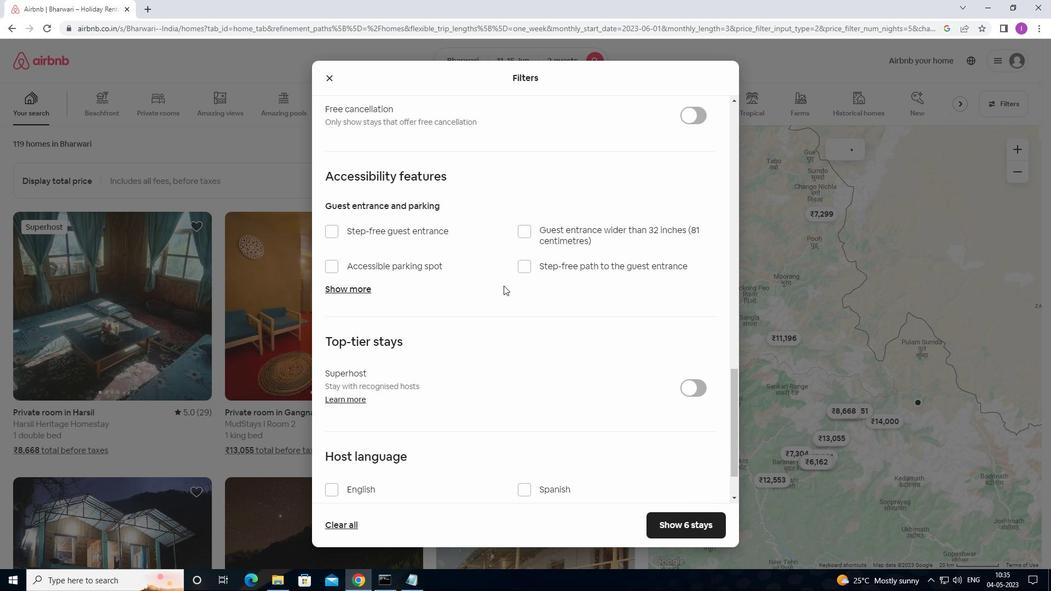 
Action: Mouse moved to (498, 299)
Screenshot: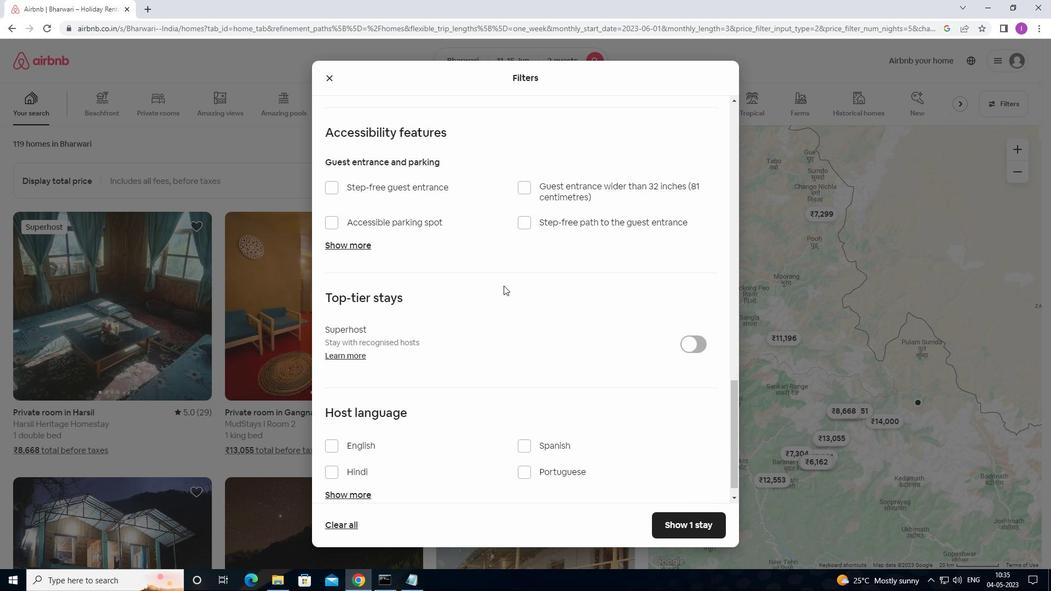 
Action: Mouse scrolled (498, 298) with delta (0, 0)
Screenshot: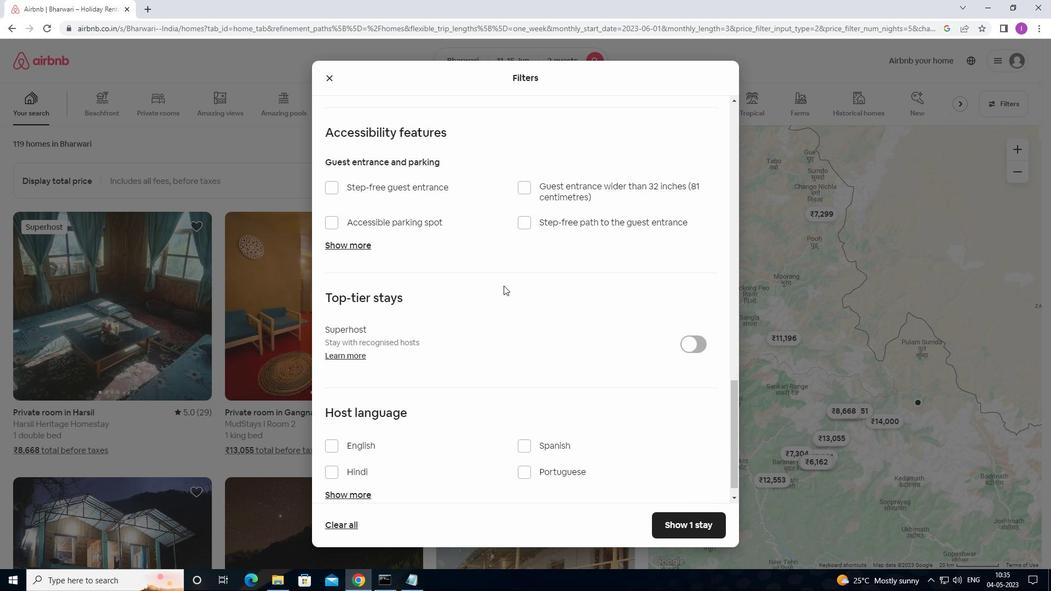 
Action: Mouse moved to (331, 425)
Screenshot: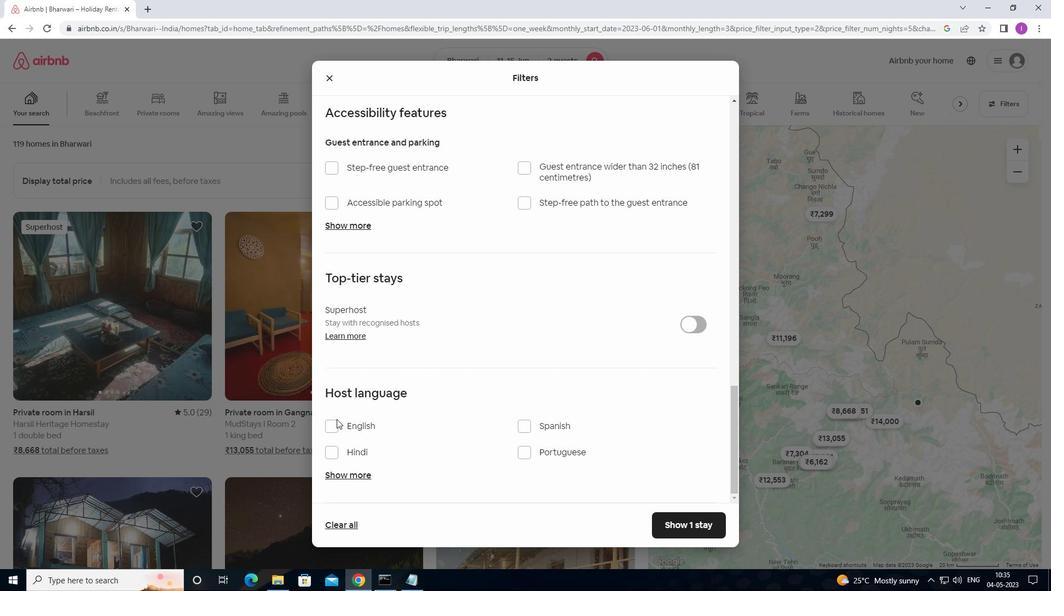 
Action: Mouse pressed left at (331, 425)
Screenshot: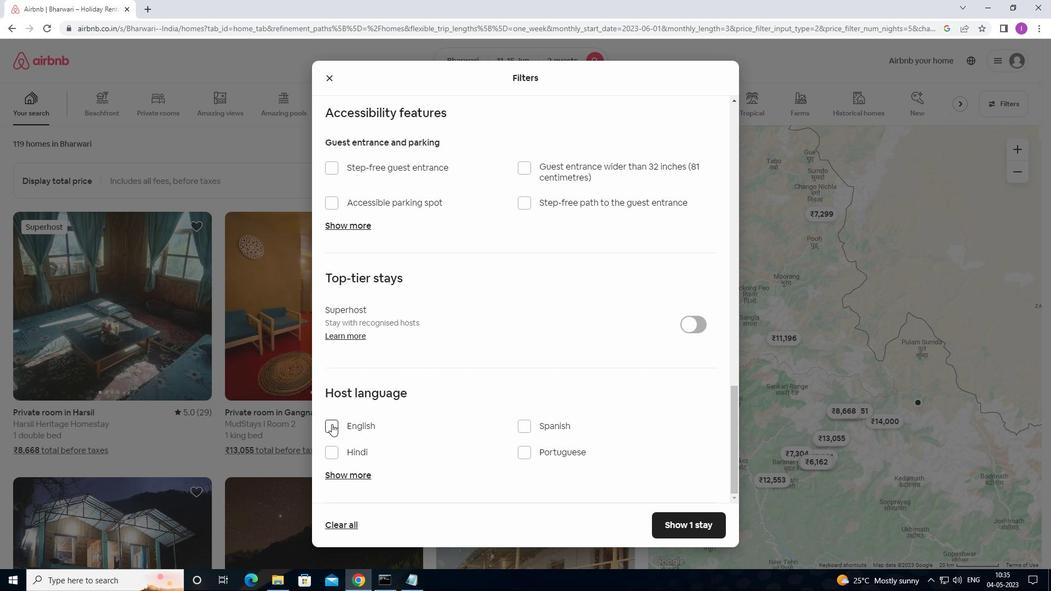 
Action: Mouse moved to (673, 531)
Screenshot: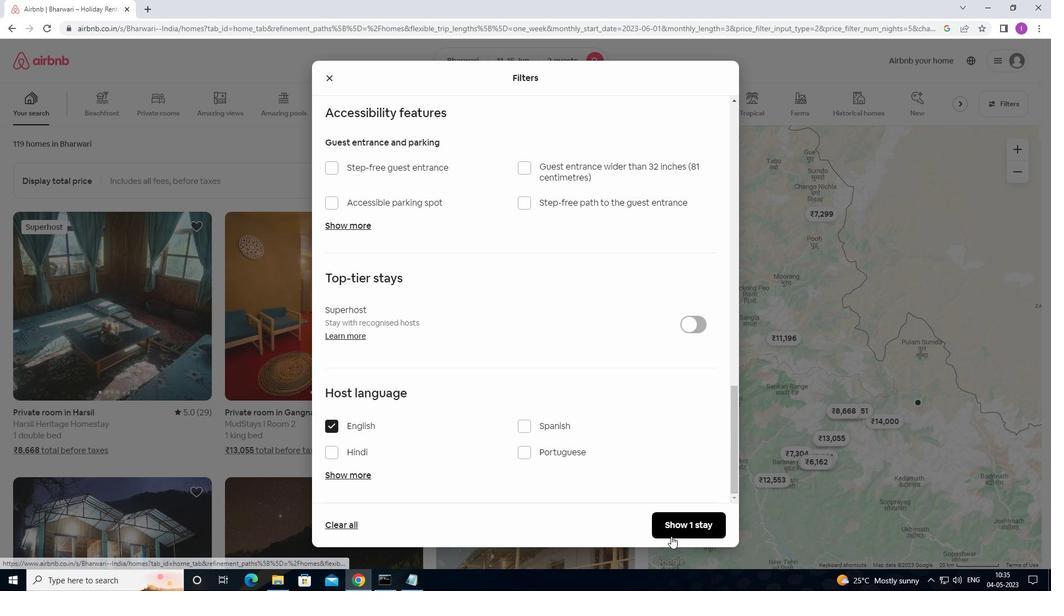 
Action: Mouse pressed left at (673, 531)
Screenshot: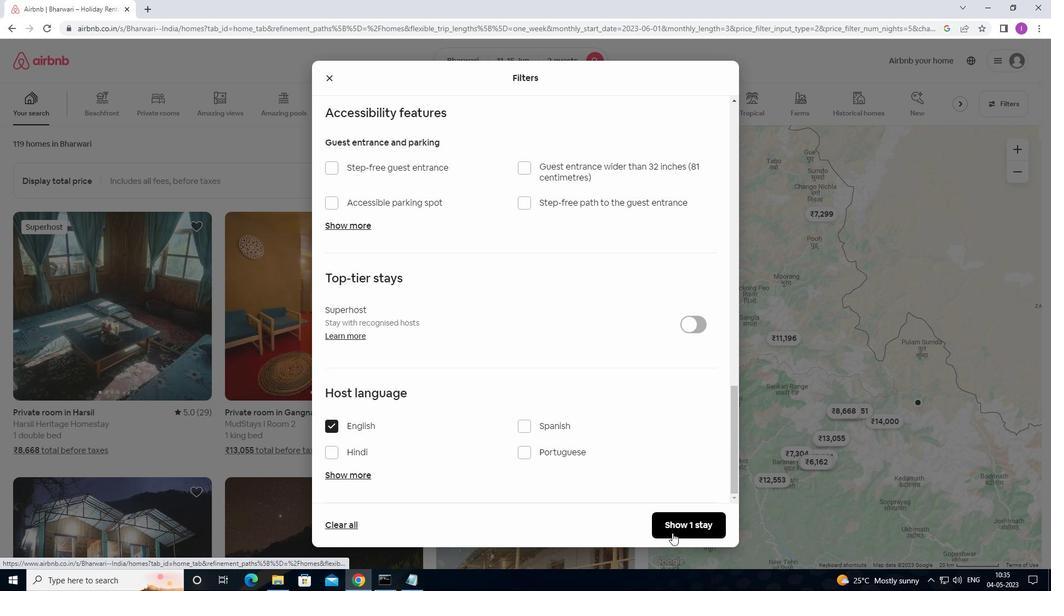 
Action: Mouse moved to (689, 507)
Screenshot: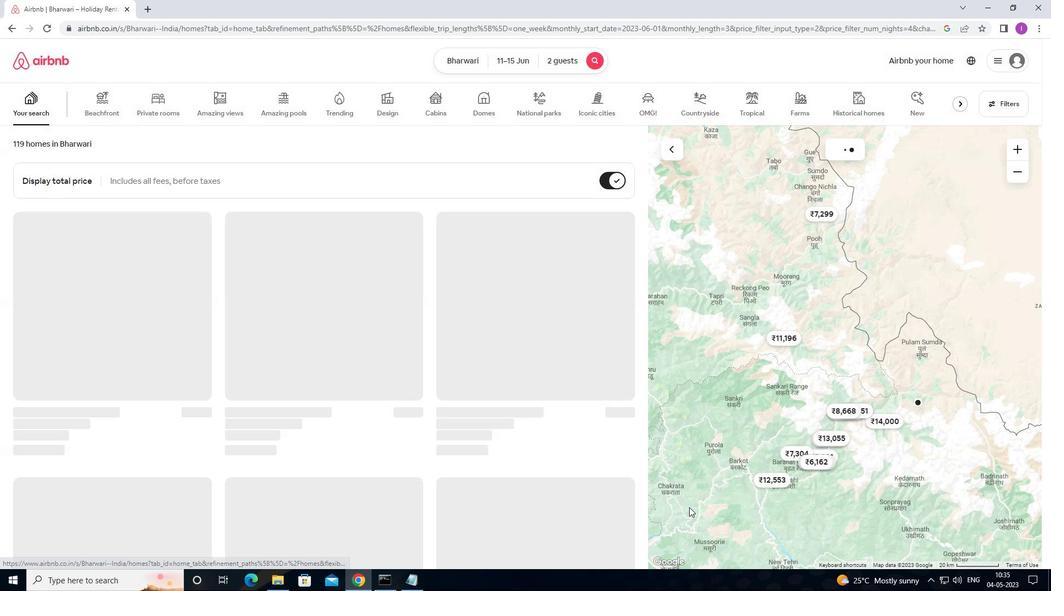 
